 Task: Find connections with filter location Narangba with filter topic #lawyeringwith filter profile language German with filter current company HCLSoftware with filter school Lokmanya Tilak College of Engineering with filter industry Mobile Food Services with filter service category Email Marketing with filter keywords title Management Consultant
Action: Mouse moved to (656, 171)
Screenshot: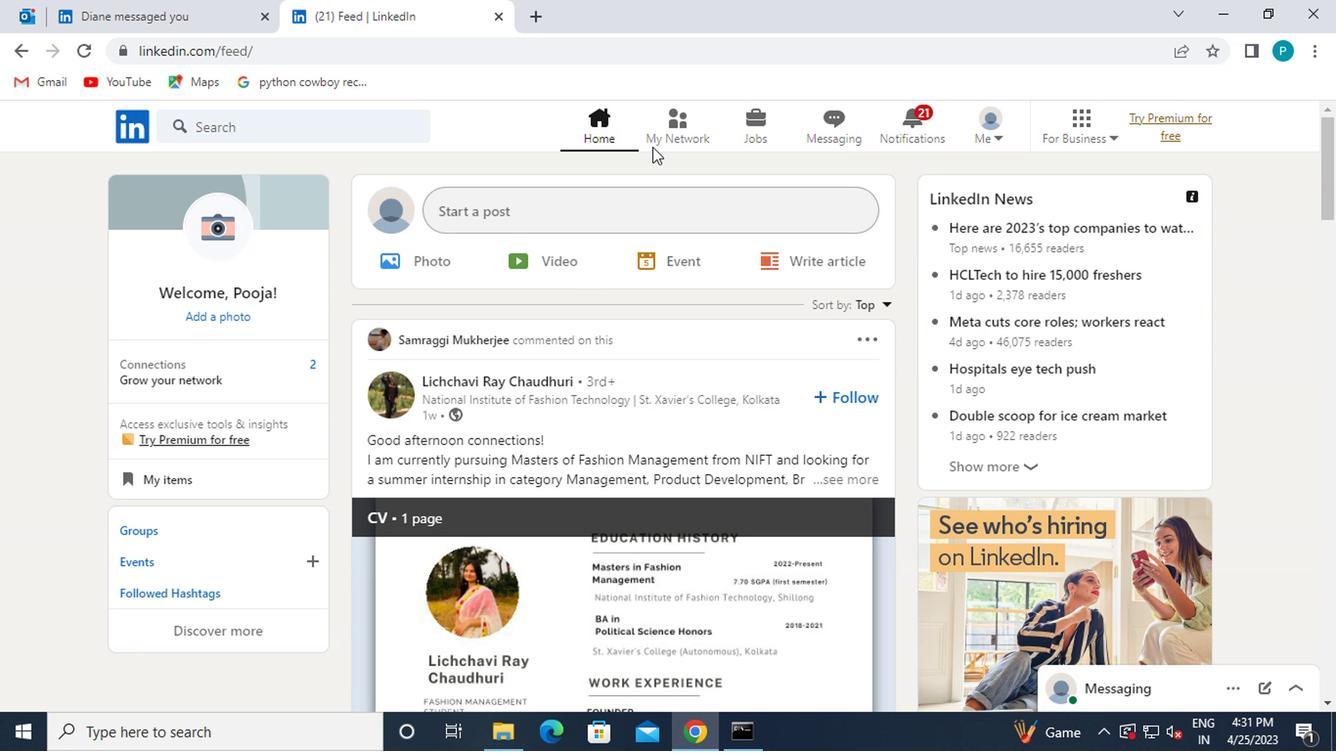 
Action: Mouse pressed left at (656, 171)
Screenshot: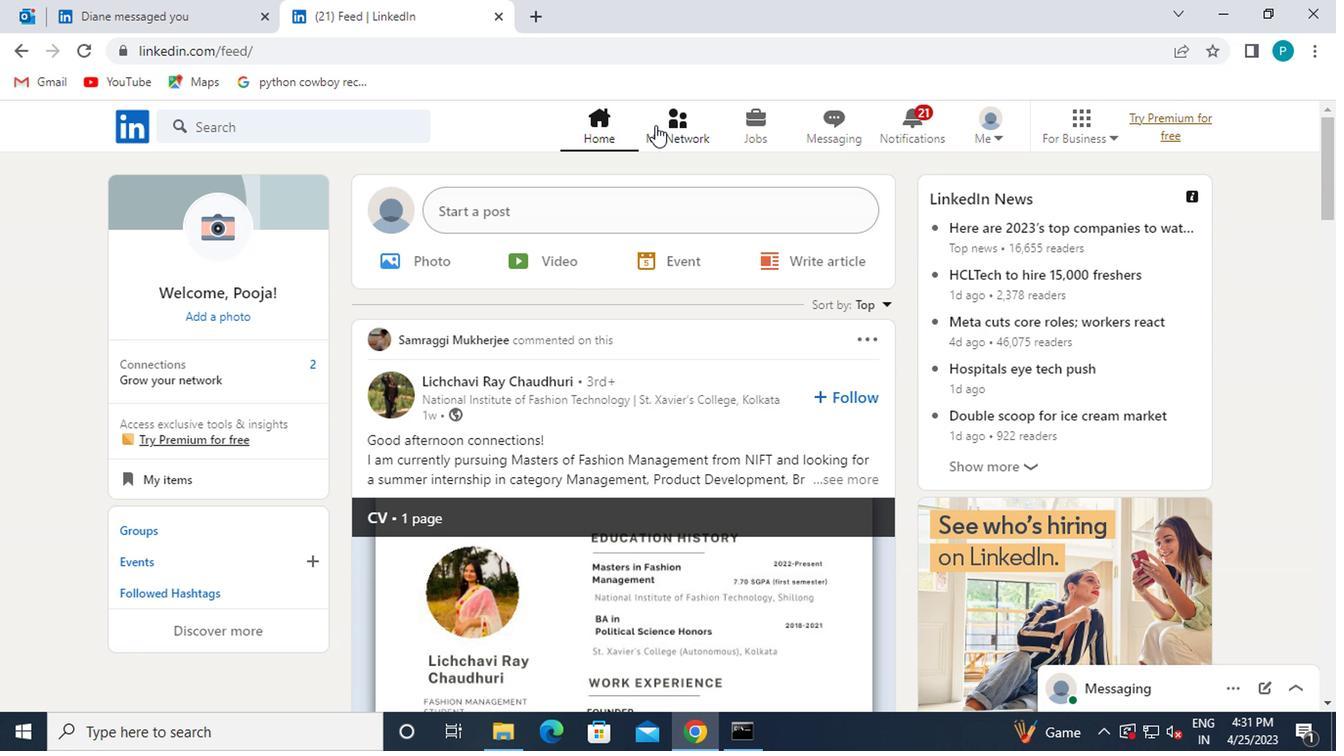 
Action: Mouse moved to (198, 265)
Screenshot: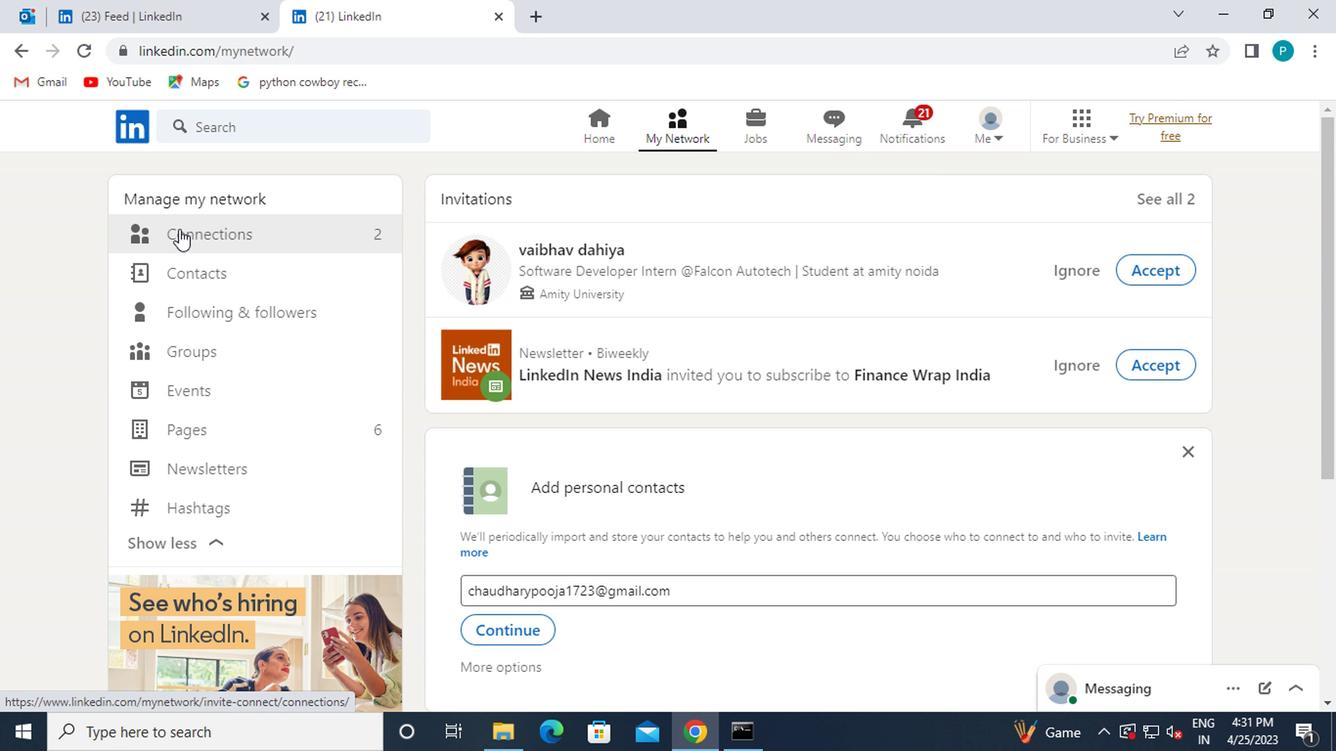 
Action: Mouse pressed left at (198, 265)
Screenshot: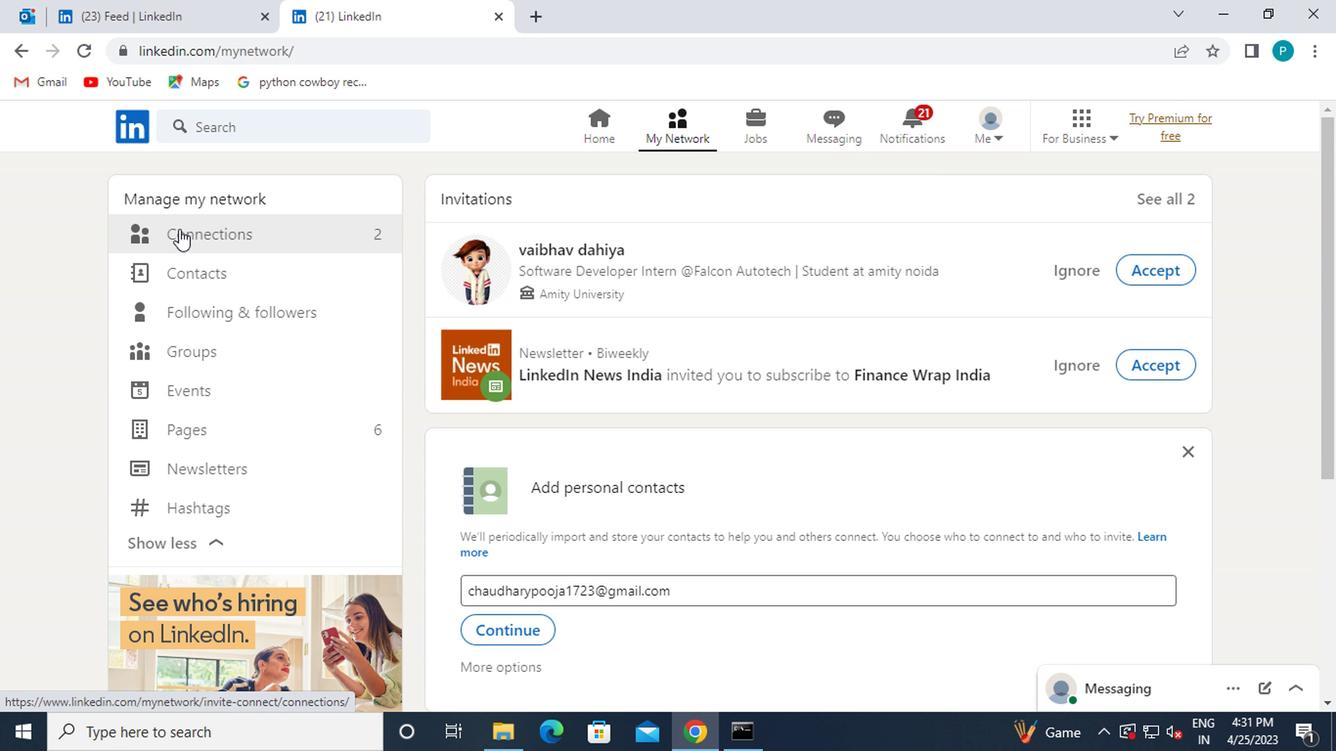 
Action: Mouse moved to (791, 270)
Screenshot: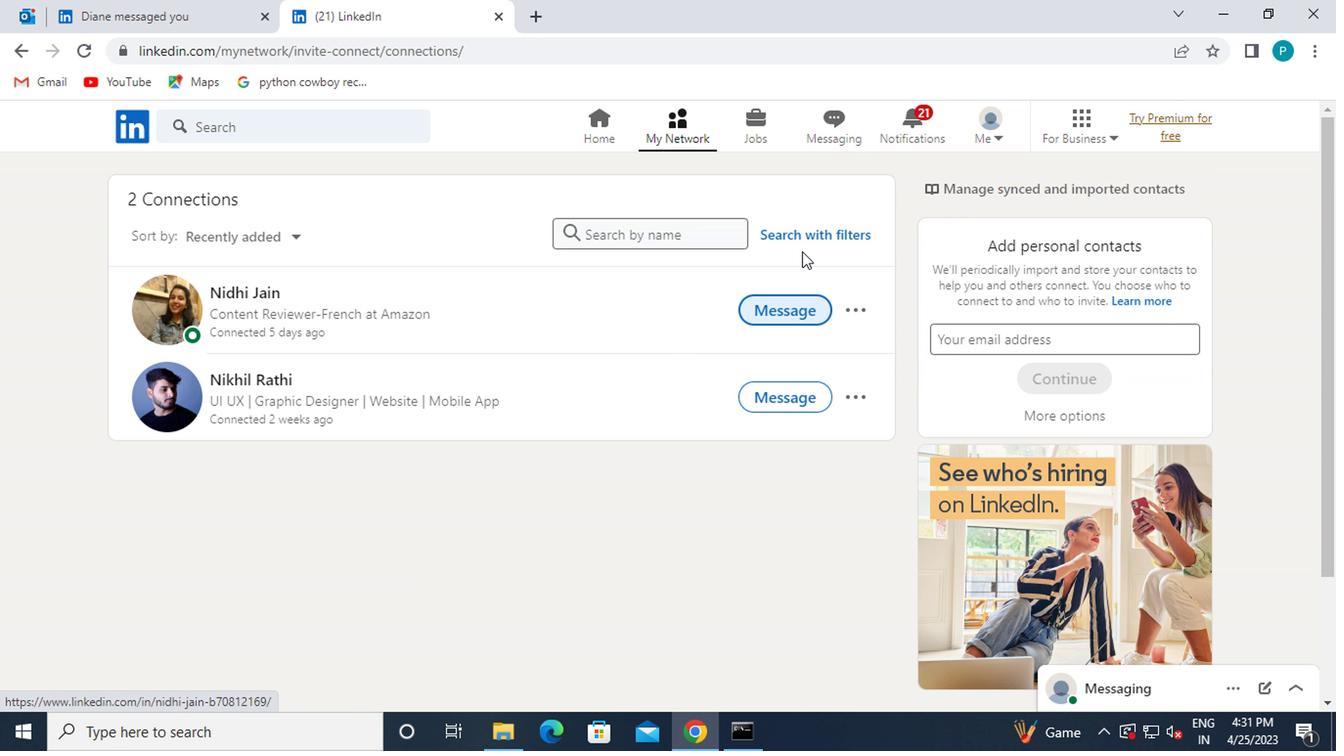 
Action: Mouse pressed left at (791, 270)
Screenshot: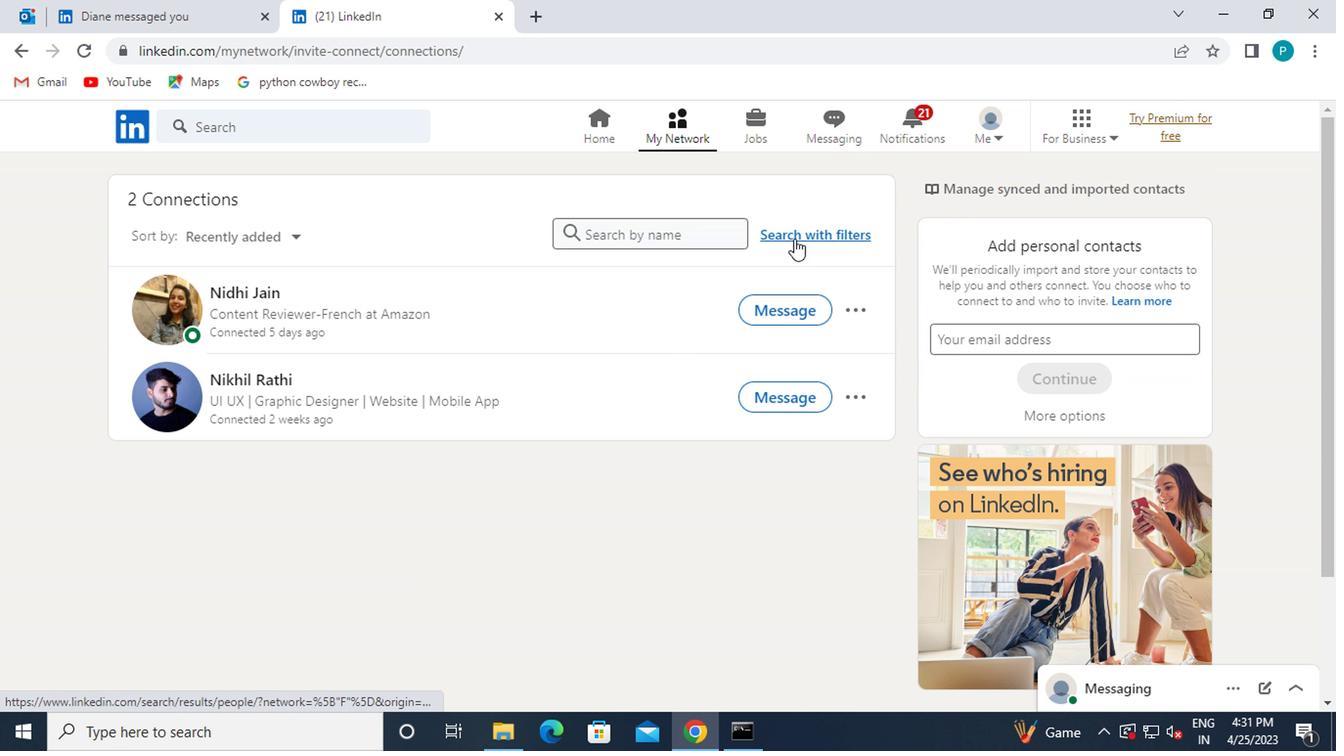 
Action: Mouse moved to (677, 228)
Screenshot: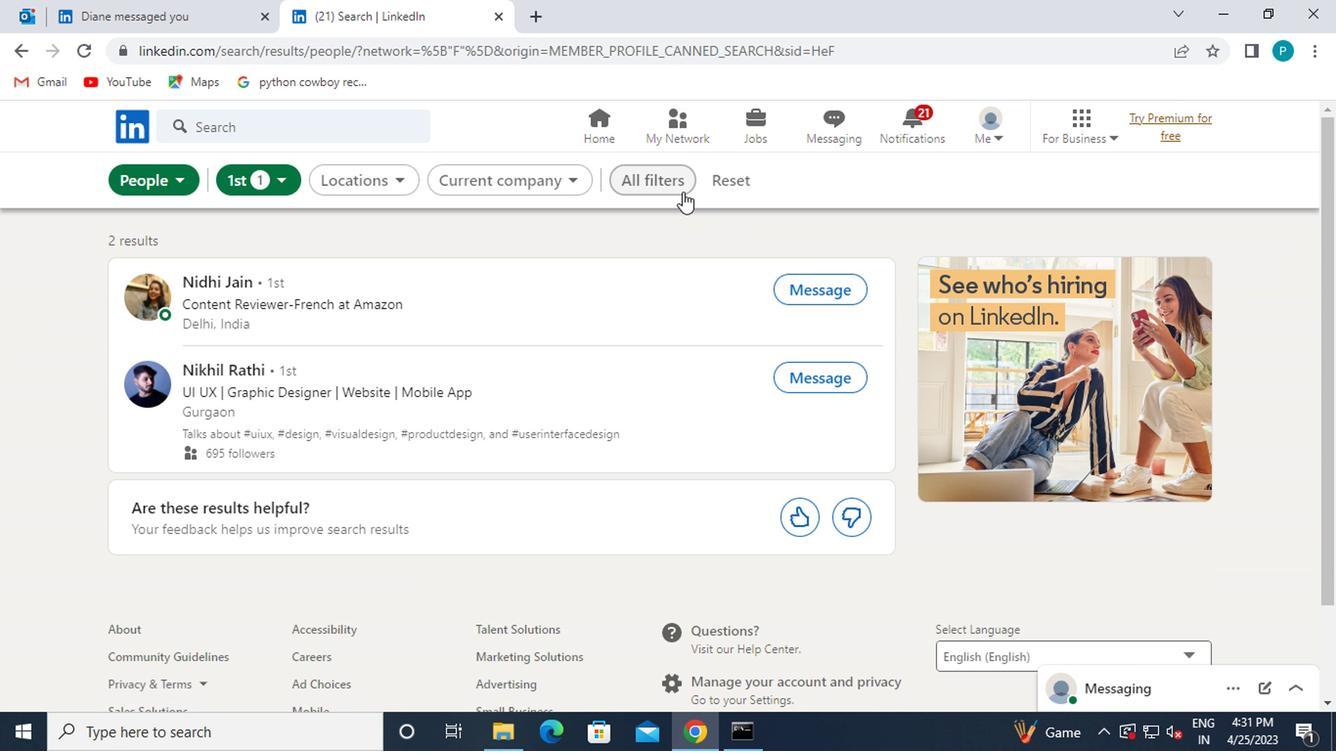 
Action: Mouse pressed left at (677, 228)
Screenshot: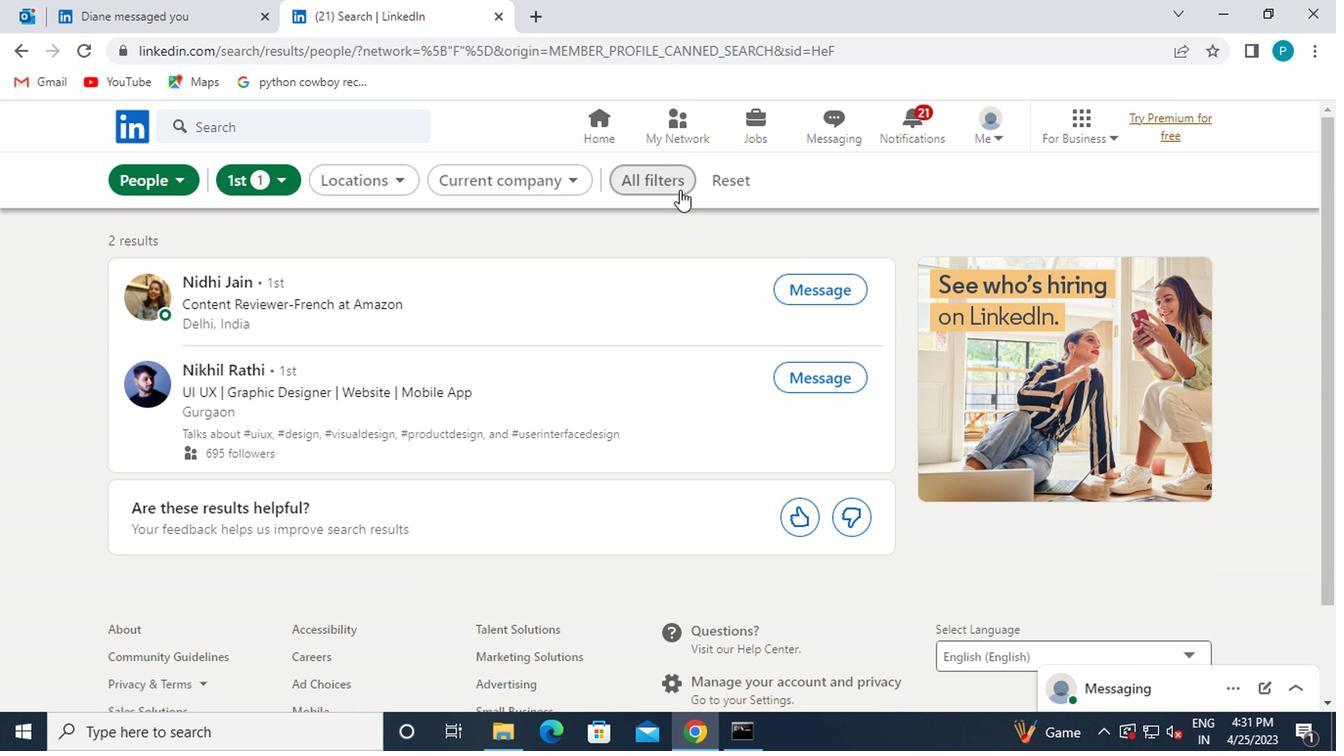 
Action: Mouse moved to (932, 422)
Screenshot: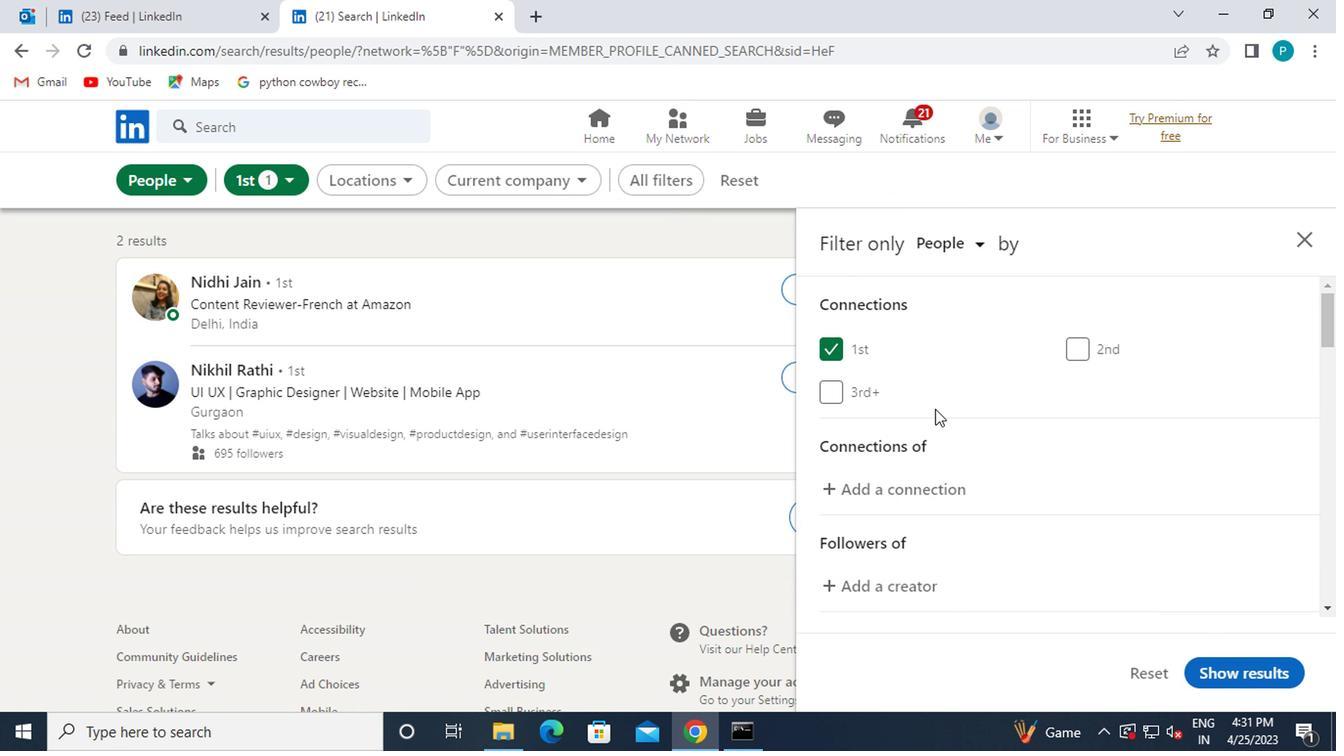 
Action: Mouse scrolled (932, 421) with delta (0, 0)
Screenshot: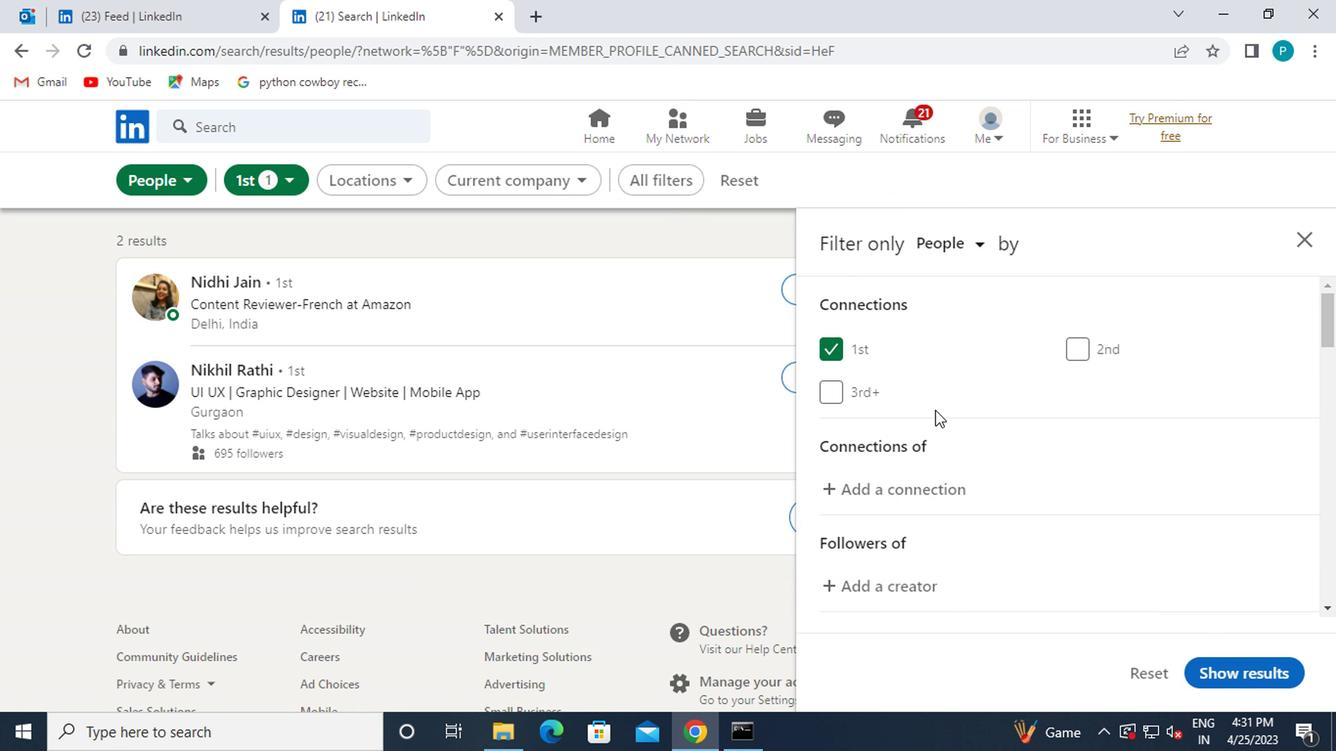 
Action: Mouse moved to (935, 429)
Screenshot: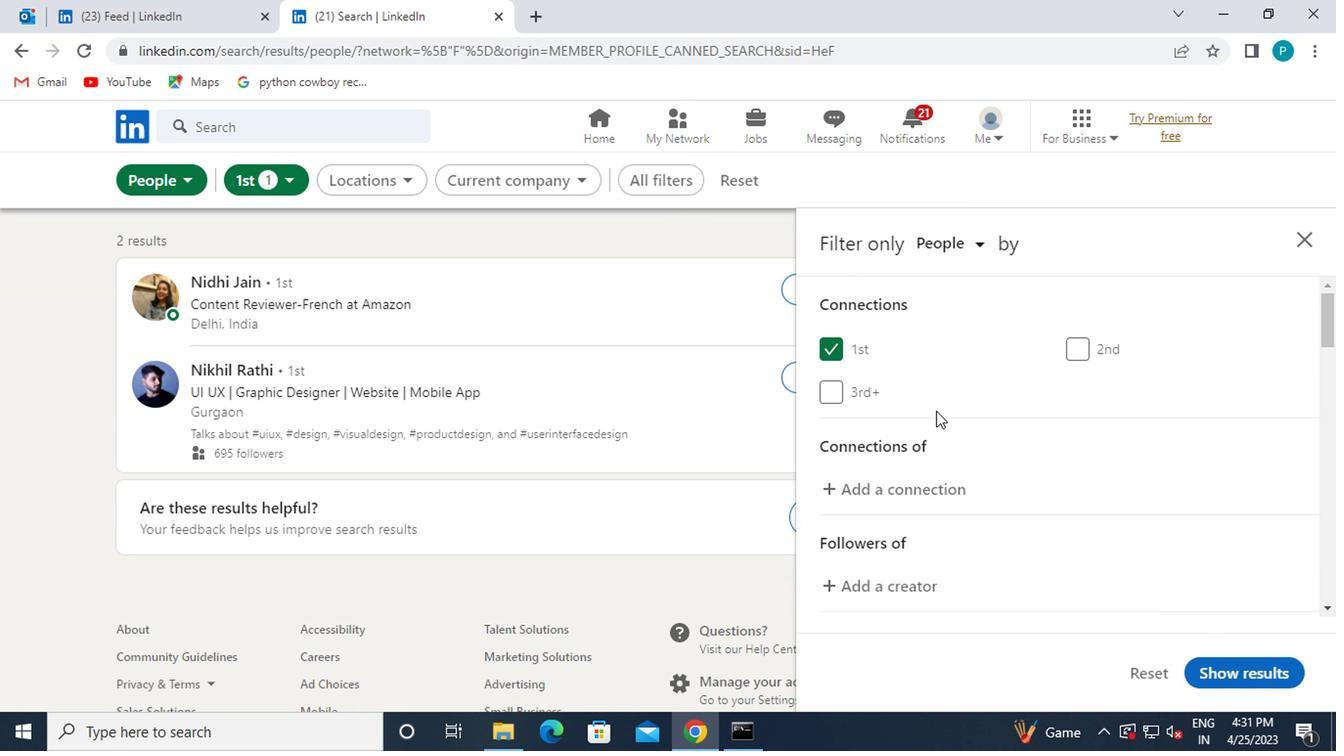 
Action: Mouse scrolled (935, 428) with delta (0, -1)
Screenshot: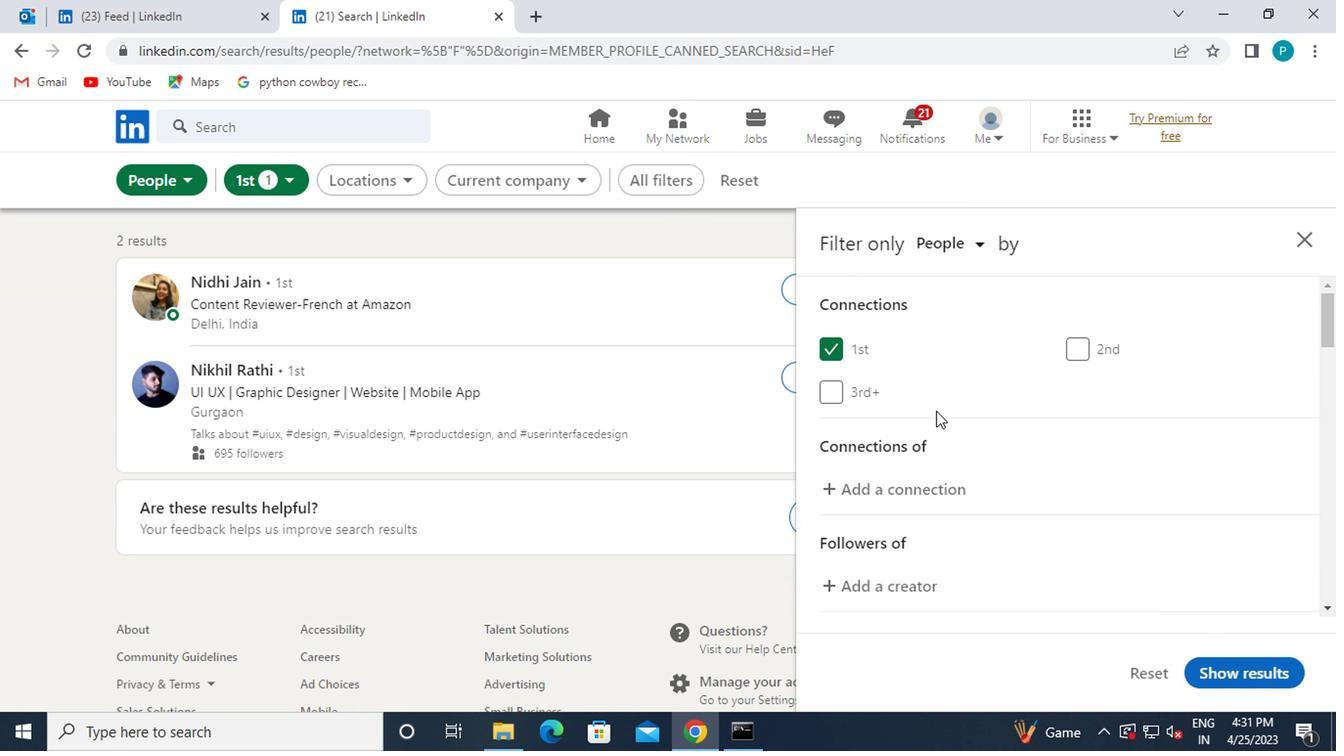 
Action: Mouse moved to (939, 441)
Screenshot: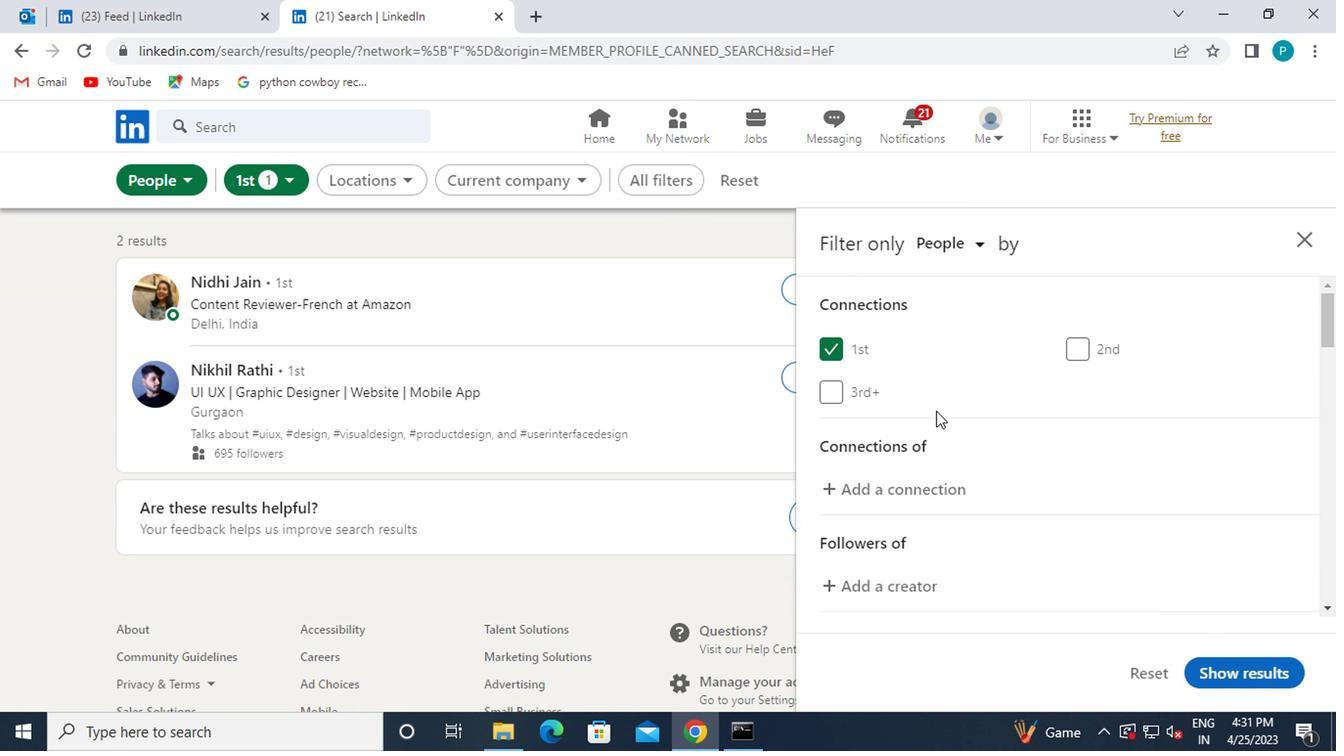 
Action: Mouse scrolled (939, 440) with delta (0, 0)
Screenshot: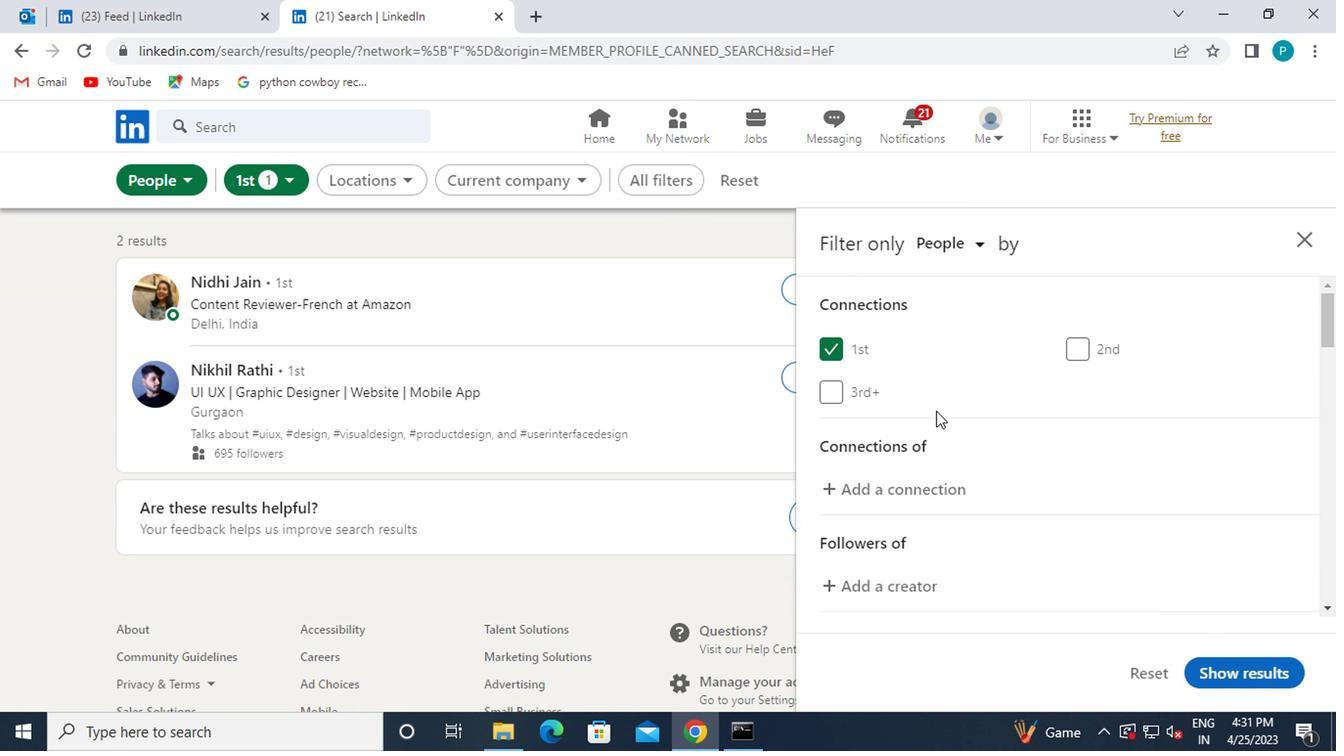 
Action: Mouse moved to (1128, 477)
Screenshot: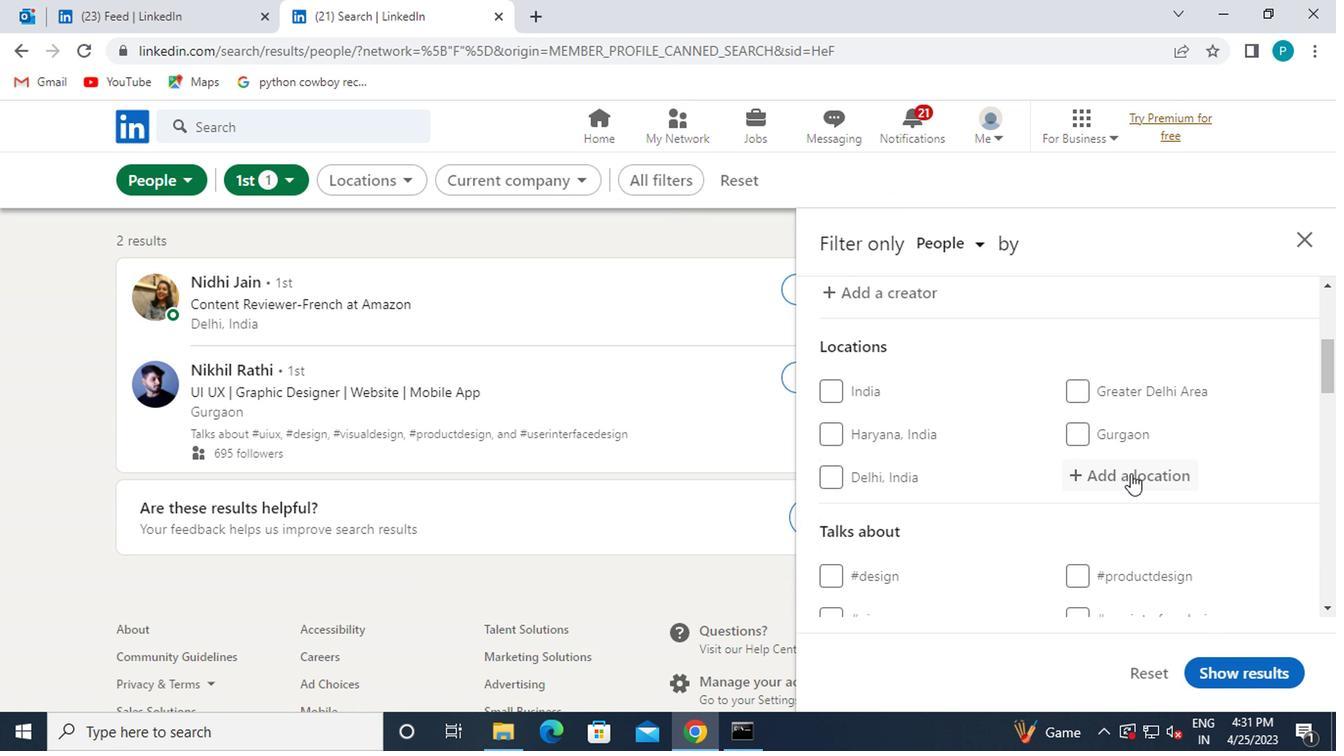 
Action: Mouse pressed left at (1128, 477)
Screenshot: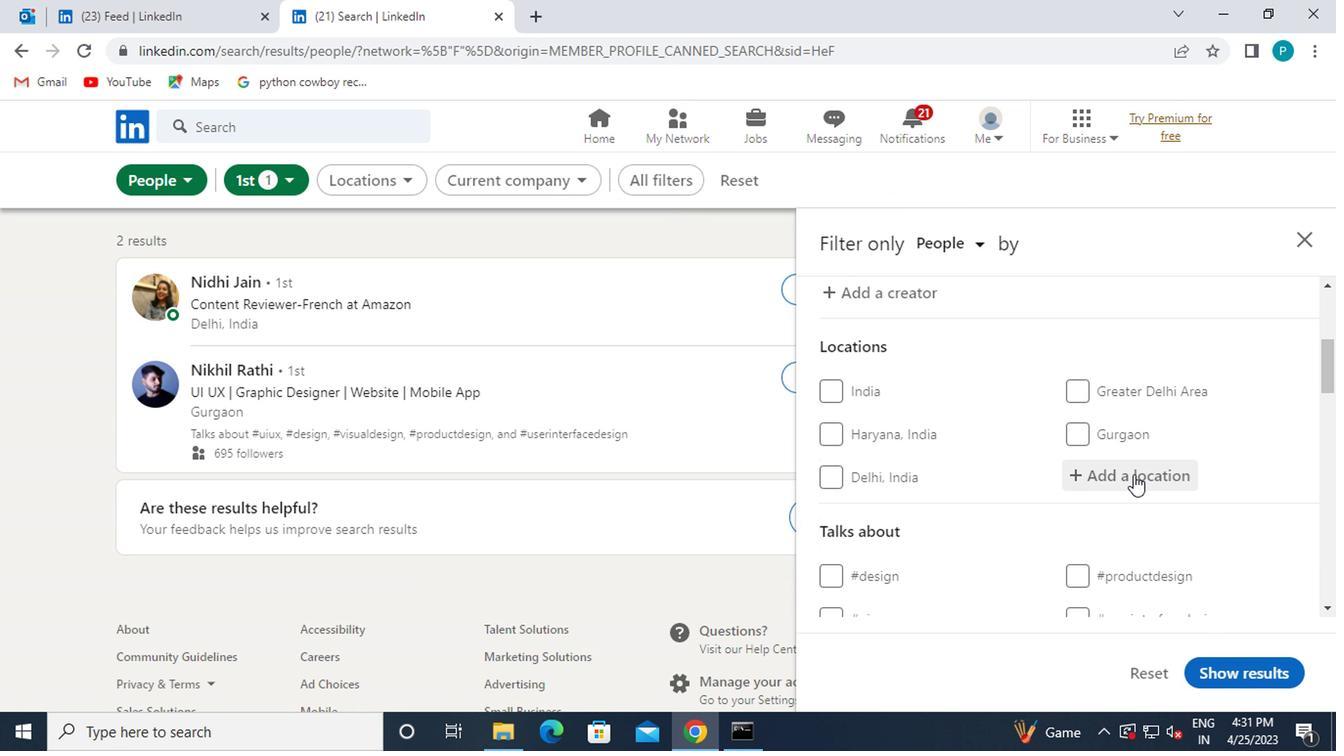 
Action: Mouse moved to (915, 504)
Screenshot: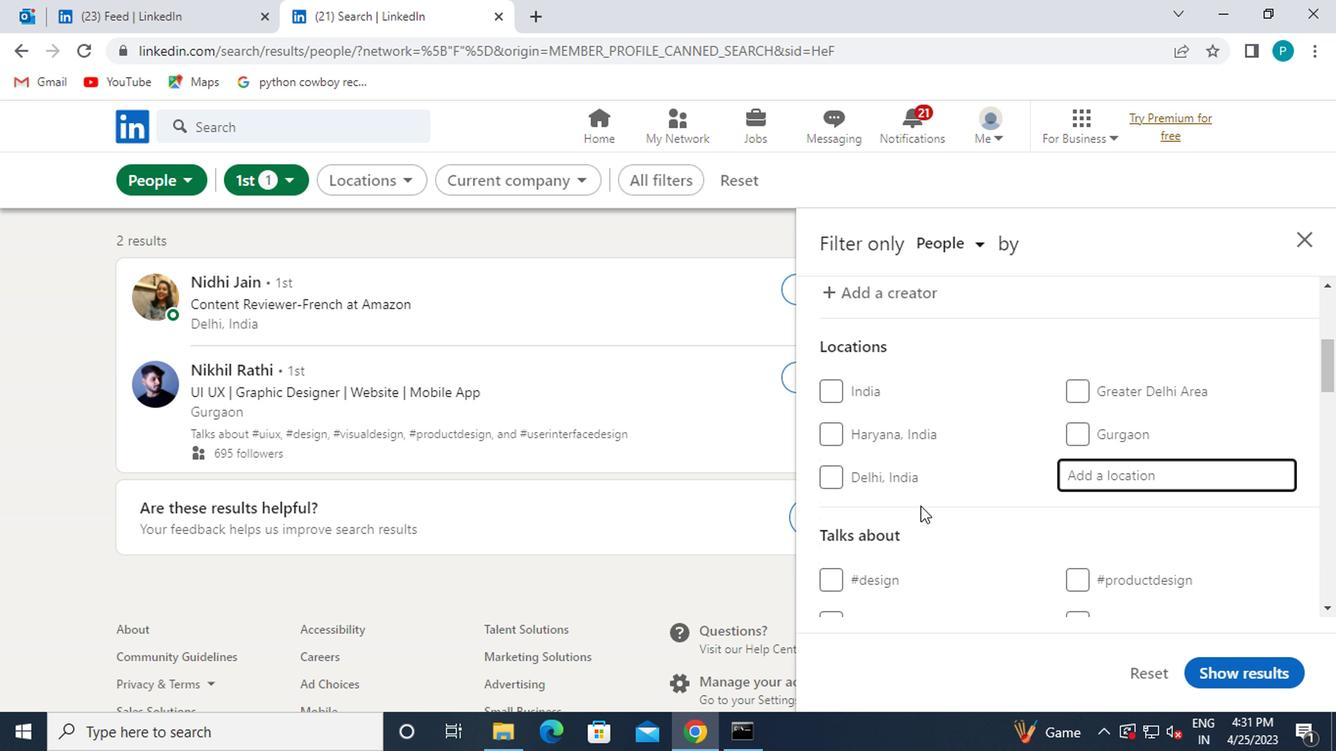 
Action: Key pressed narangba
Screenshot: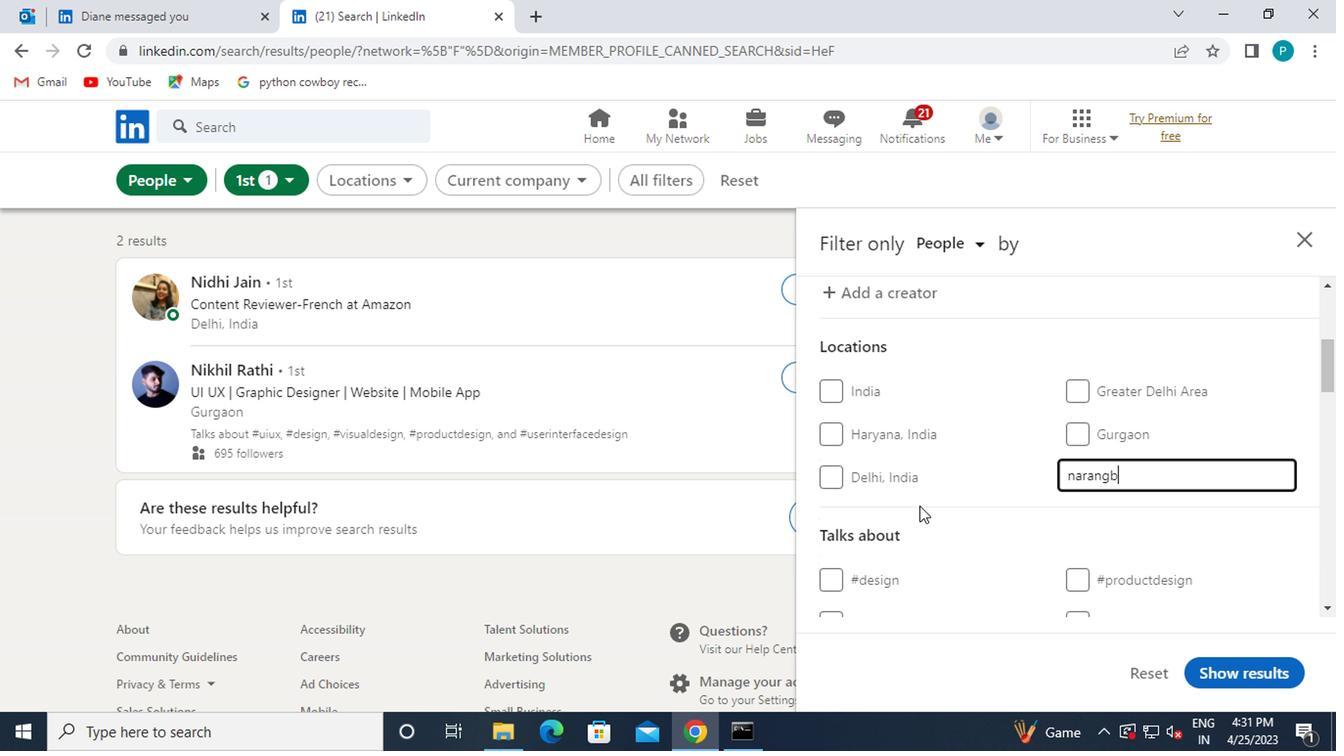 
Action: Mouse moved to (947, 532)
Screenshot: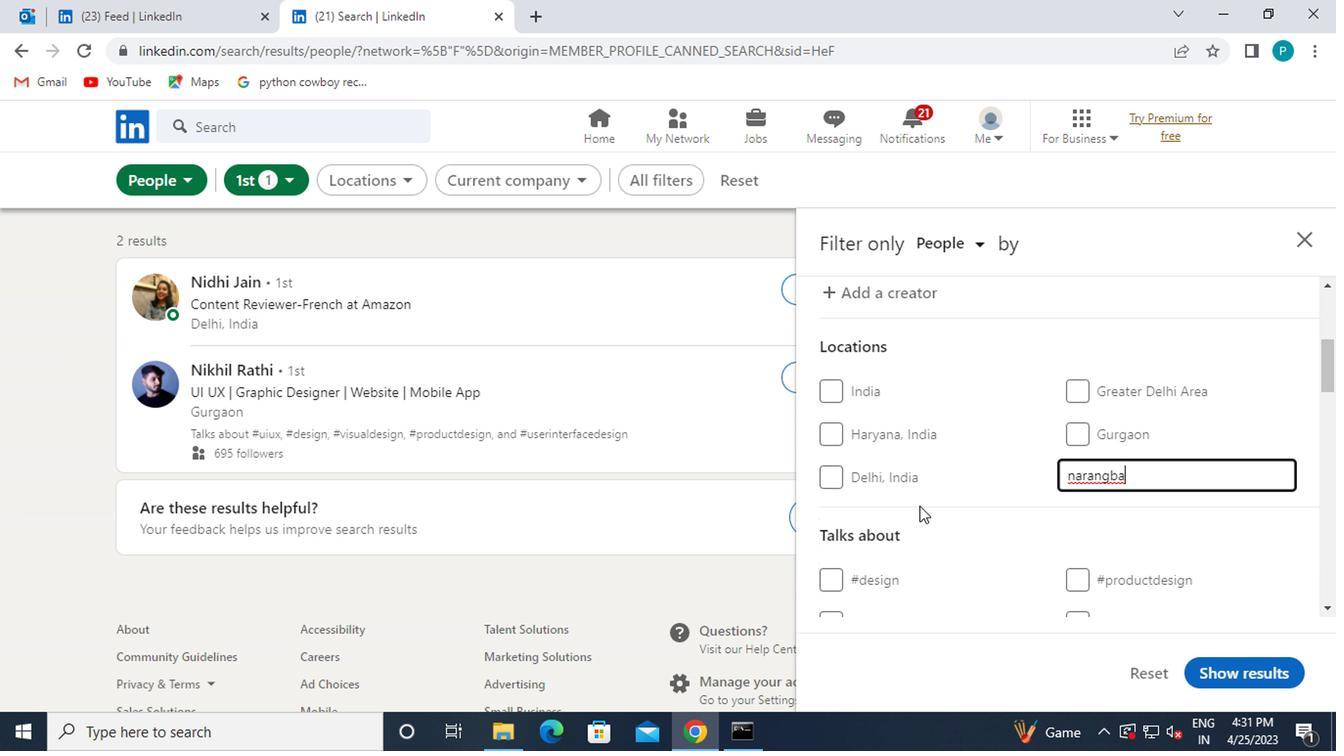 
Action: Mouse scrolled (947, 531) with delta (0, 0)
Screenshot: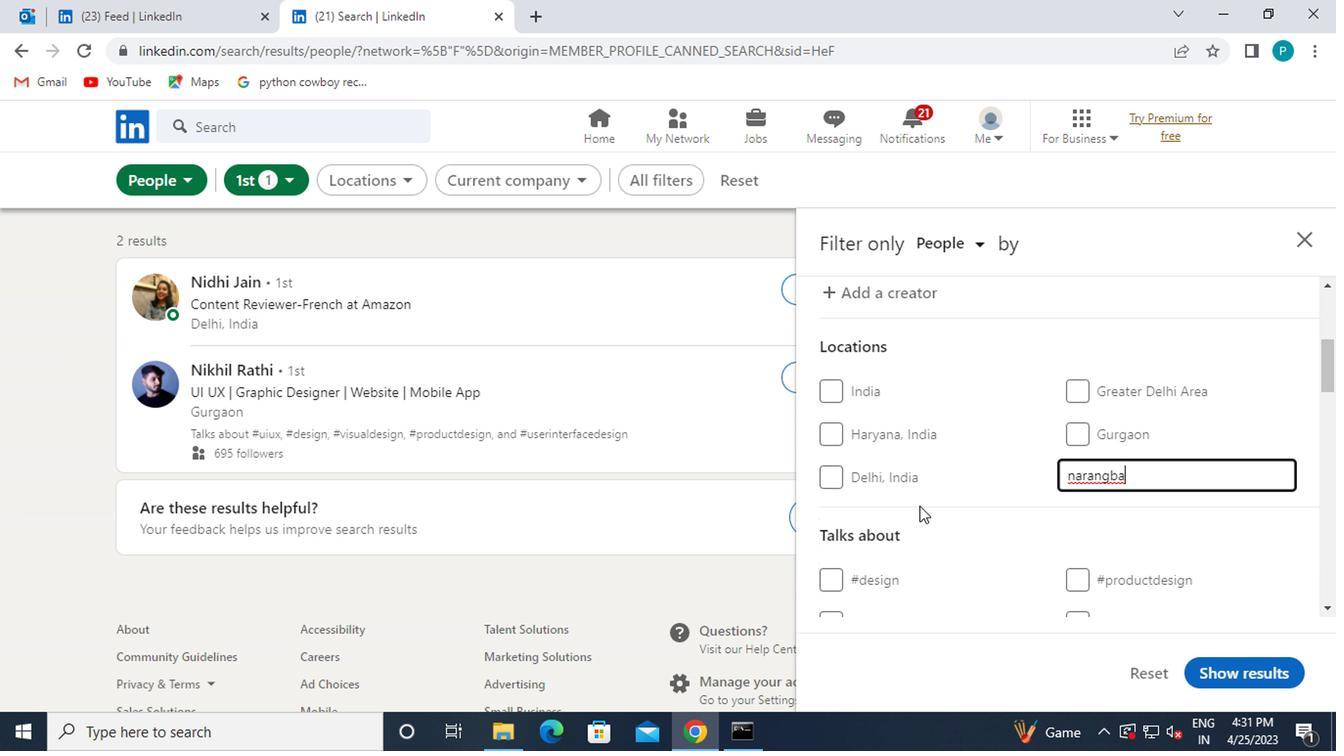 
Action: Mouse moved to (1077, 551)
Screenshot: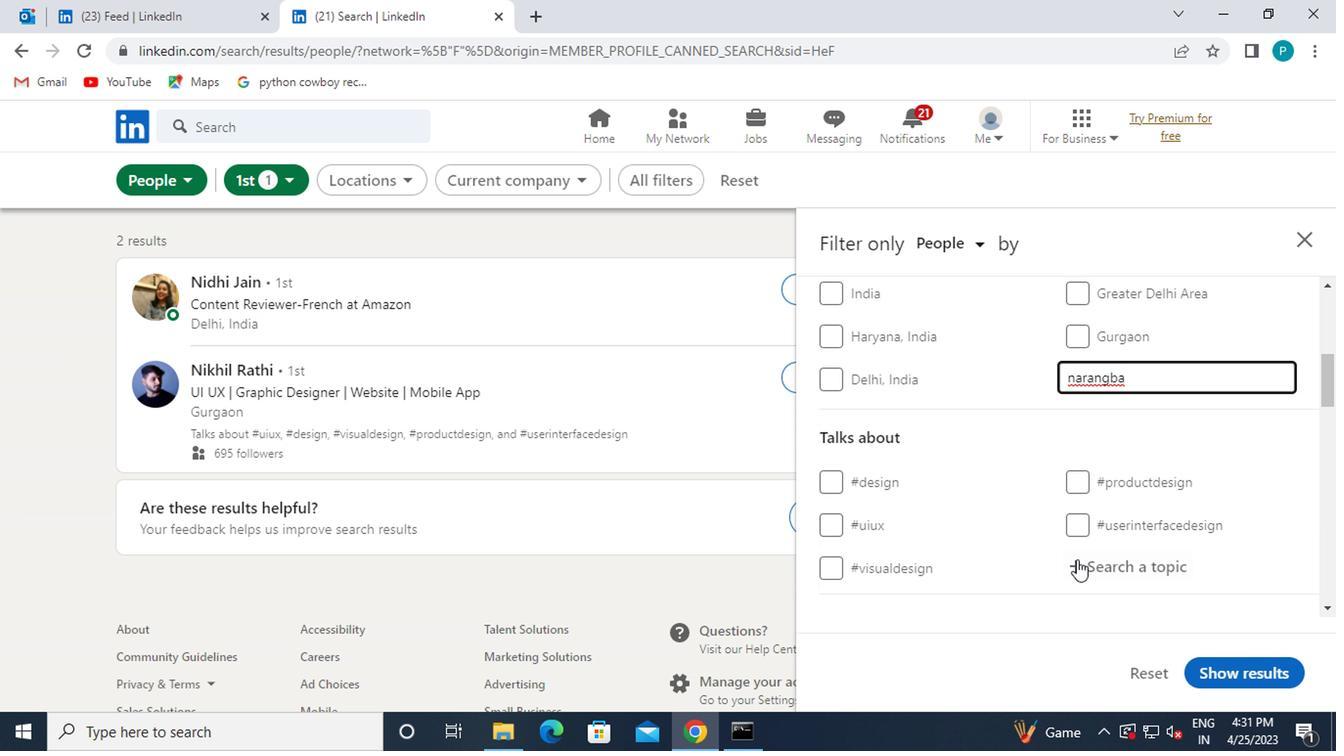 
Action: Mouse pressed left at (1077, 551)
Screenshot: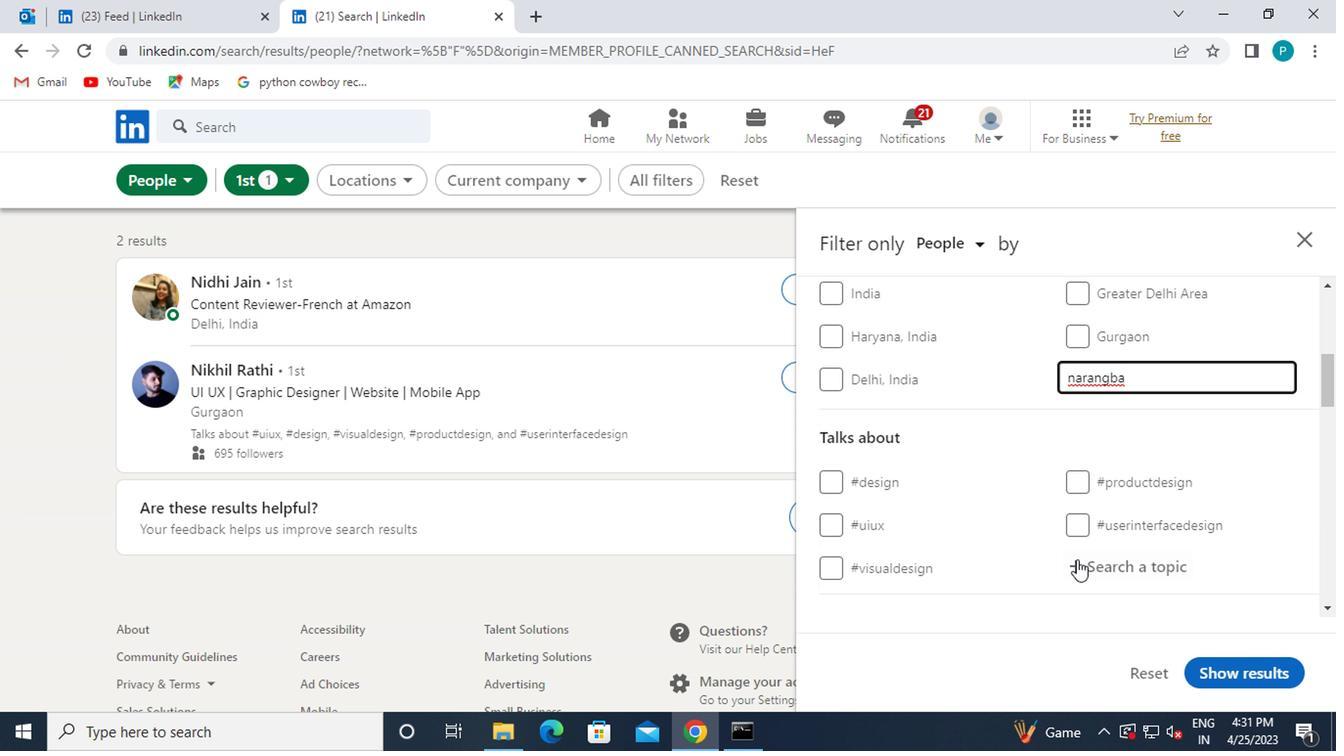 
Action: Mouse moved to (977, 560)
Screenshot: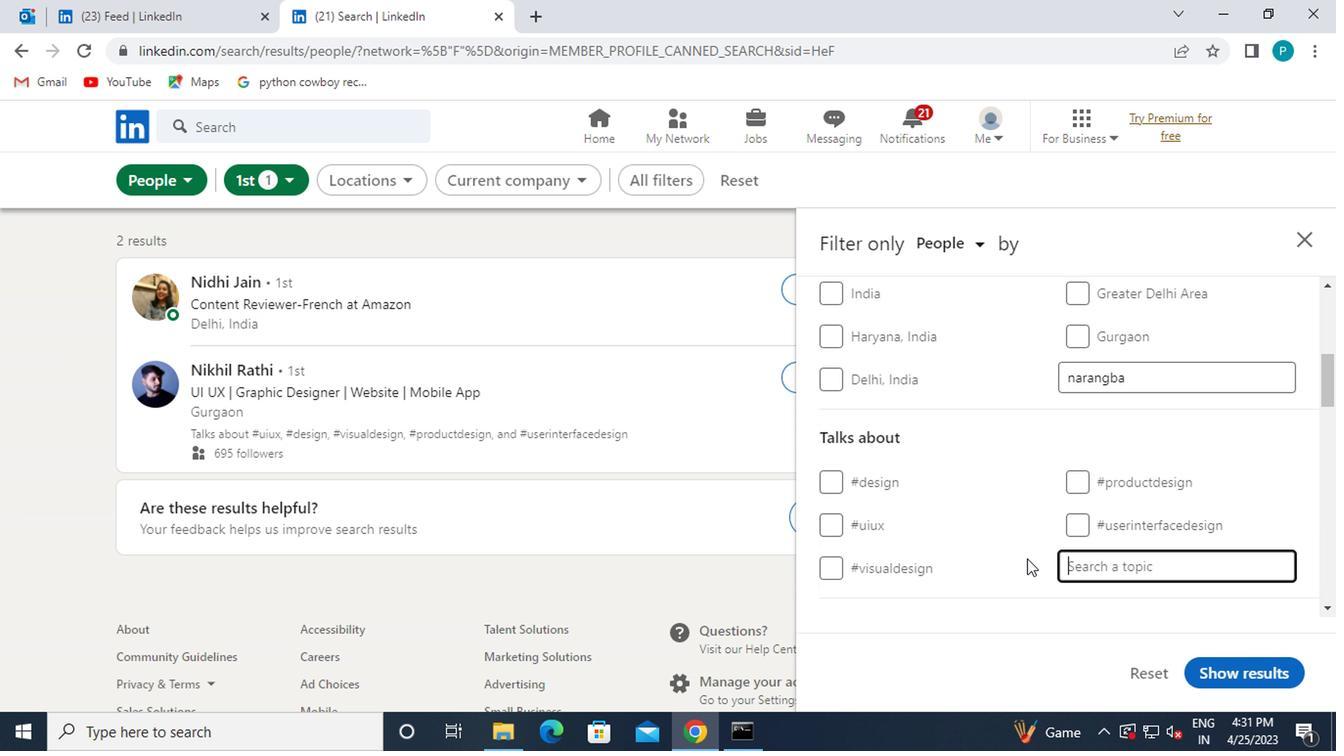 
Action: Key pressed <Key.shift>#LA
Screenshot: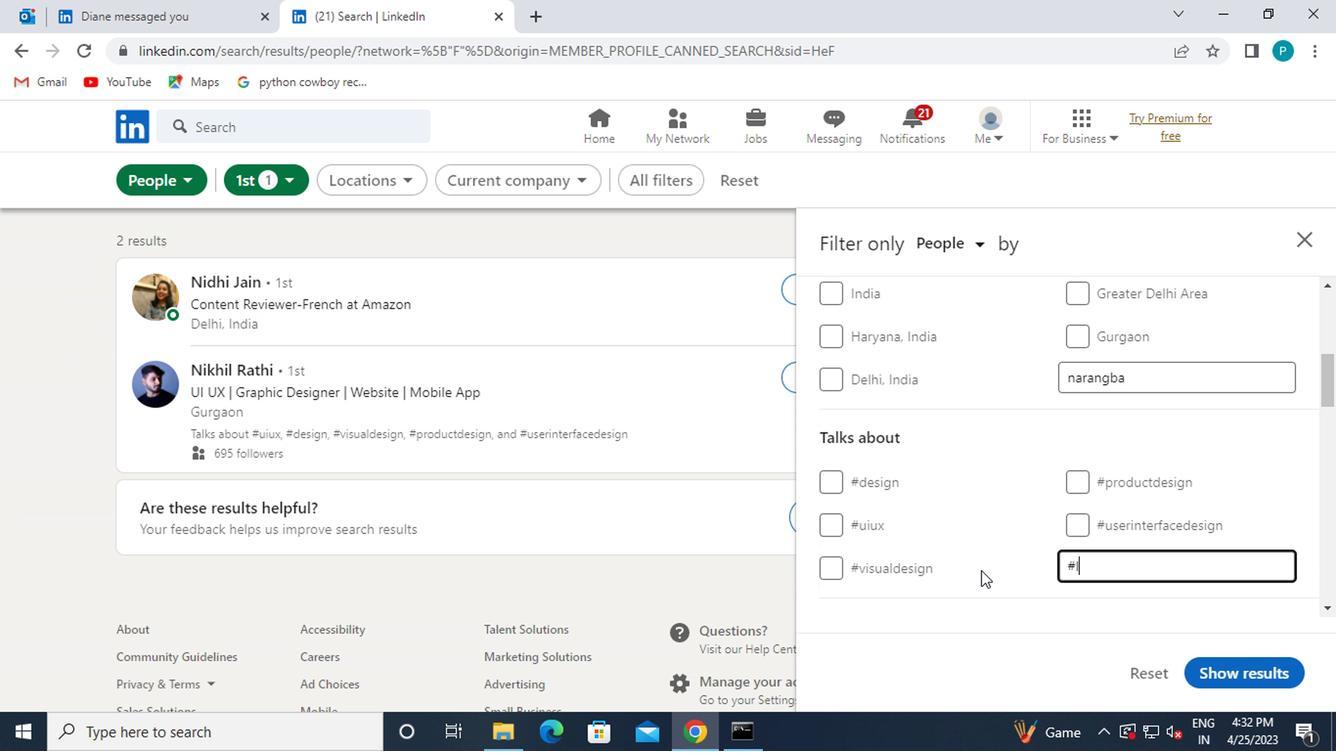 
Action: Mouse moved to (975, 562)
Screenshot: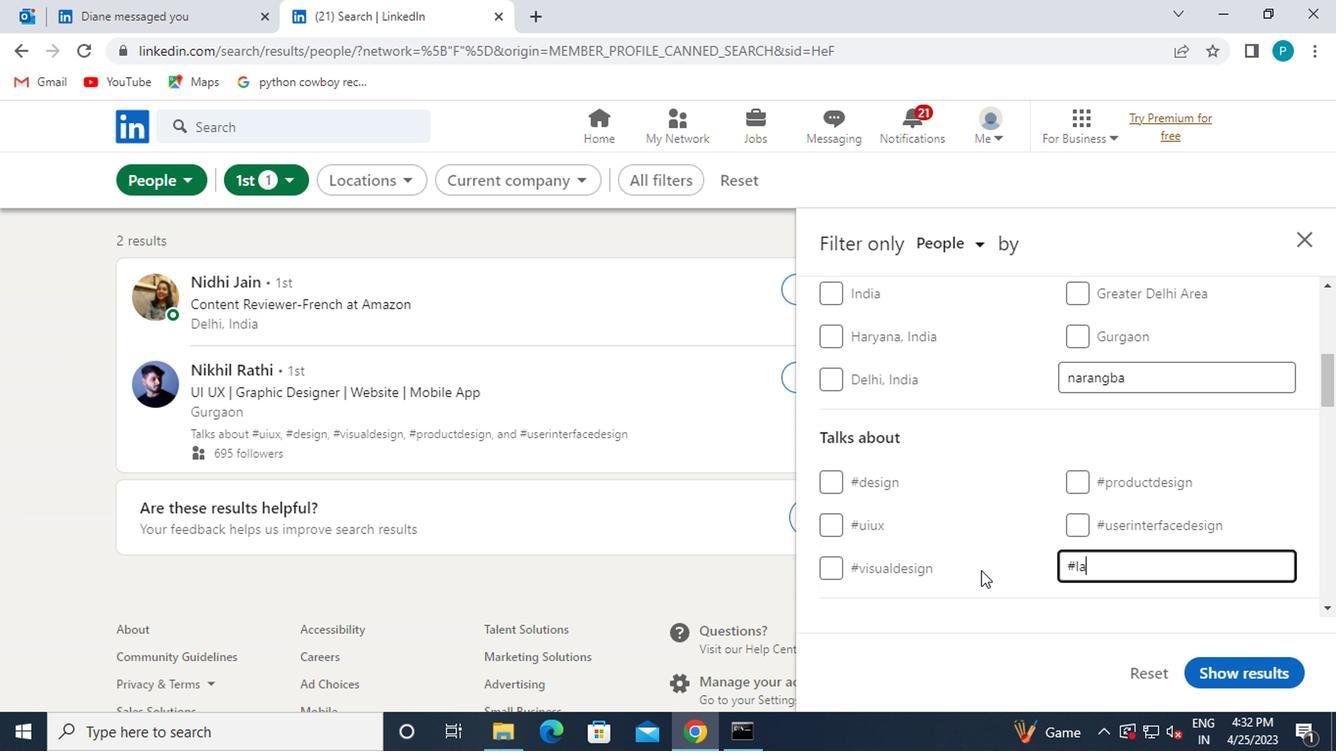 
Action: Key pressed W
Screenshot: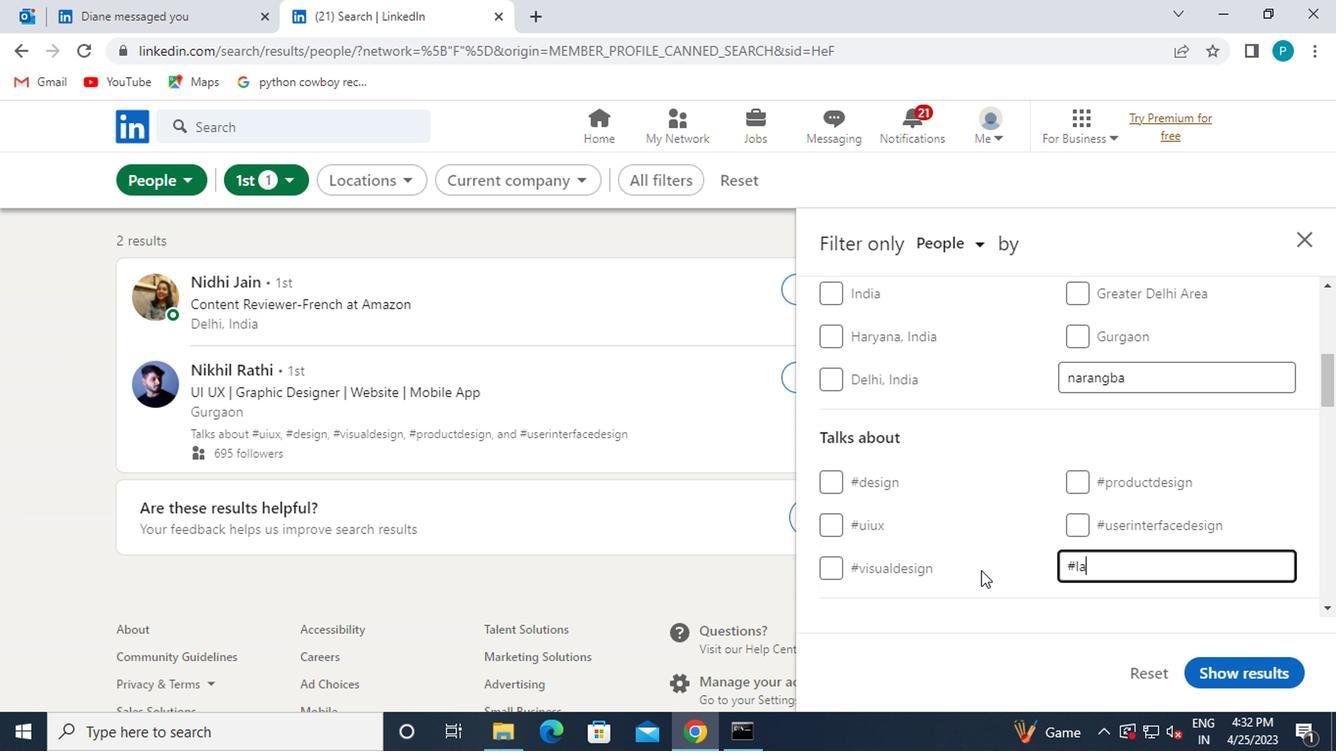 
Action: Mouse moved to (972, 562)
Screenshot: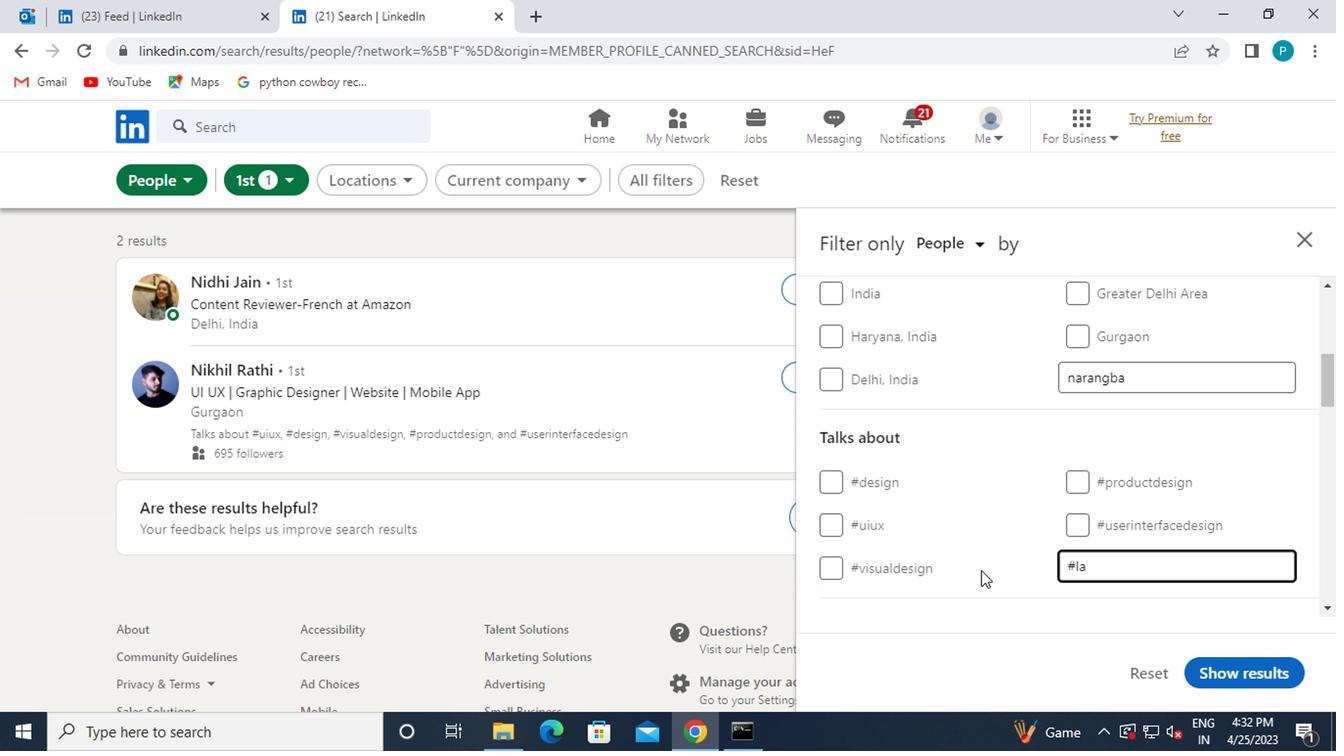 
Action: Key pressed YE
Screenshot: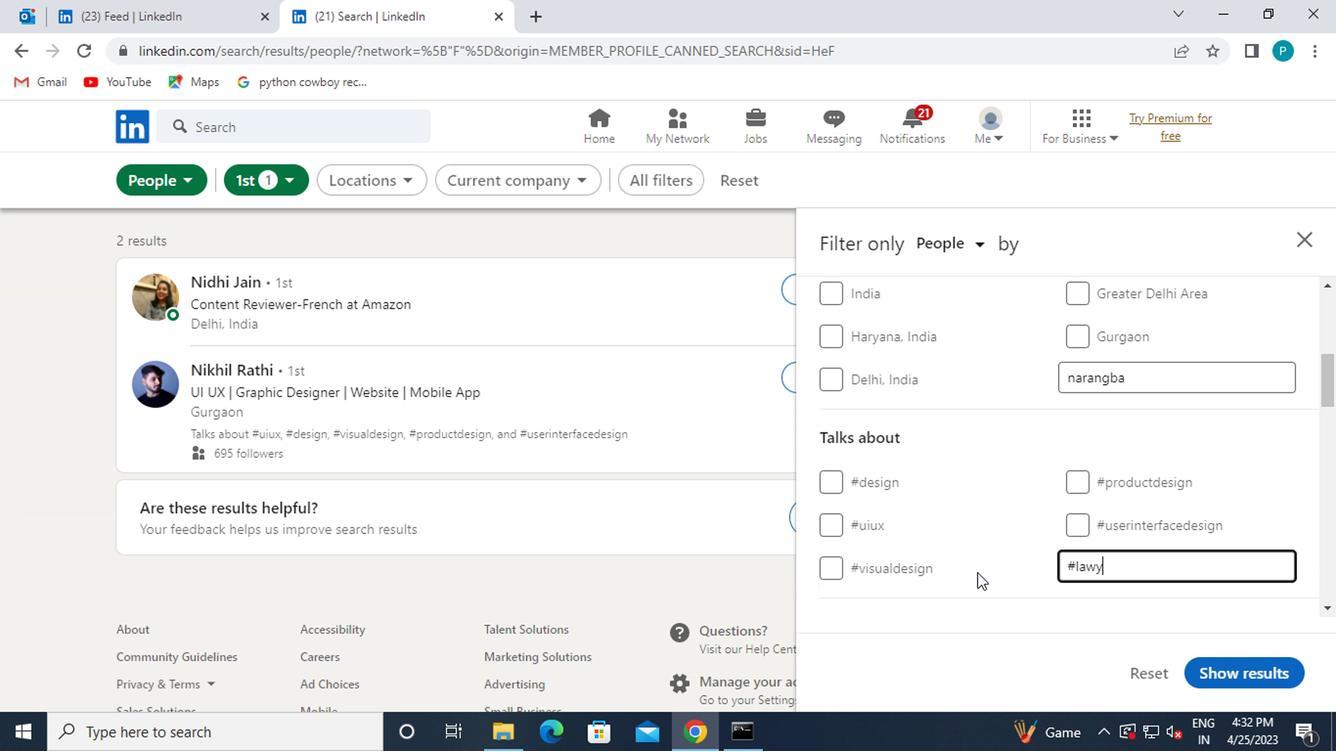 
Action: Mouse moved to (972, 562)
Screenshot: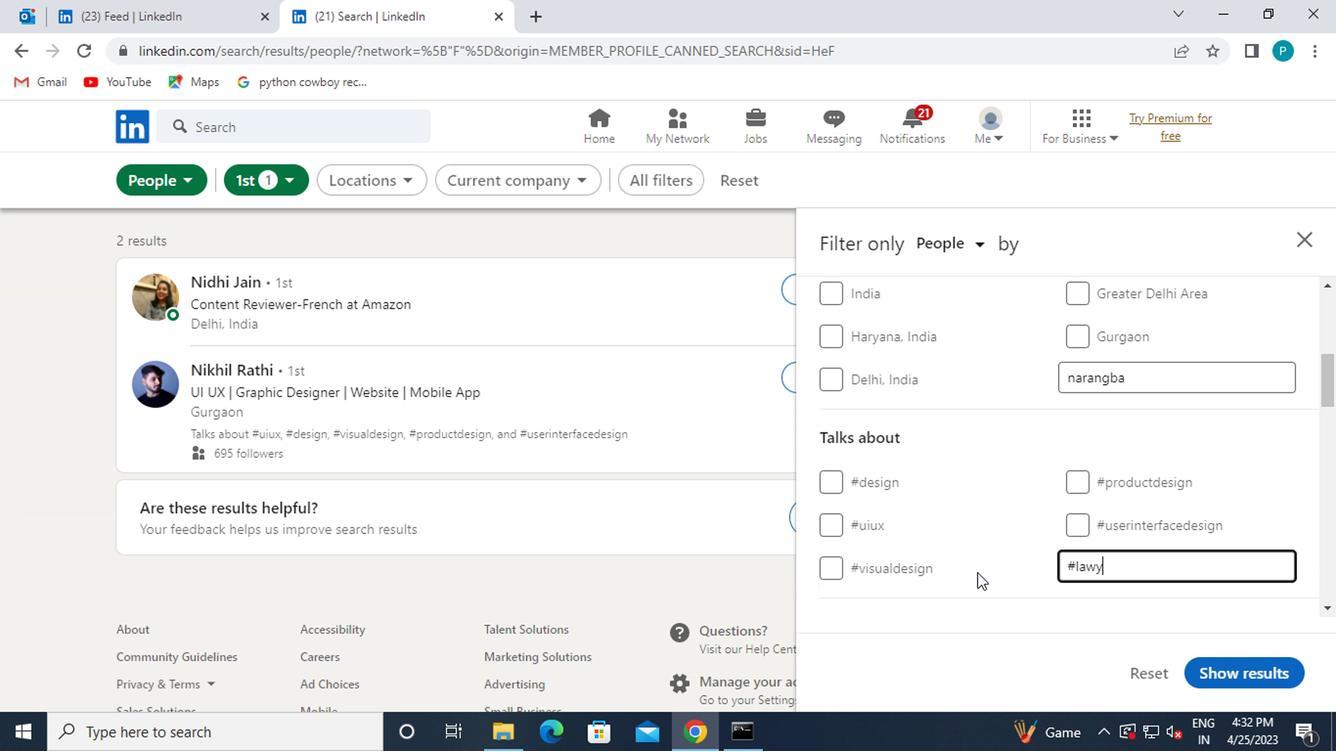 
Action: Key pressed RING
Screenshot: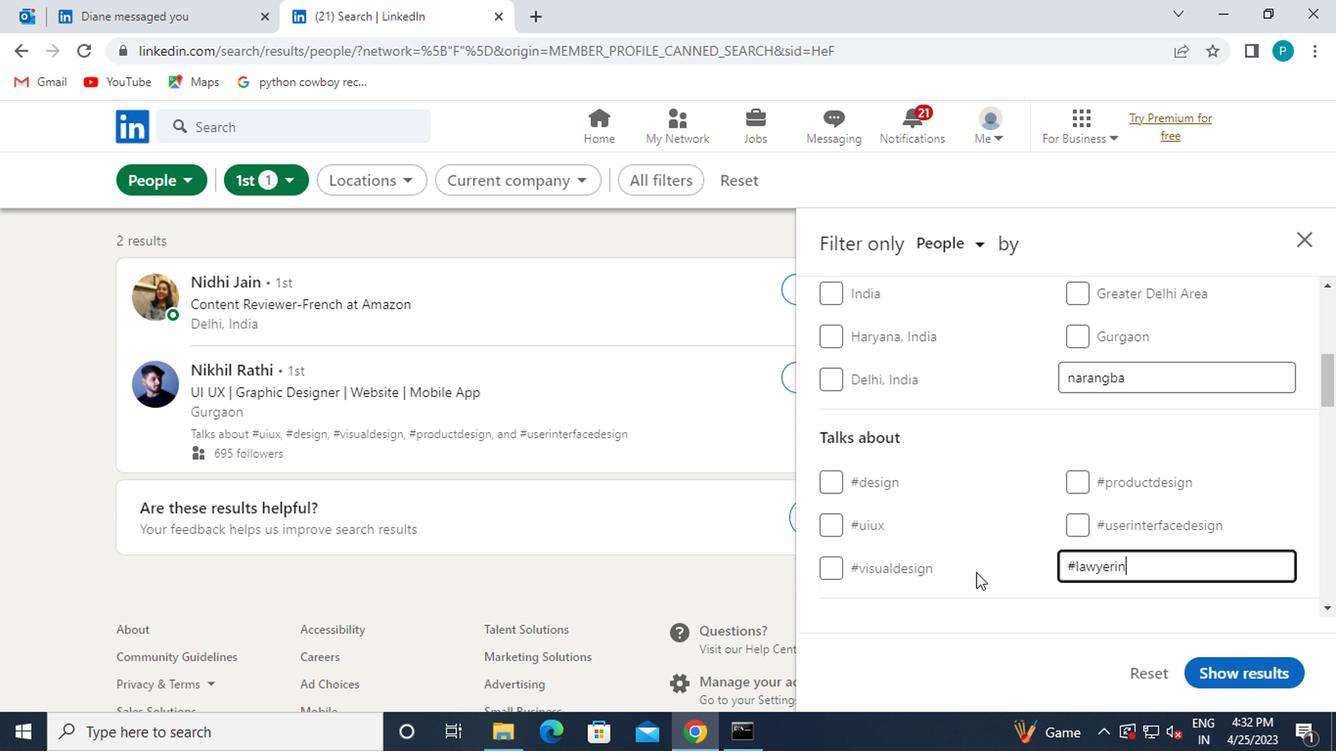
Action: Mouse moved to (963, 559)
Screenshot: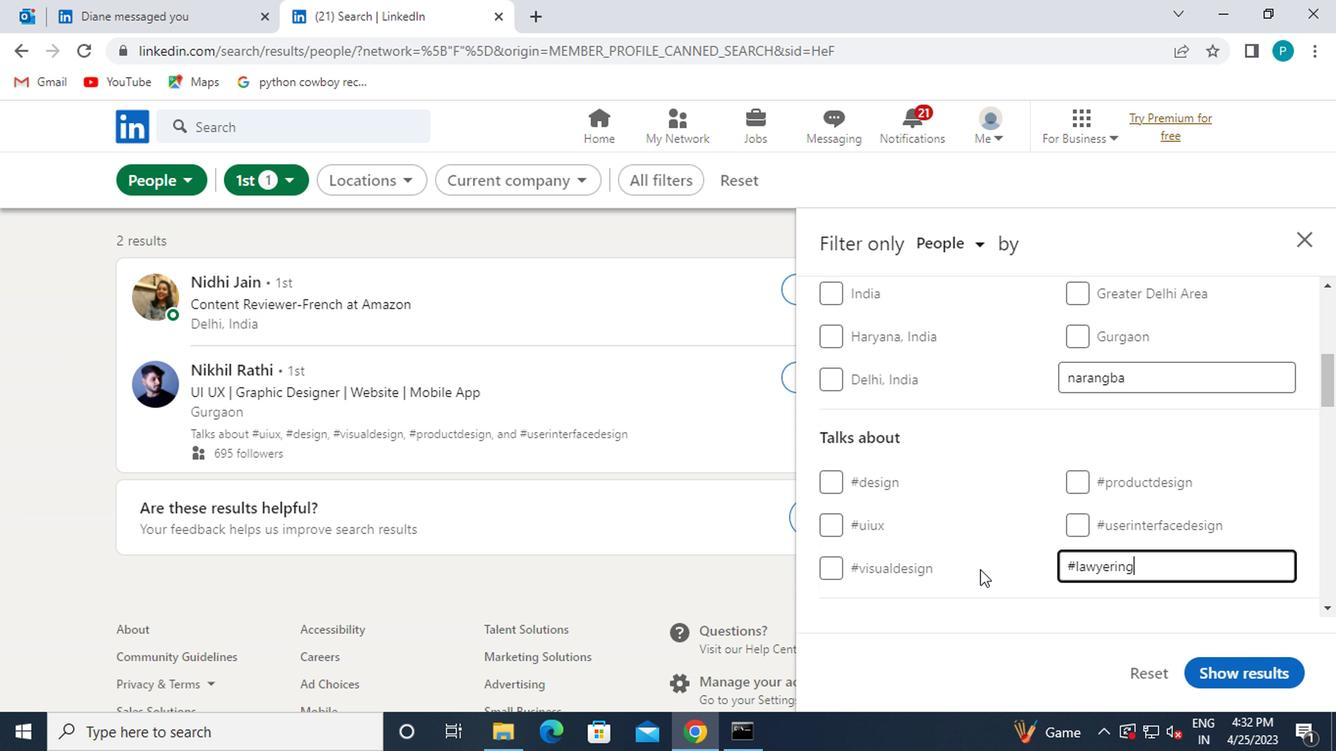 
Action: Mouse scrolled (963, 558) with delta (0, -1)
Screenshot: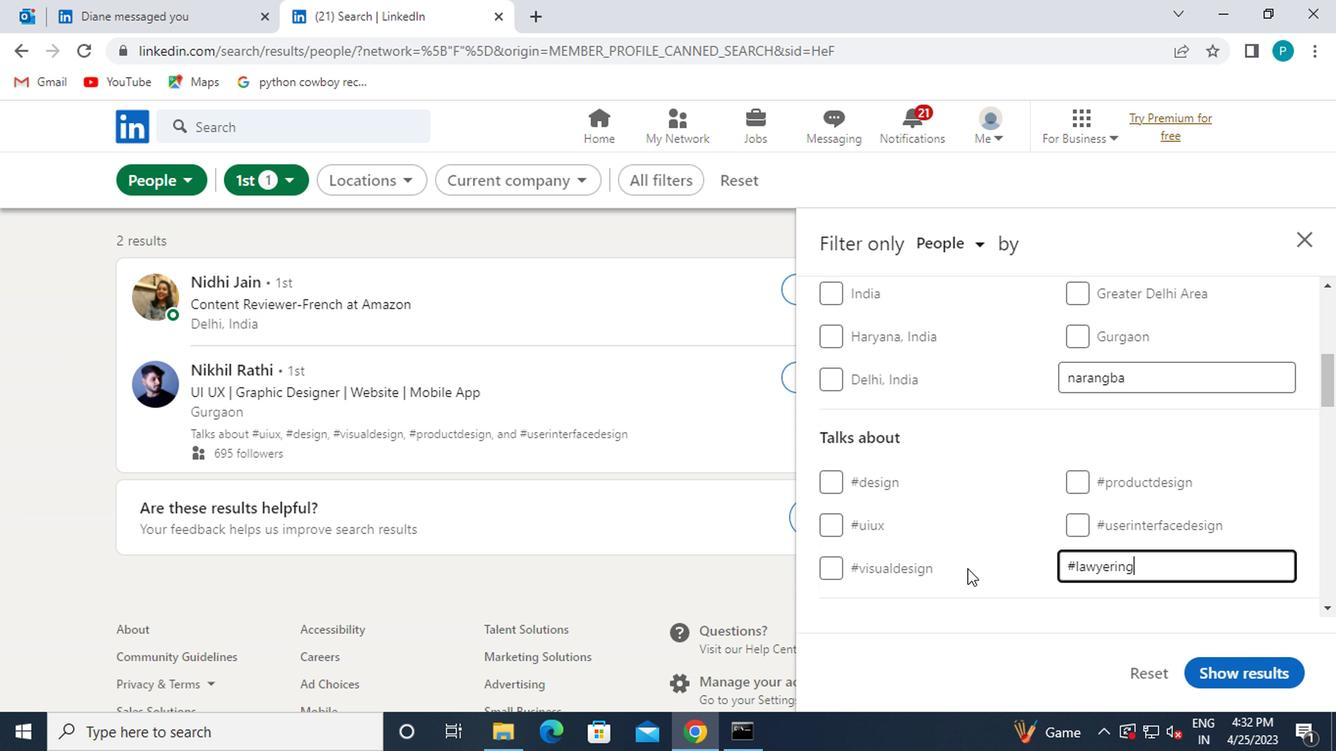 
Action: Mouse scrolled (963, 558) with delta (0, -1)
Screenshot: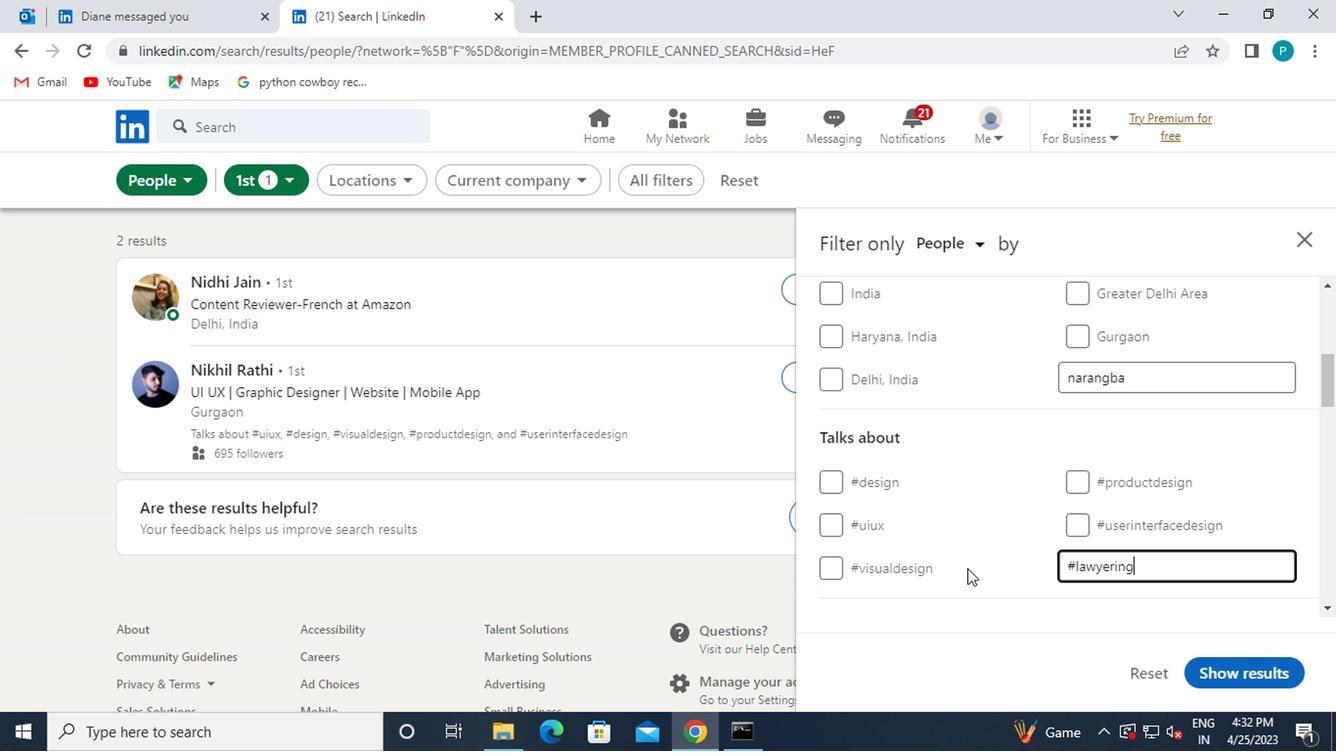 
Action: Mouse moved to (1105, 483)
Screenshot: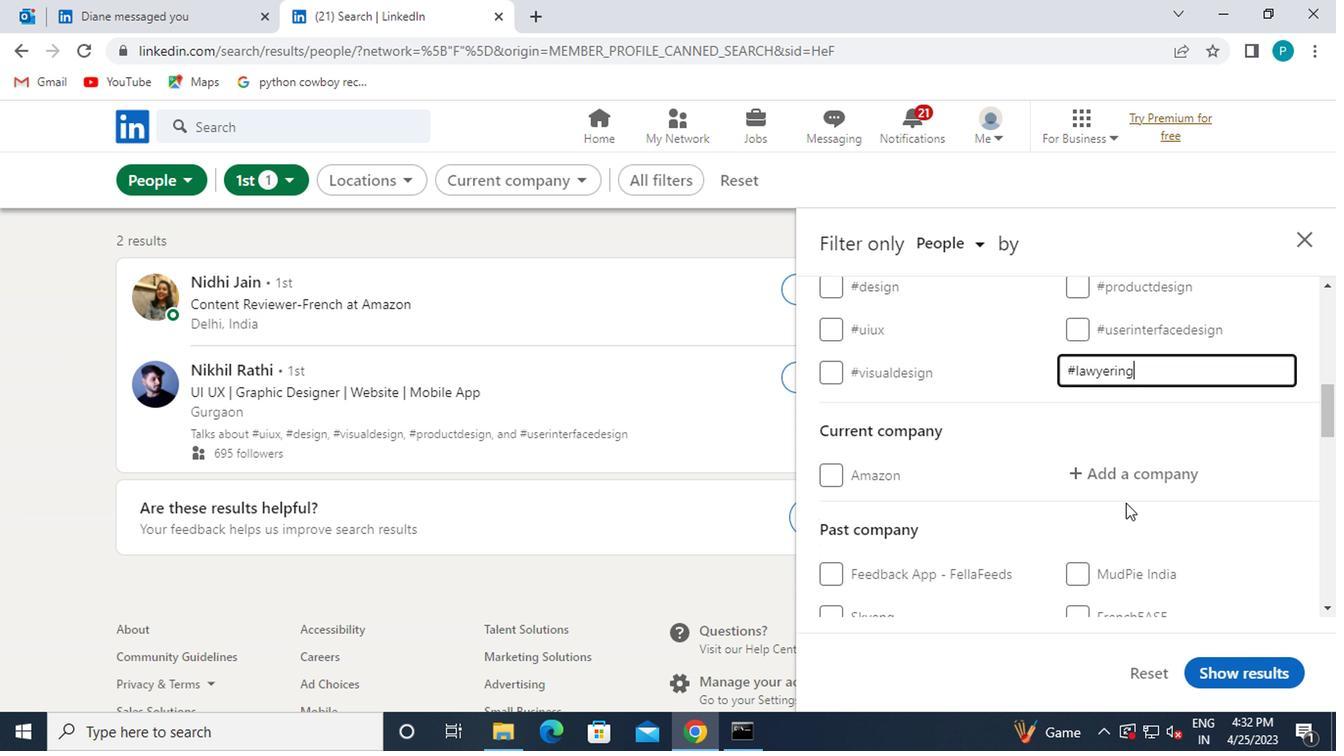 
Action: Mouse pressed left at (1105, 483)
Screenshot: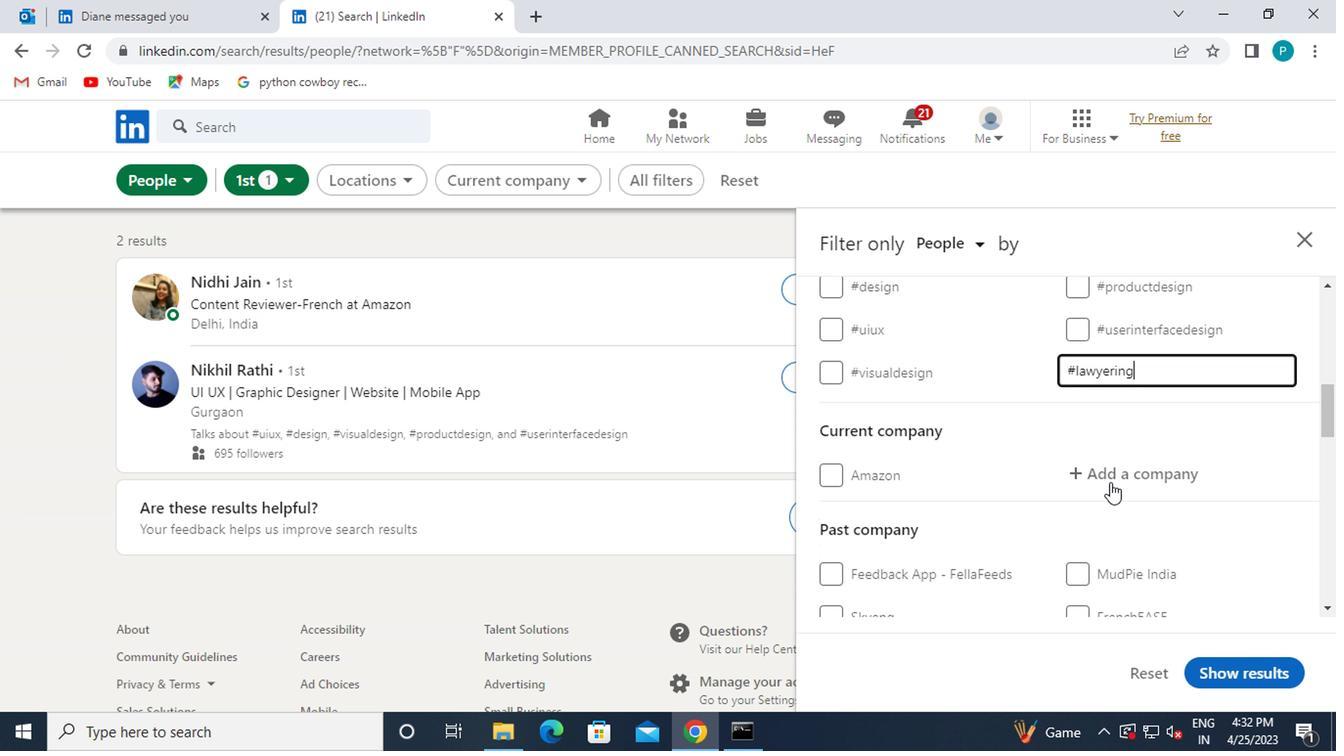 
Action: Mouse moved to (1065, 494)
Screenshot: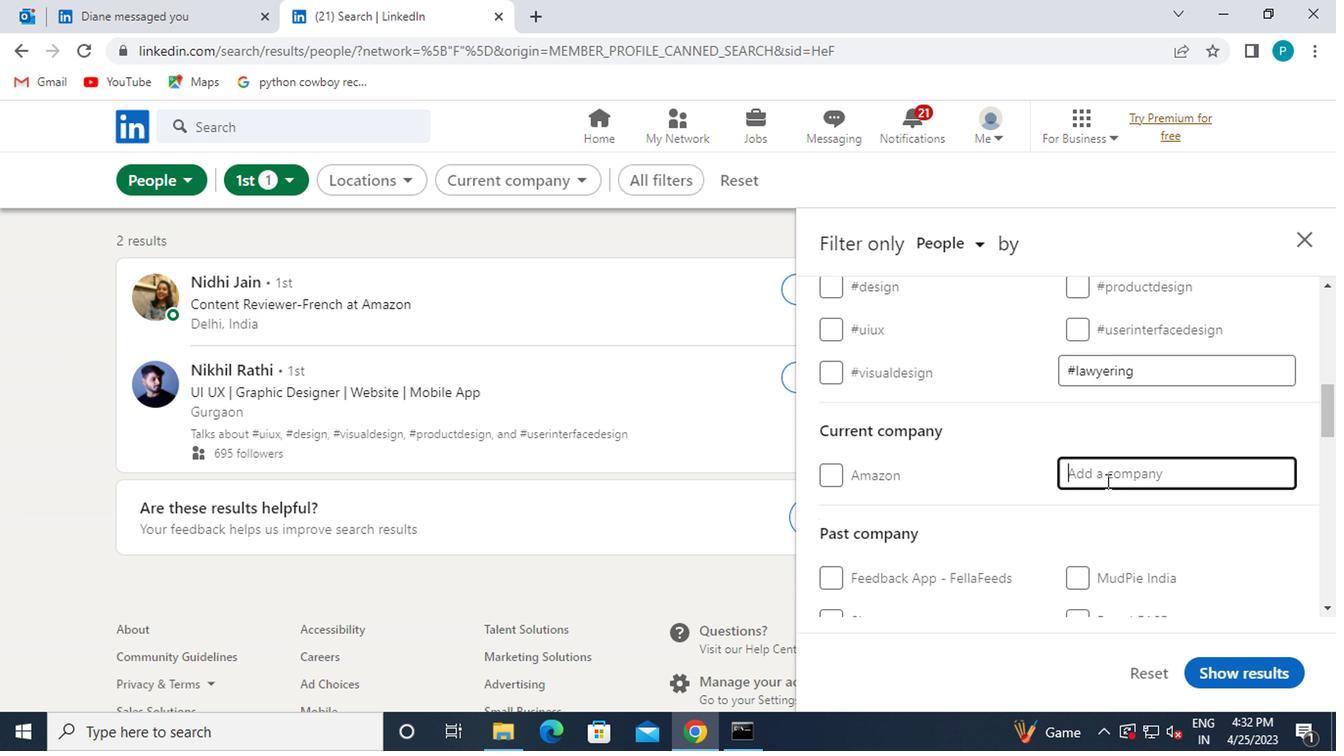 
Action: Key pressed HCL
Screenshot: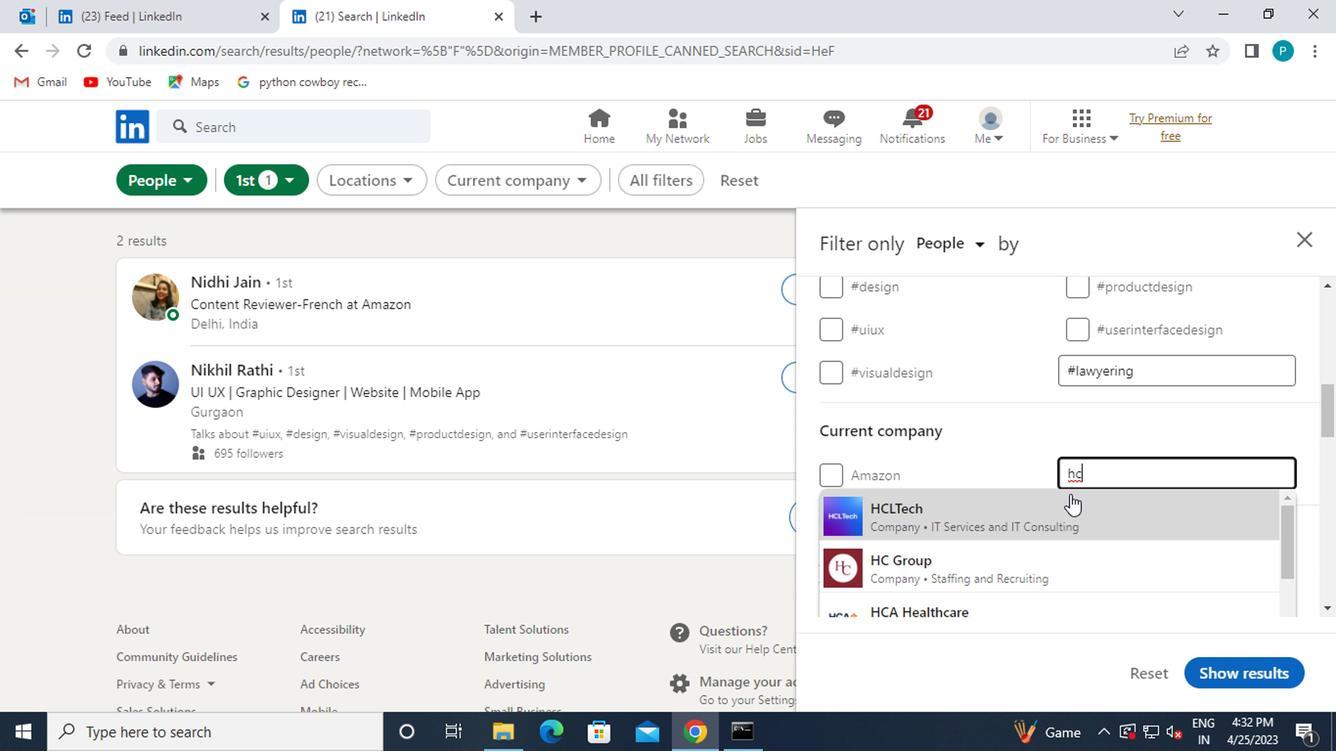 
Action: Mouse moved to (1055, 497)
Screenshot: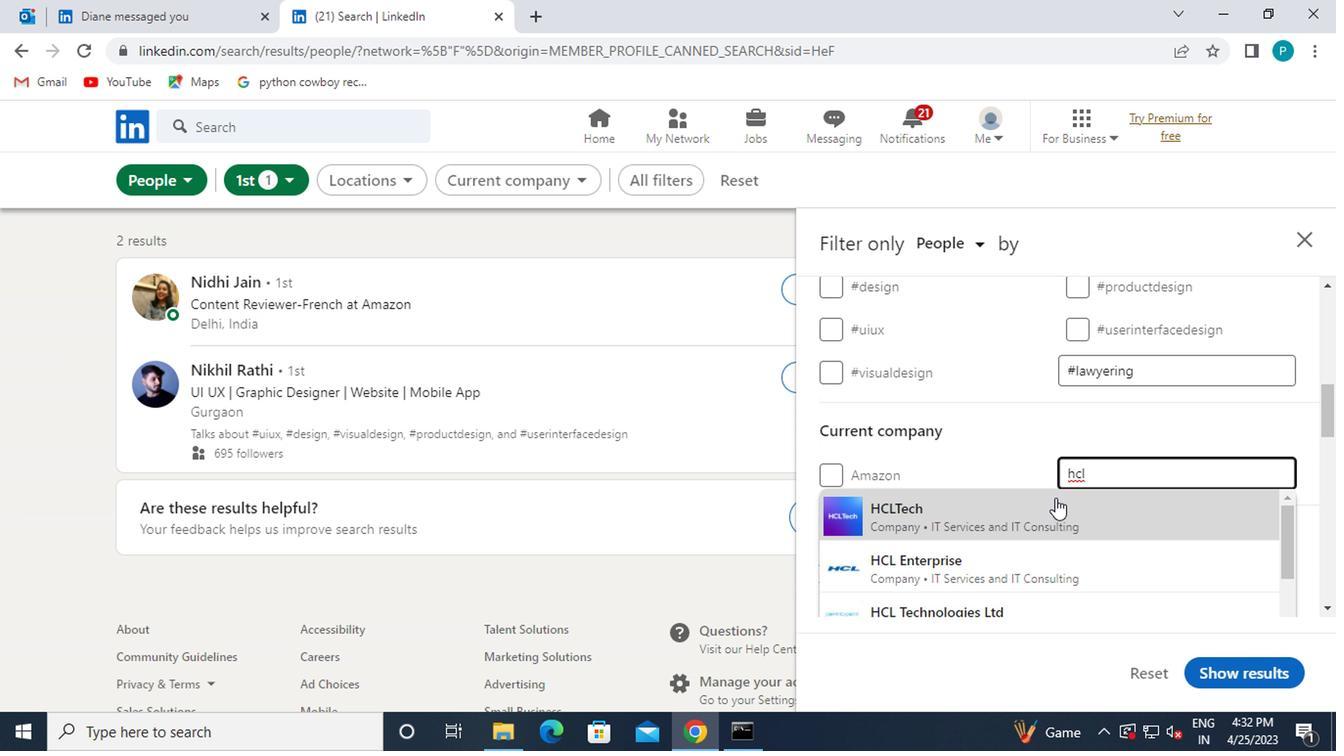 
Action: Key pressed <Key.space>S
Screenshot: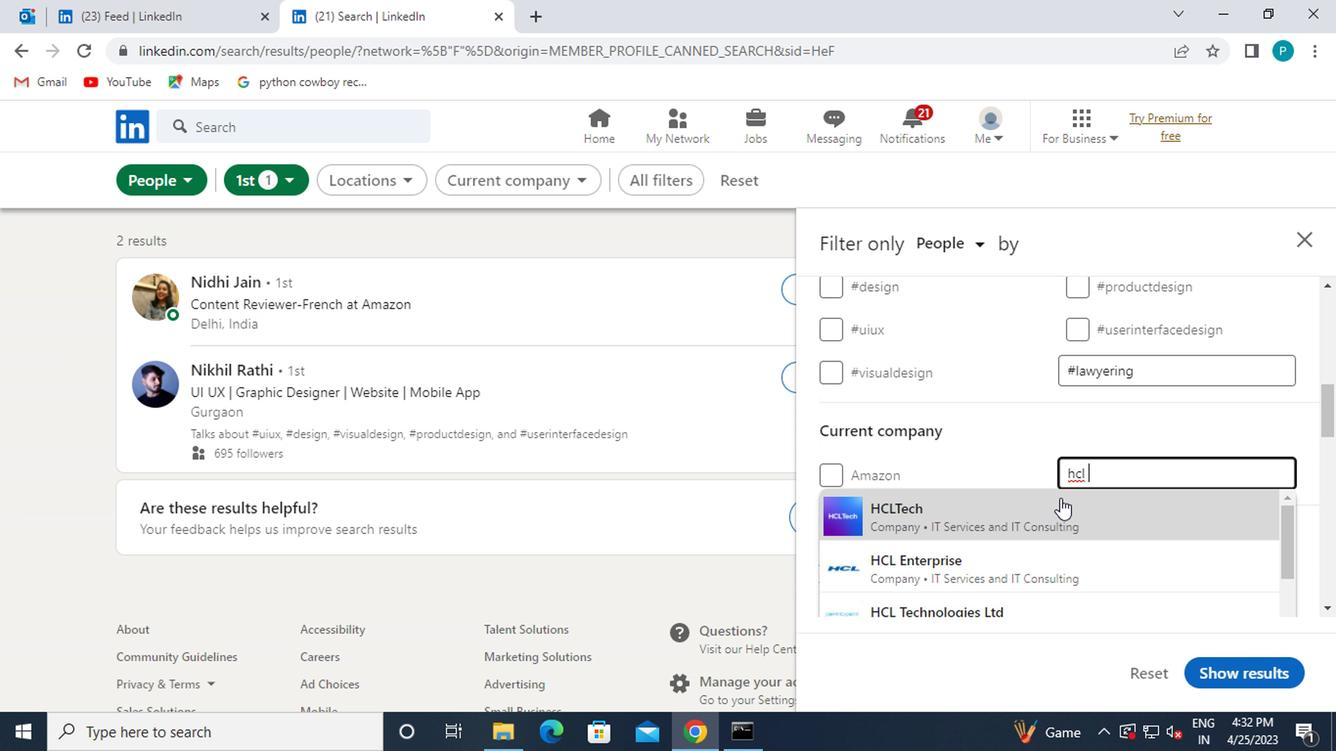 
Action: Mouse moved to (1053, 507)
Screenshot: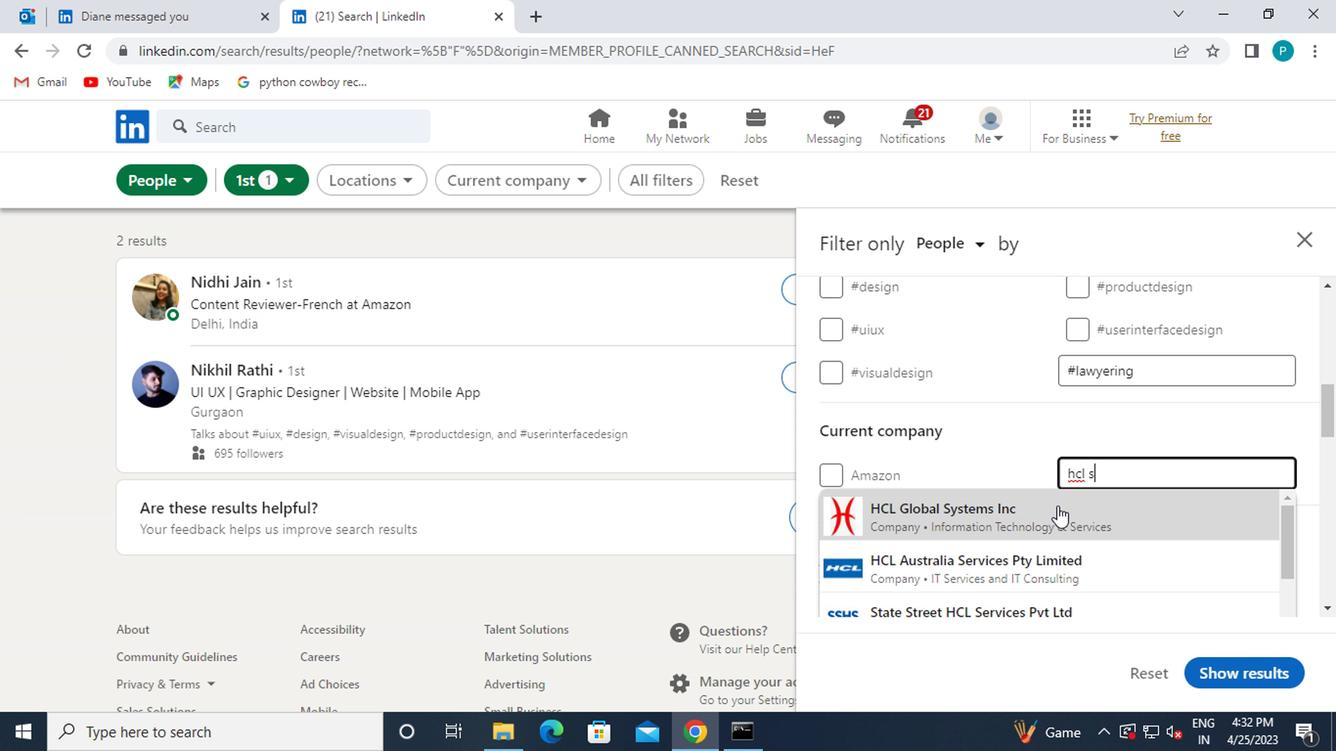 
Action: Key pressed OFT
Screenshot: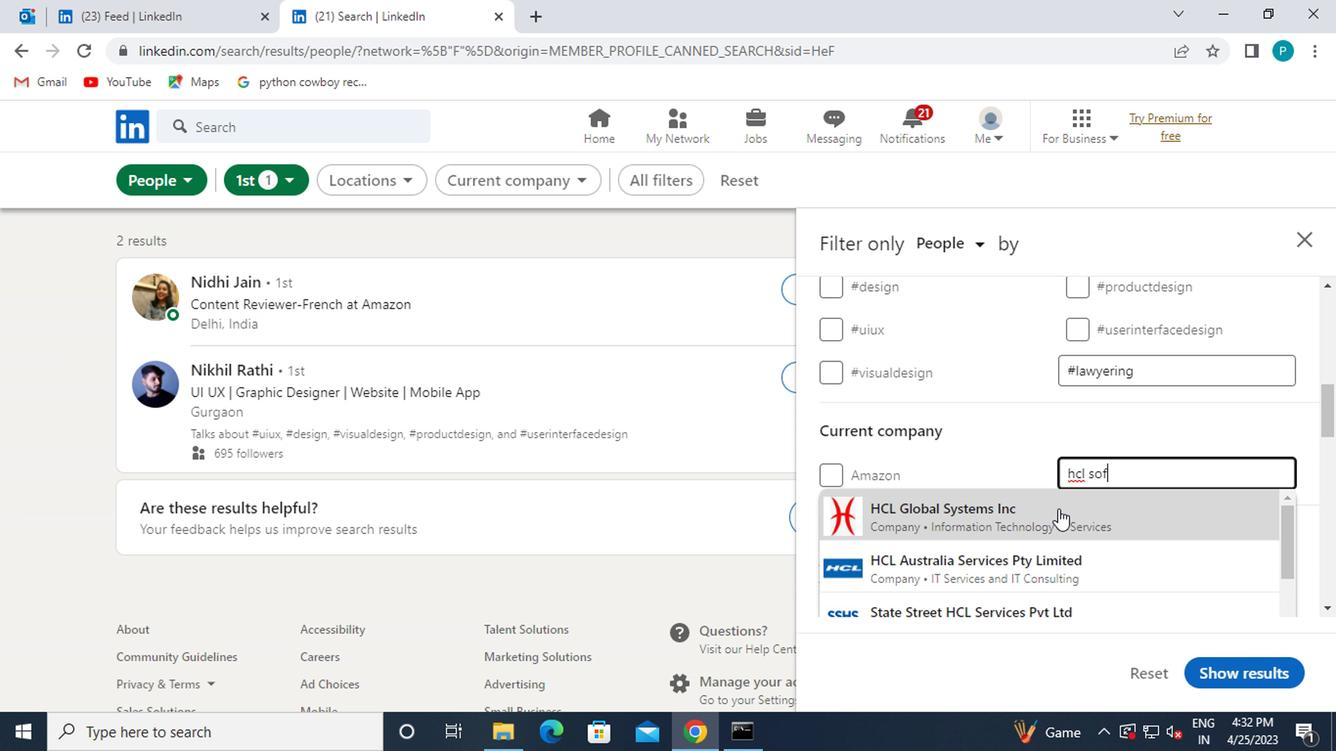
Action: Mouse scrolled (1053, 505) with delta (0, -1)
Screenshot: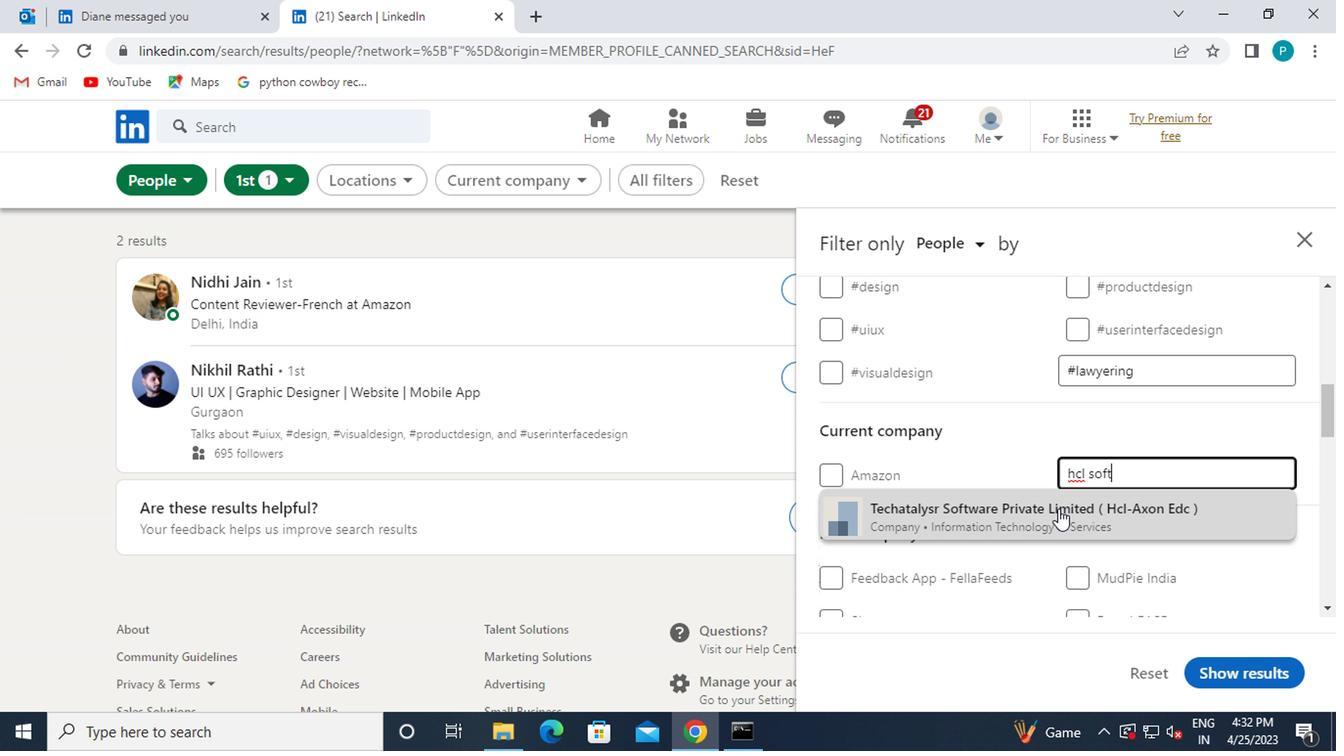 
Action: Mouse moved to (1055, 467)
Screenshot: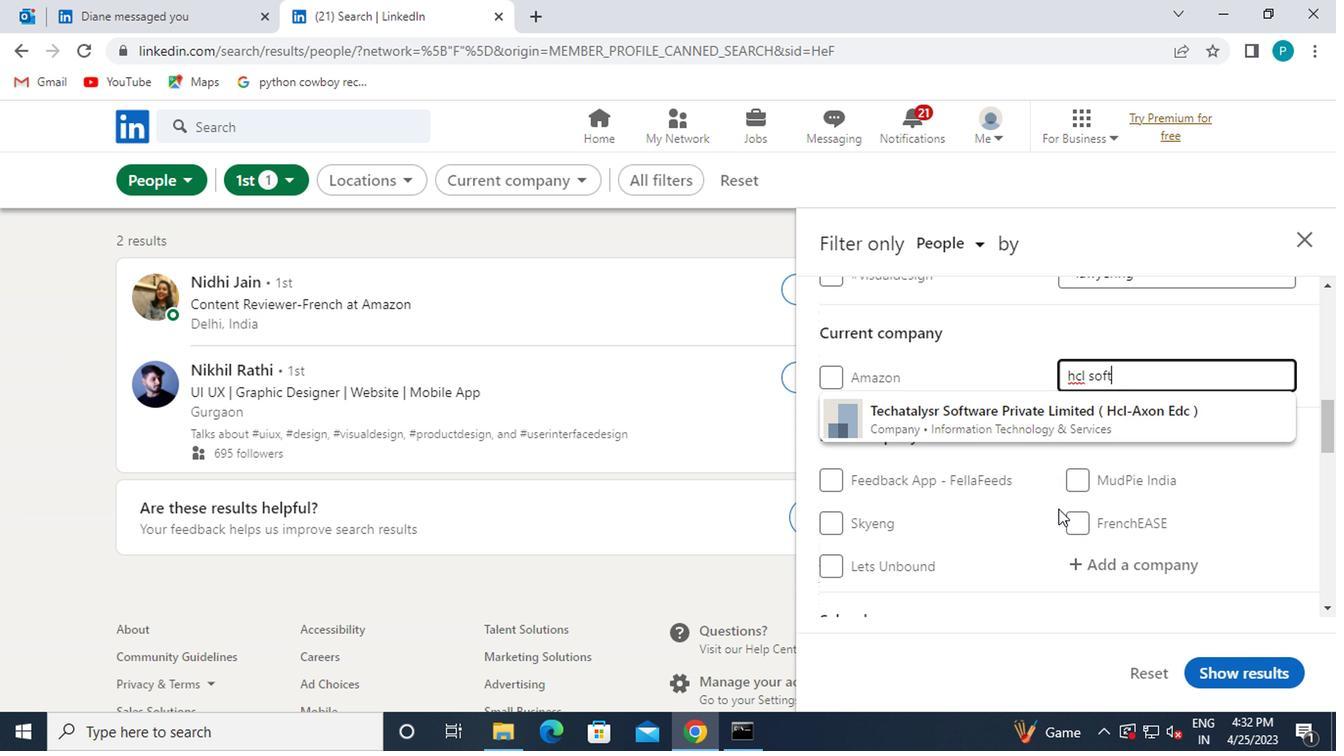
Action: Mouse scrolled (1055, 468) with delta (0, 0)
Screenshot: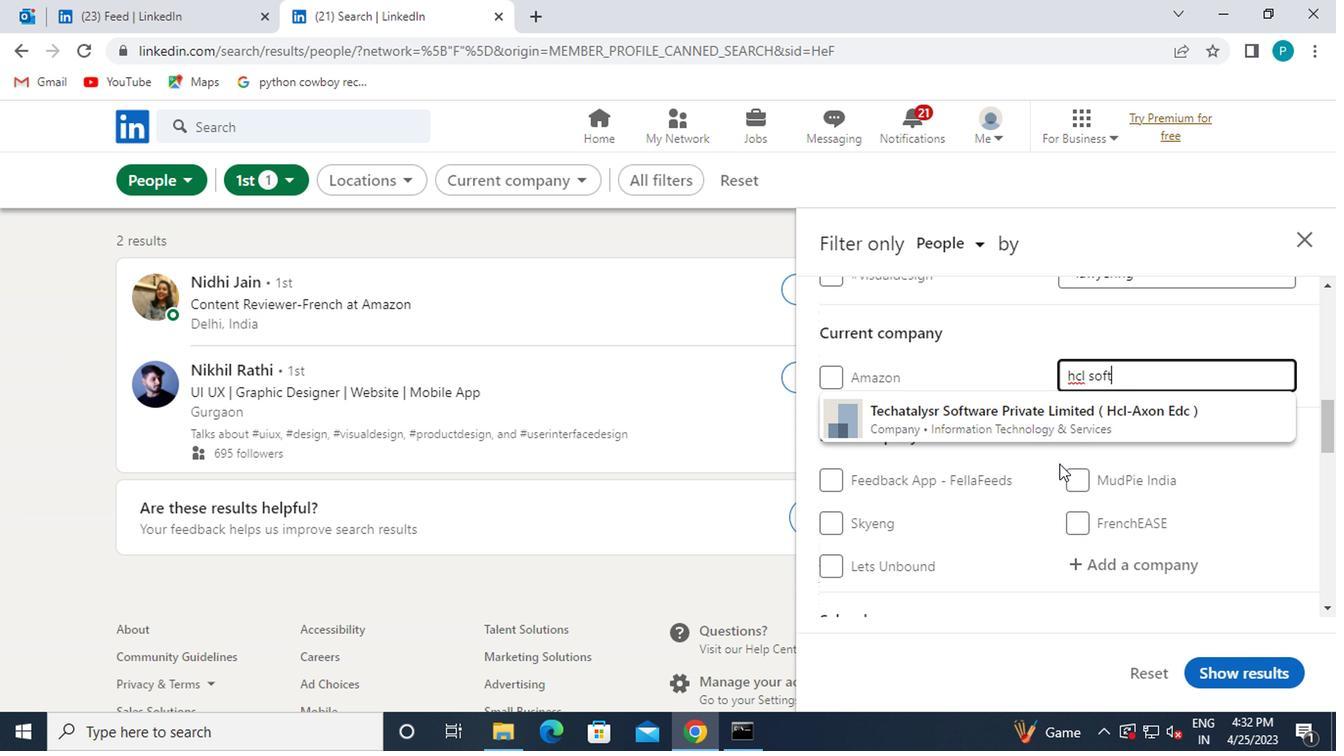 
Action: Mouse moved to (979, 512)
Screenshot: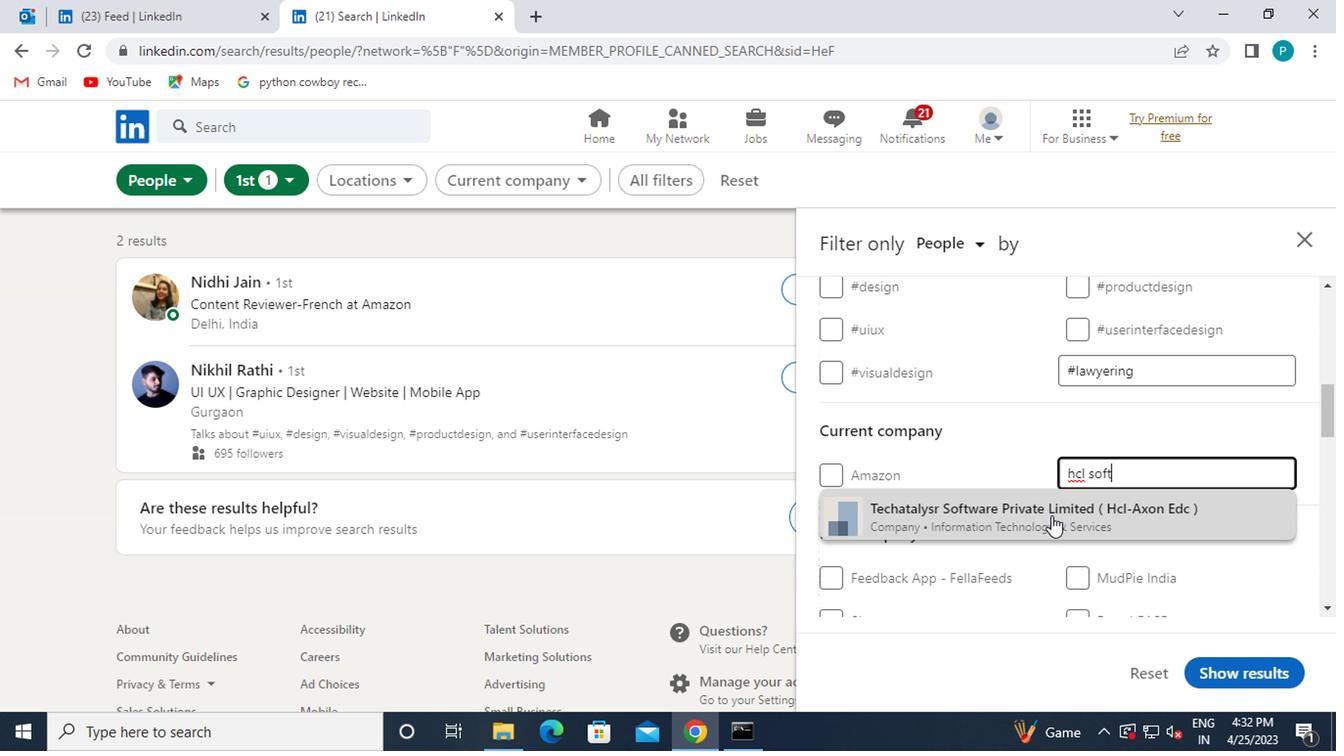 
Action: Mouse pressed left at (979, 512)
Screenshot: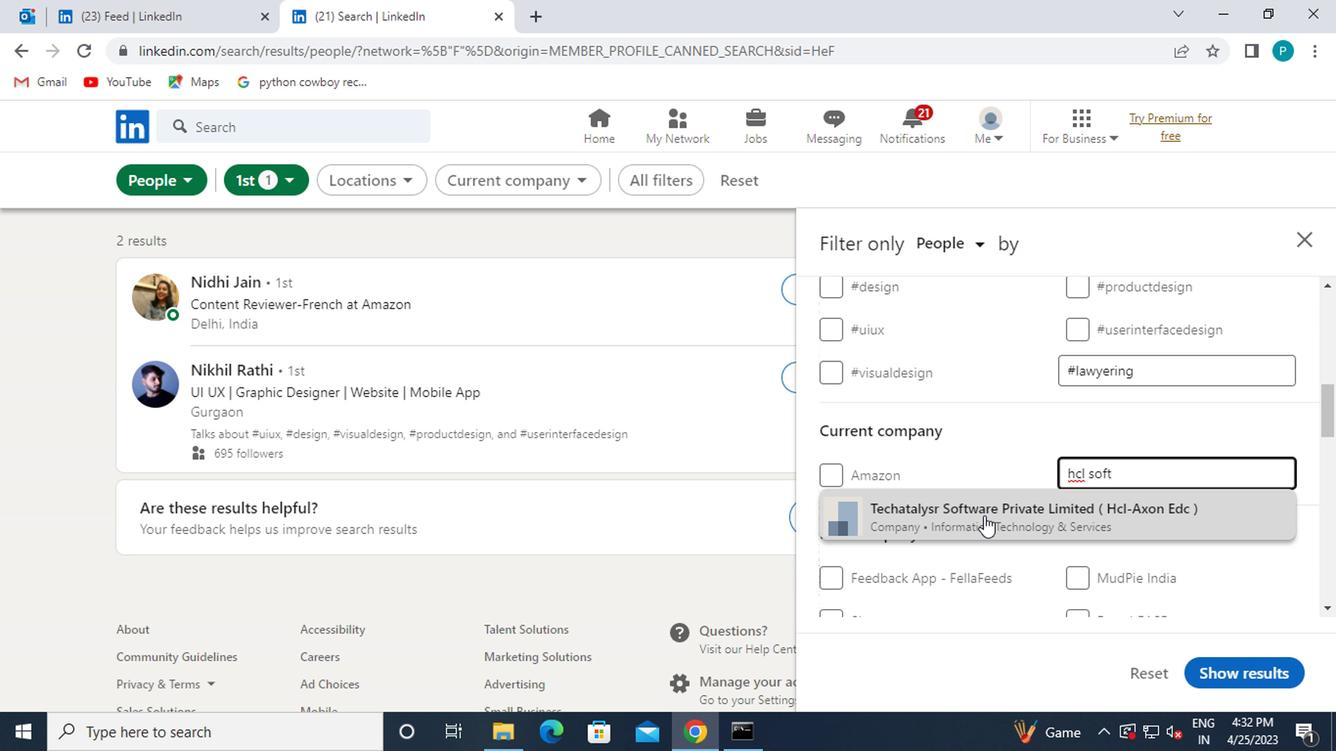 
Action: Mouse moved to (979, 513)
Screenshot: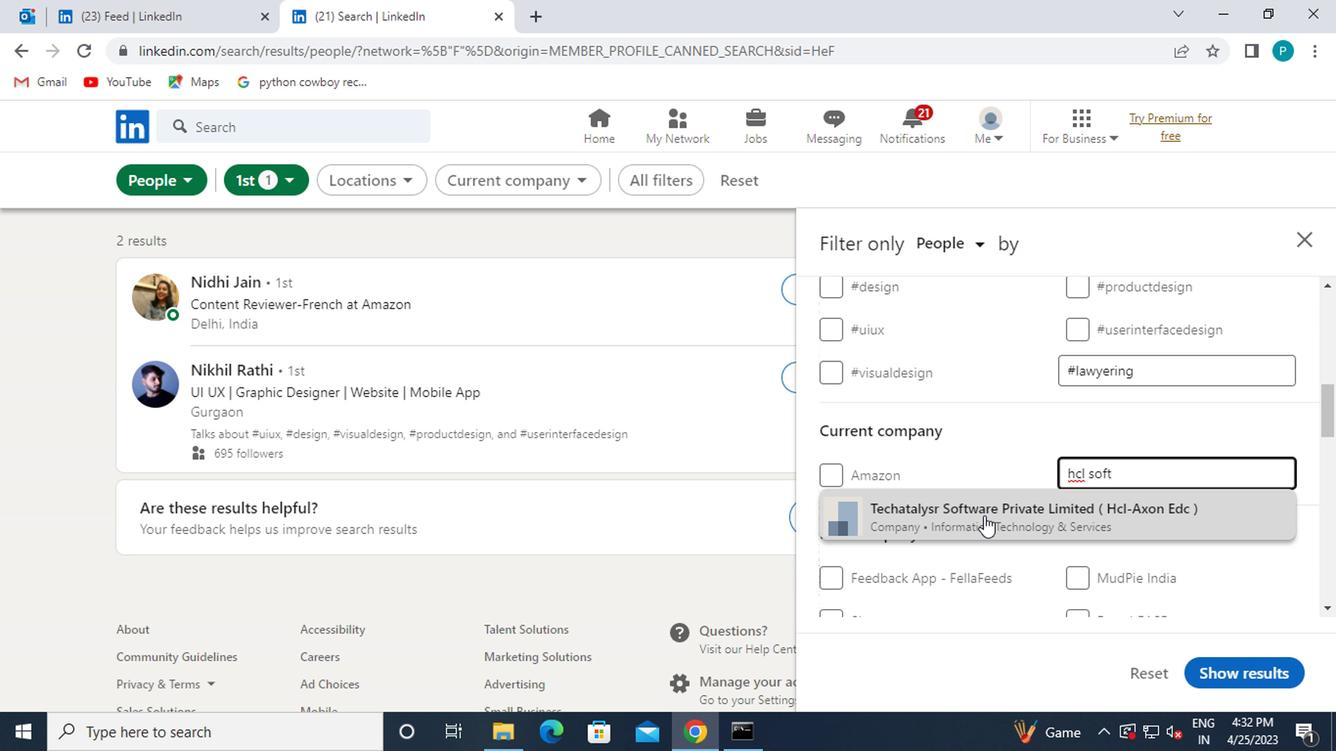 
Action: Mouse scrolled (979, 512) with delta (0, 0)
Screenshot: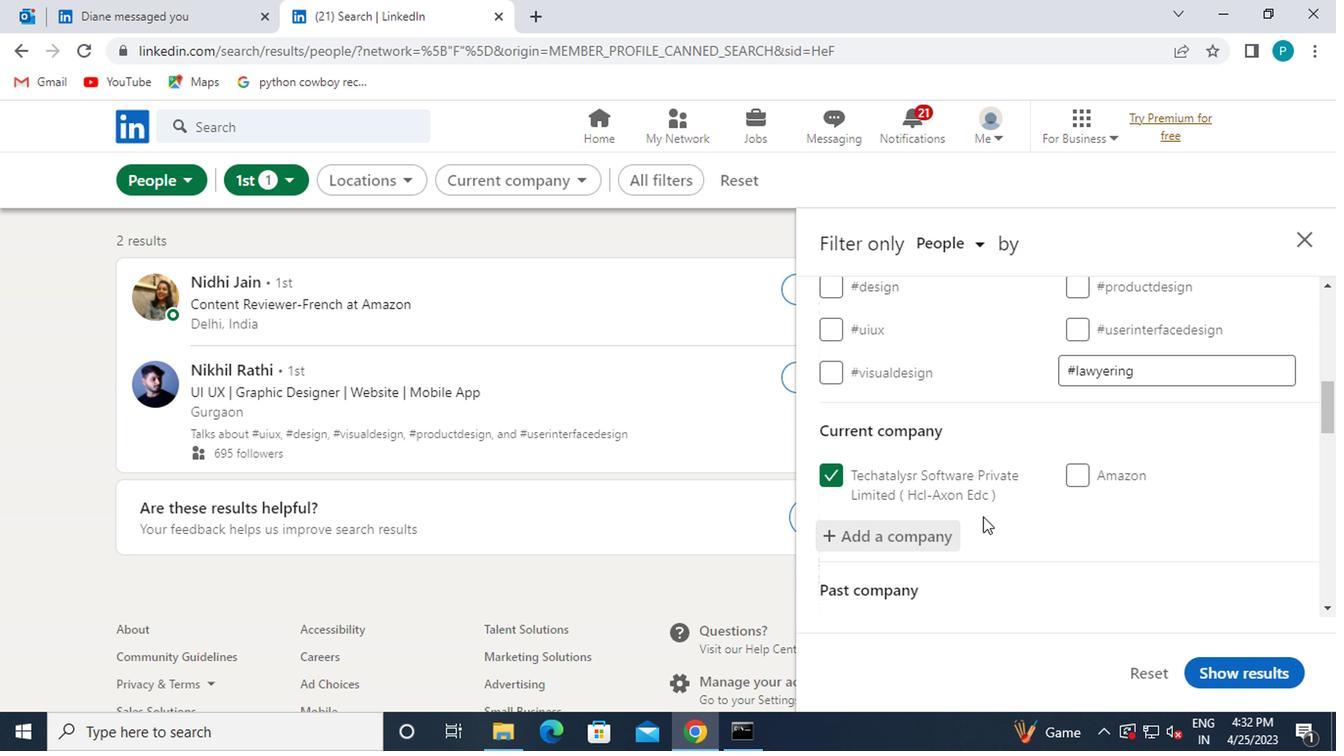 
Action: Mouse scrolled (979, 512) with delta (0, 0)
Screenshot: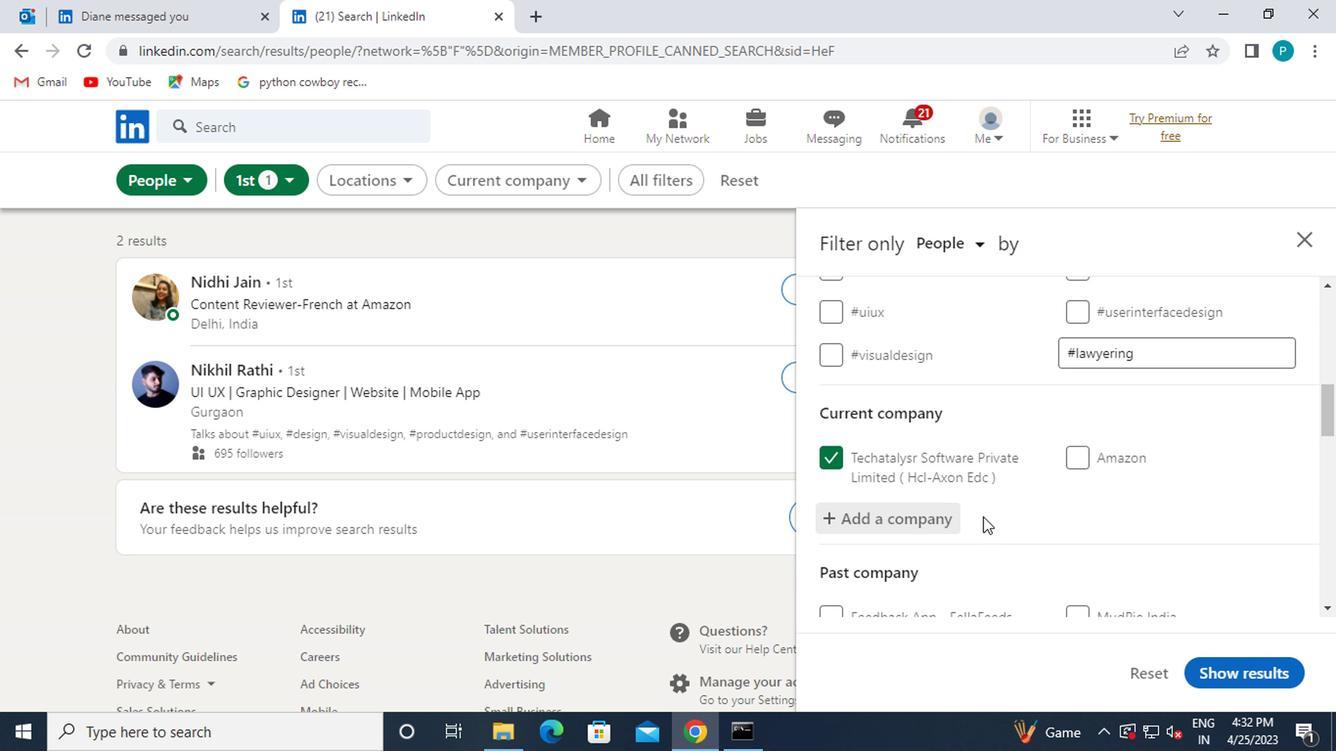 
Action: Mouse moved to (1075, 539)
Screenshot: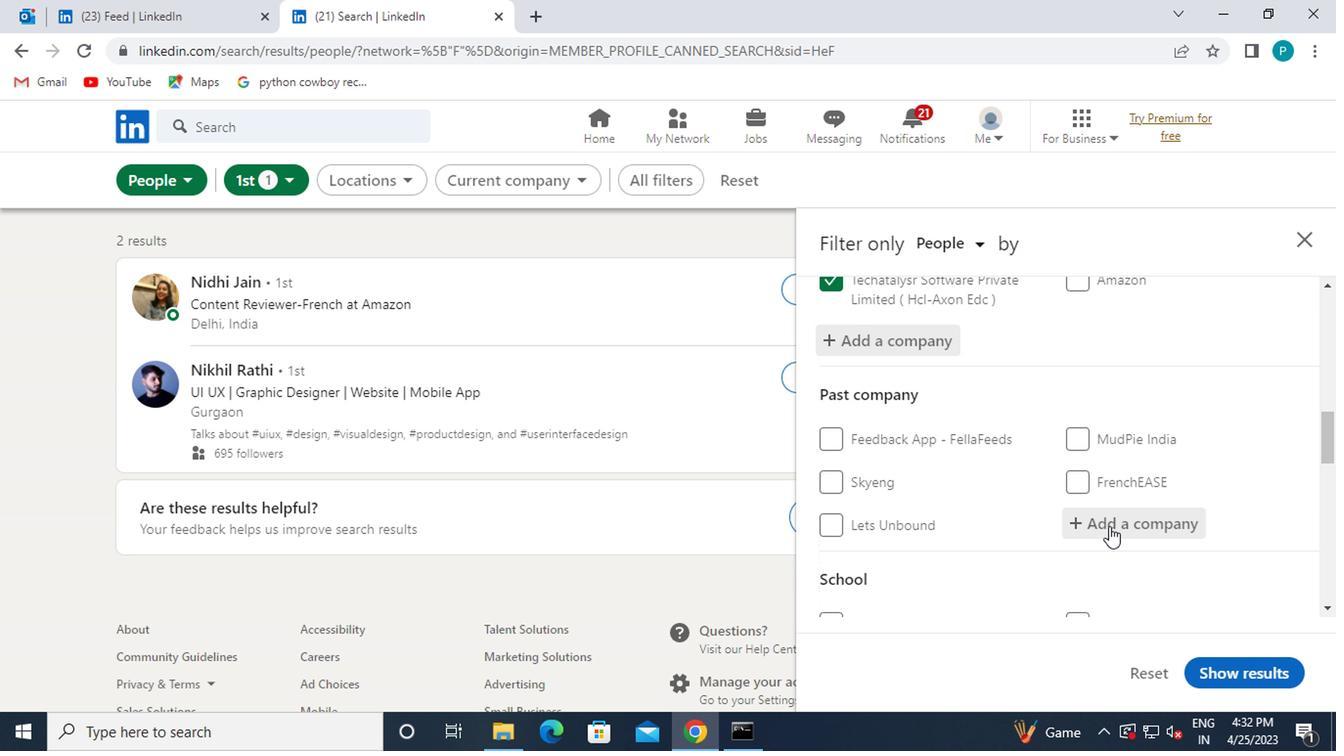 
Action: Mouse scrolled (1075, 538) with delta (0, 0)
Screenshot: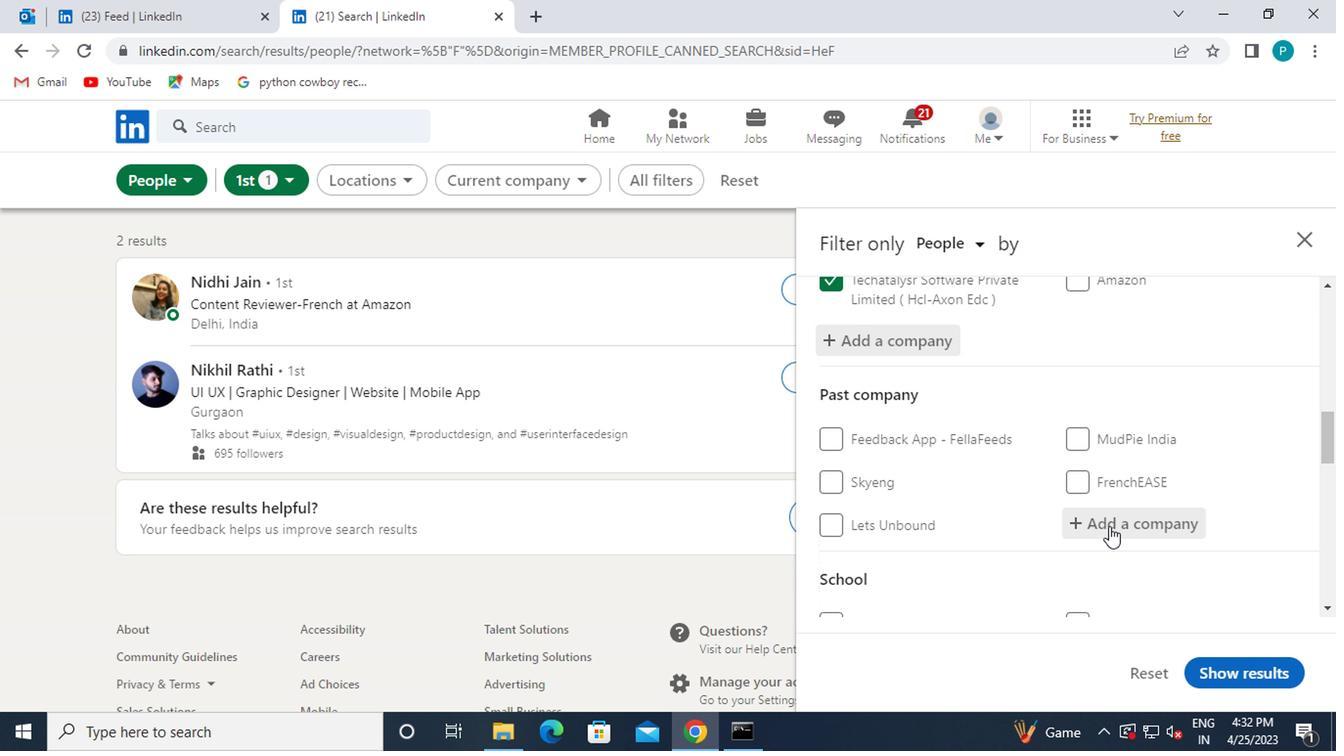 
Action: Mouse moved to (1100, 594)
Screenshot: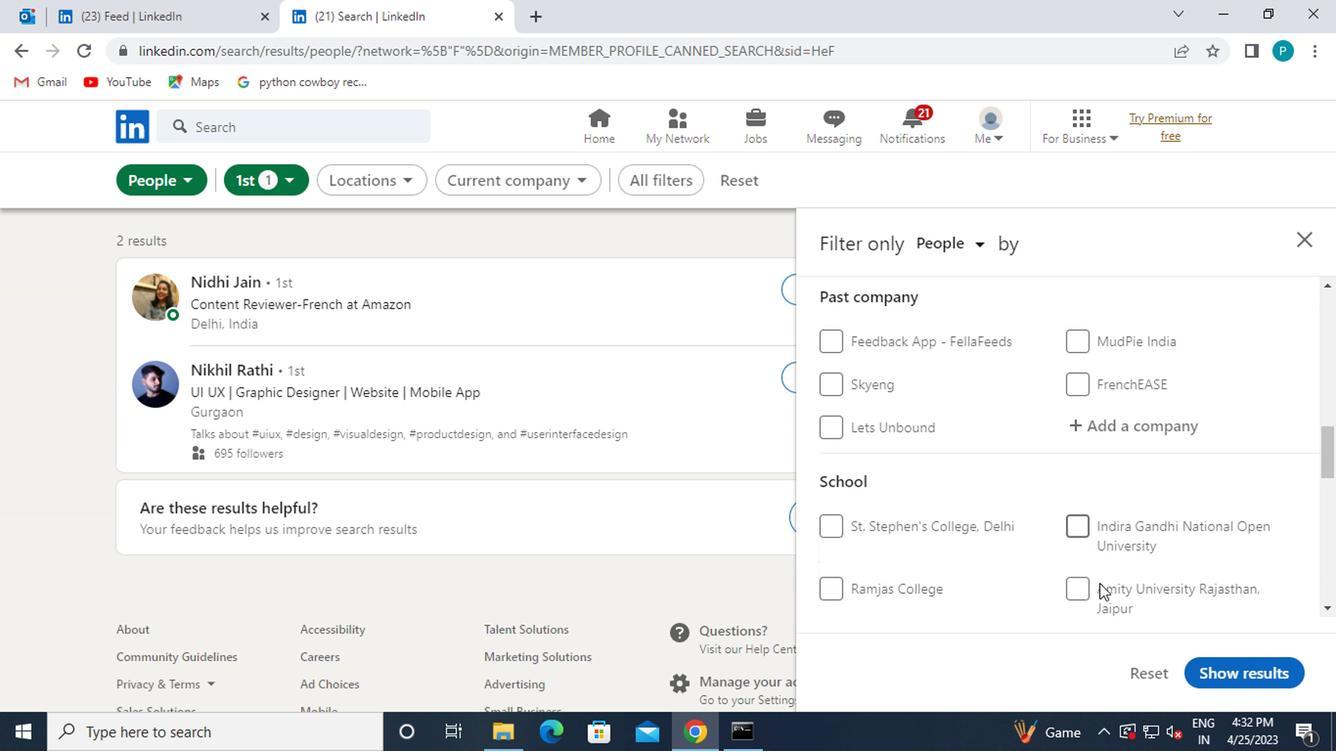 
Action: Mouse scrolled (1100, 593) with delta (0, 0)
Screenshot: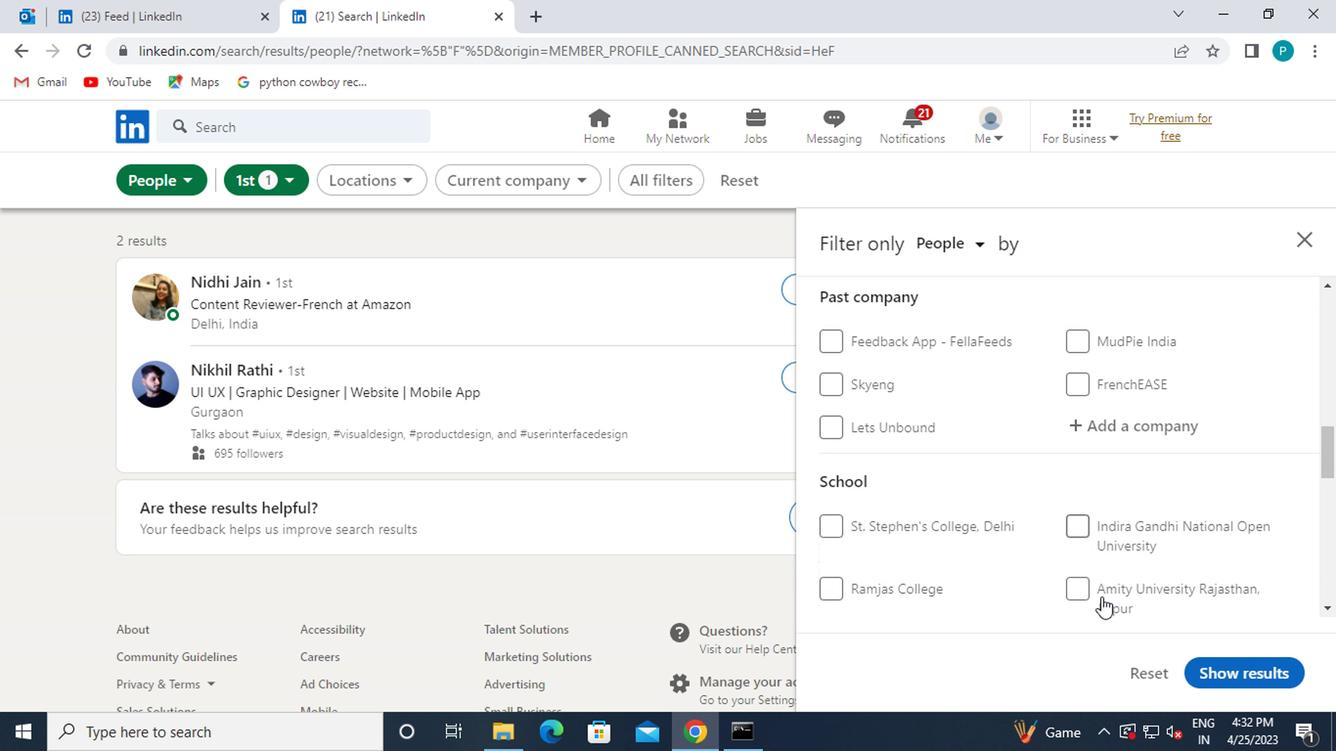 
Action: Mouse moved to (1089, 549)
Screenshot: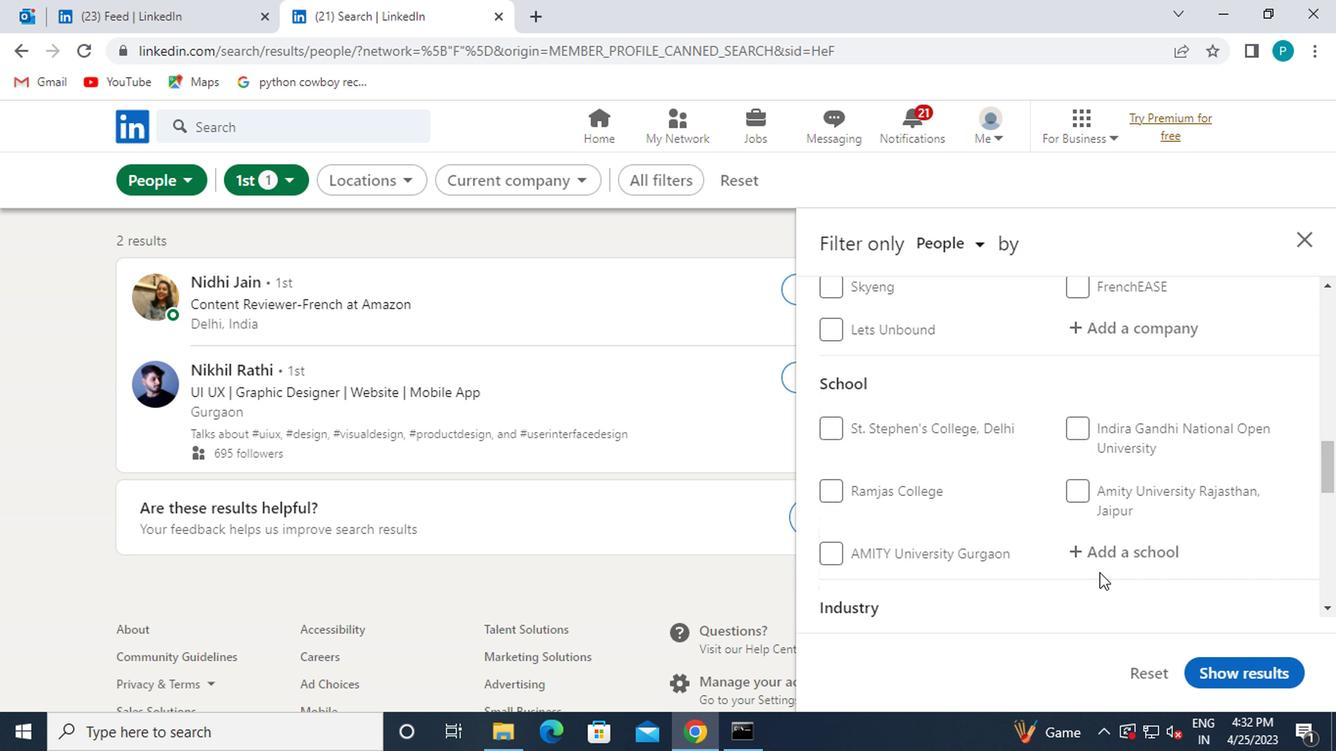 
Action: Mouse pressed left at (1089, 549)
Screenshot: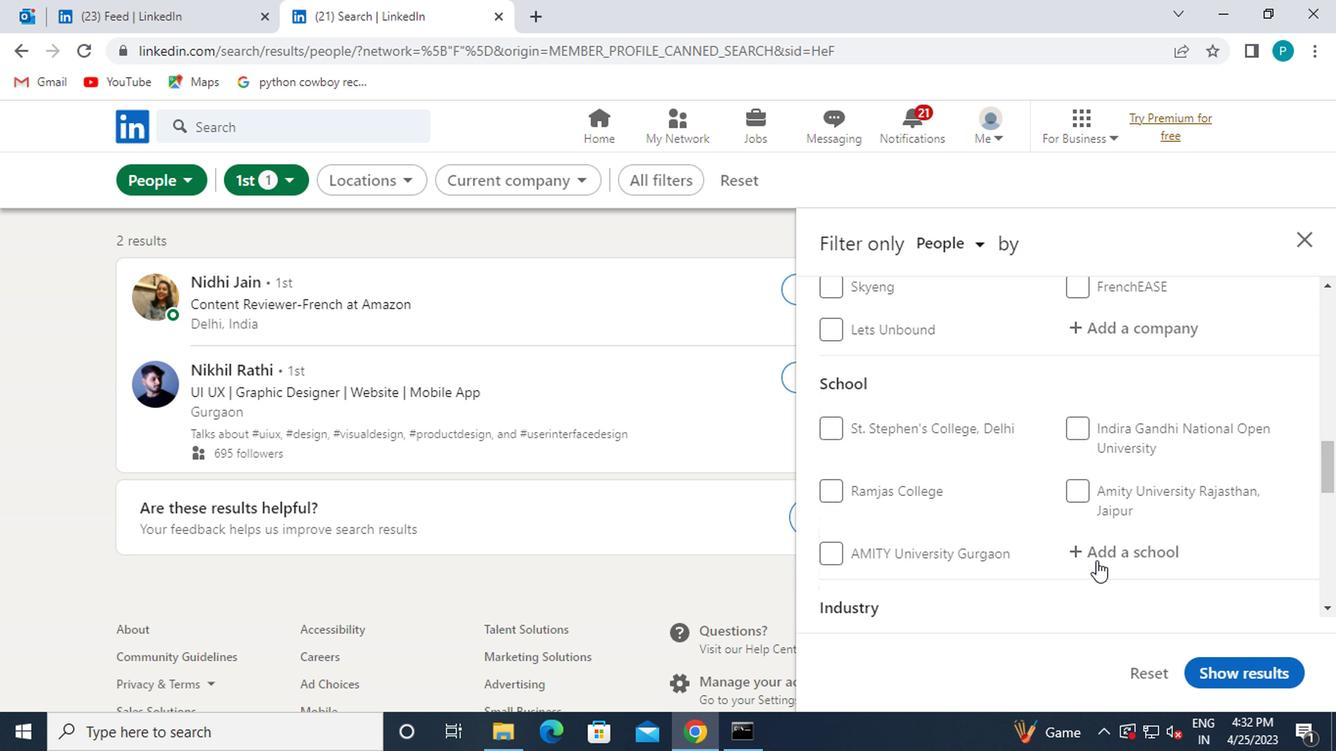 
Action: Mouse moved to (1089, 548)
Screenshot: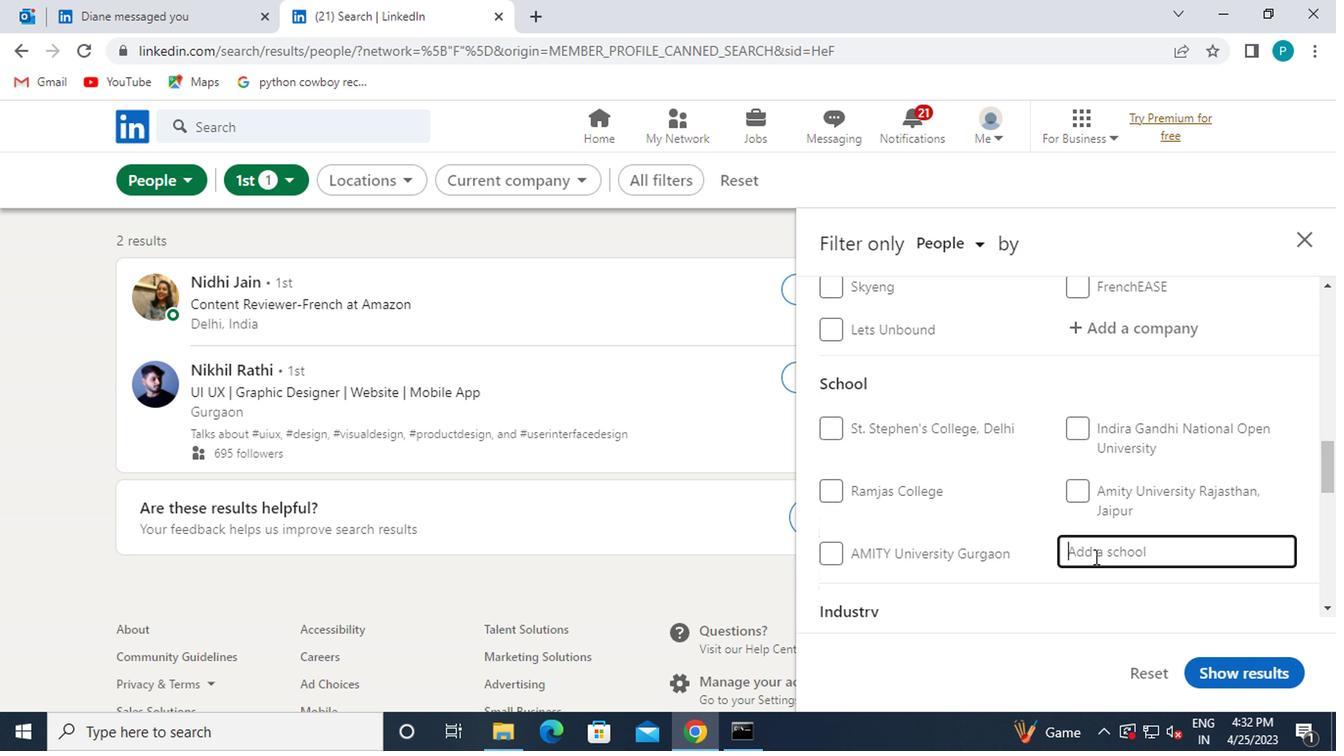 
Action: Key pressed LOKMANYA
Screenshot: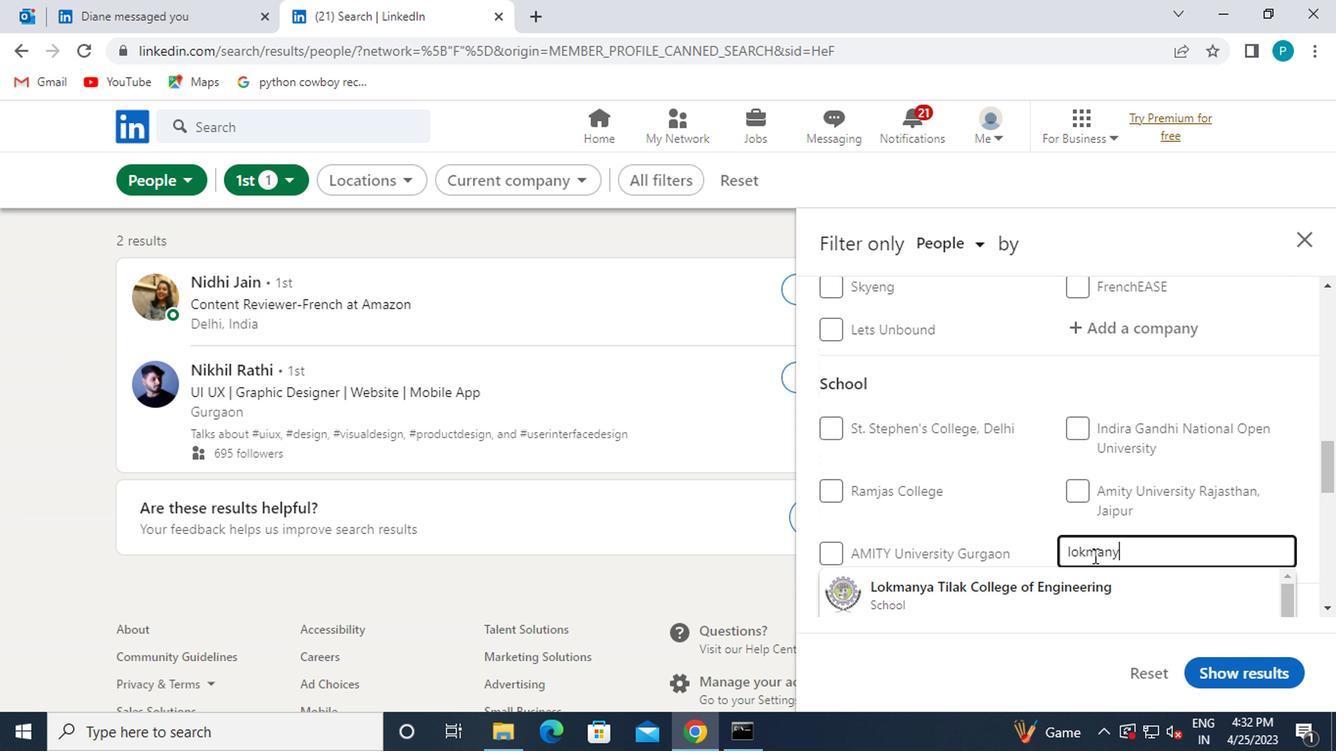 
Action: Mouse moved to (1048, 591)
Screenshot: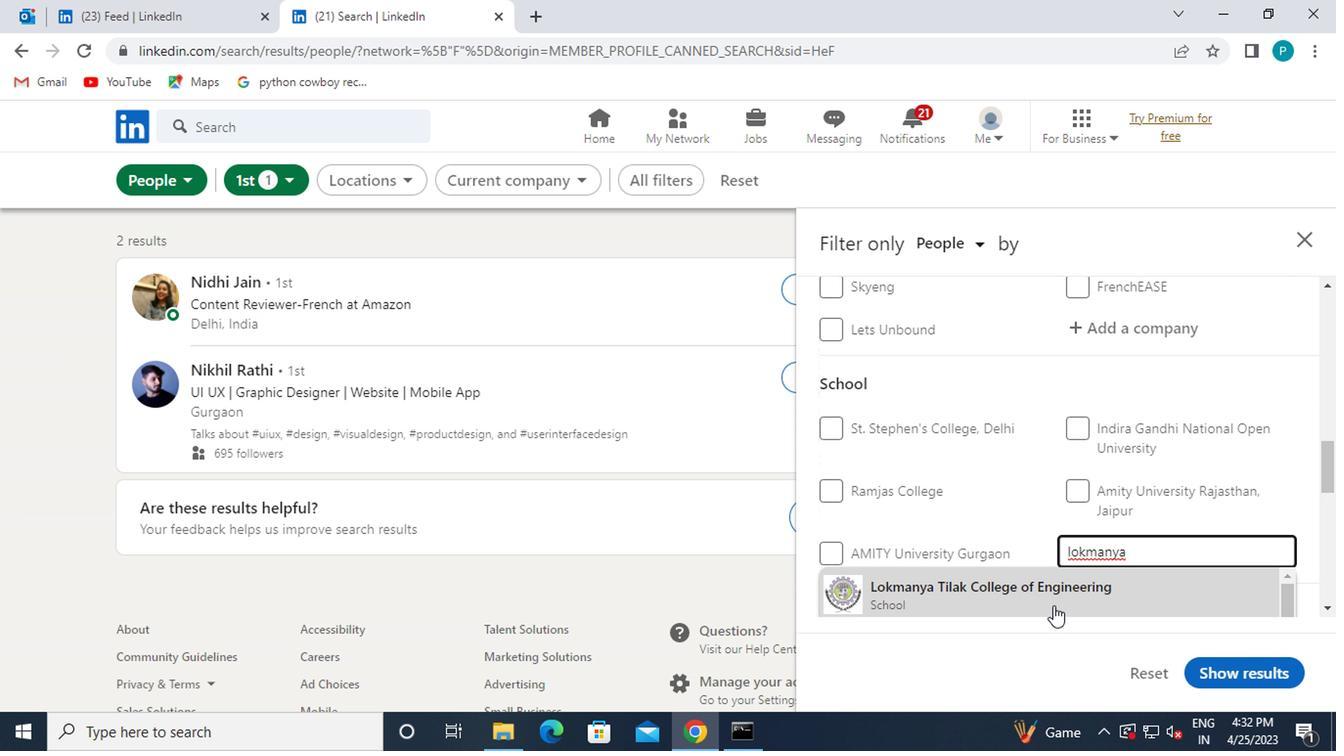 
Action: Mouse pressed left at (1048, 591)
Screenshot: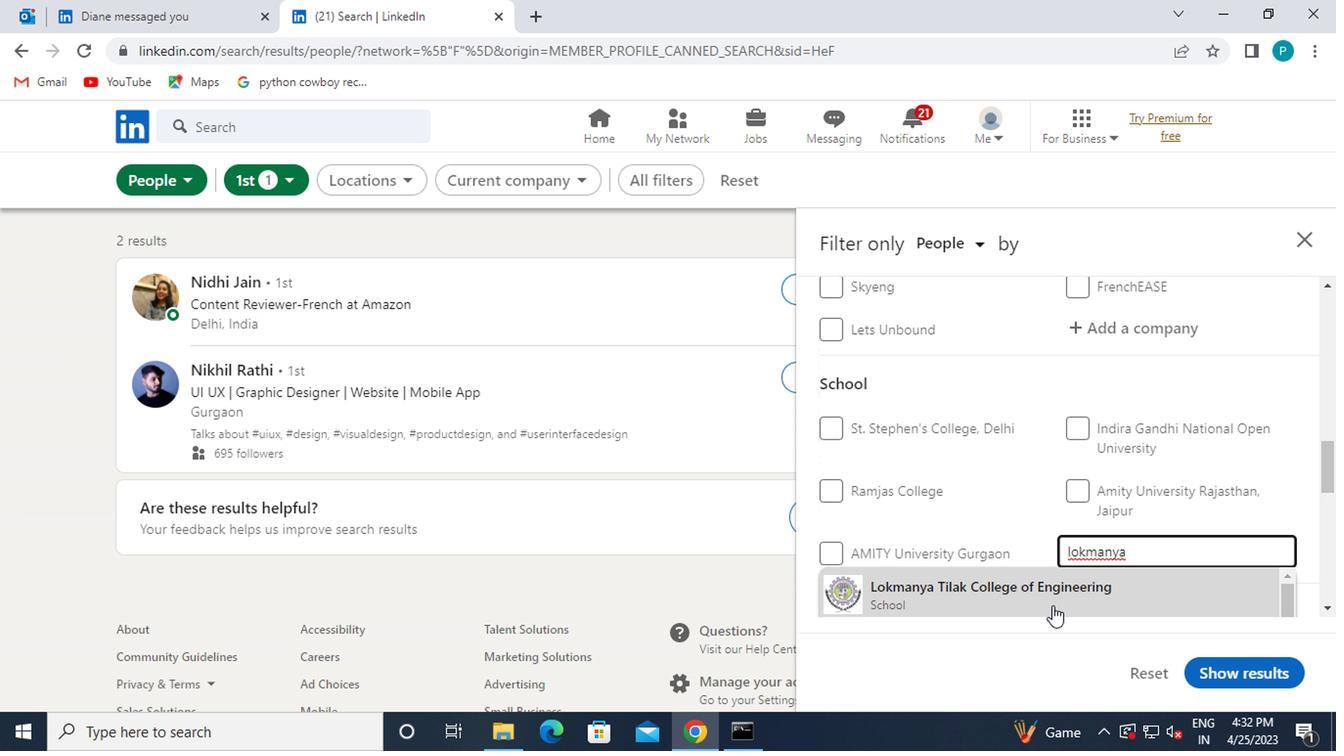 
Action: Mouse moved to (975, 558)
Screenshot: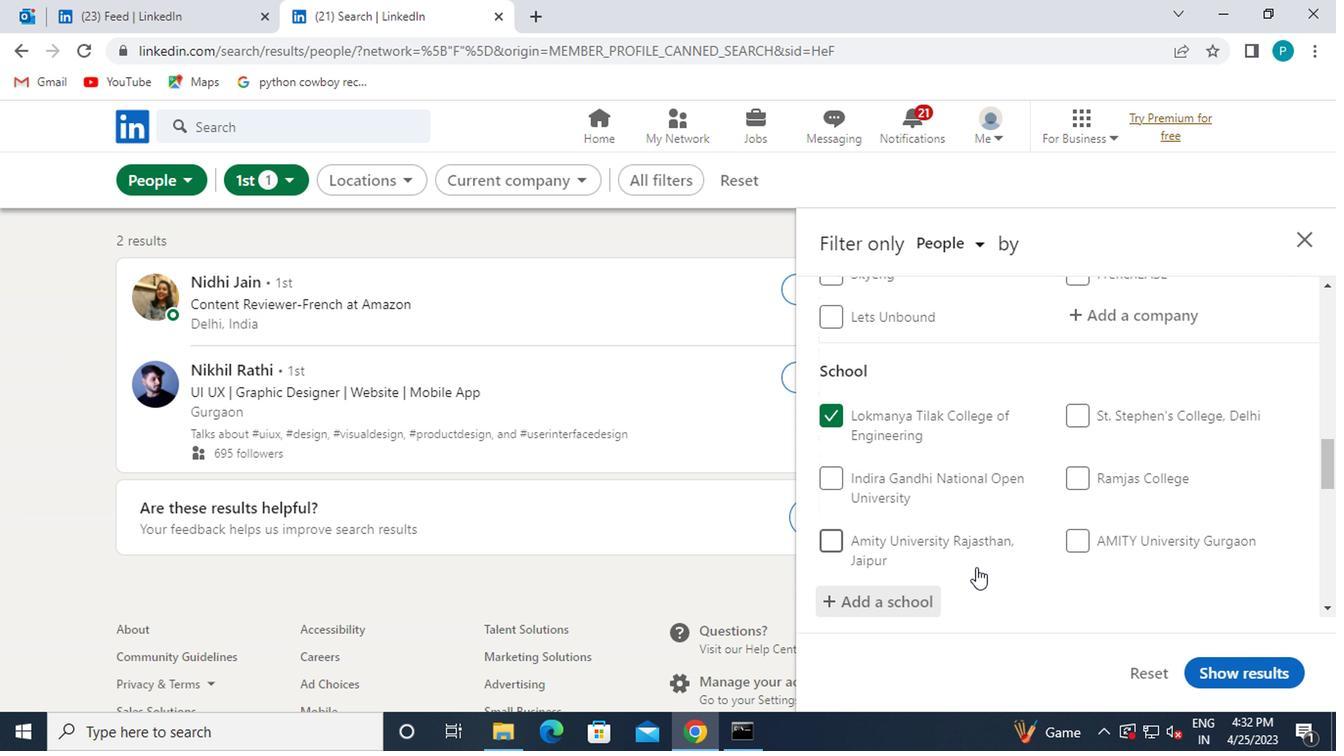 
Action: Mouse scrolled (975, 557) with delta (0, 0)
Screenshot: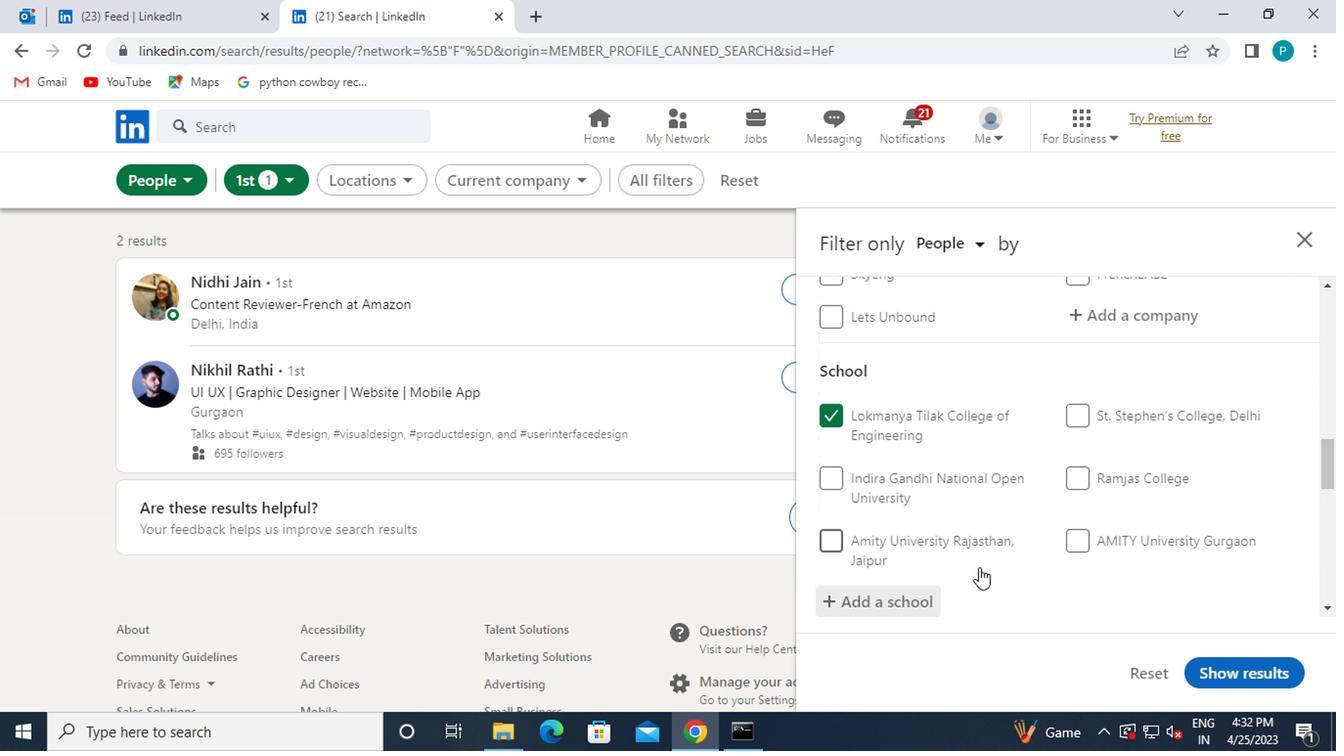 
Action: Mouse moved to (949, 554)
Screenshot: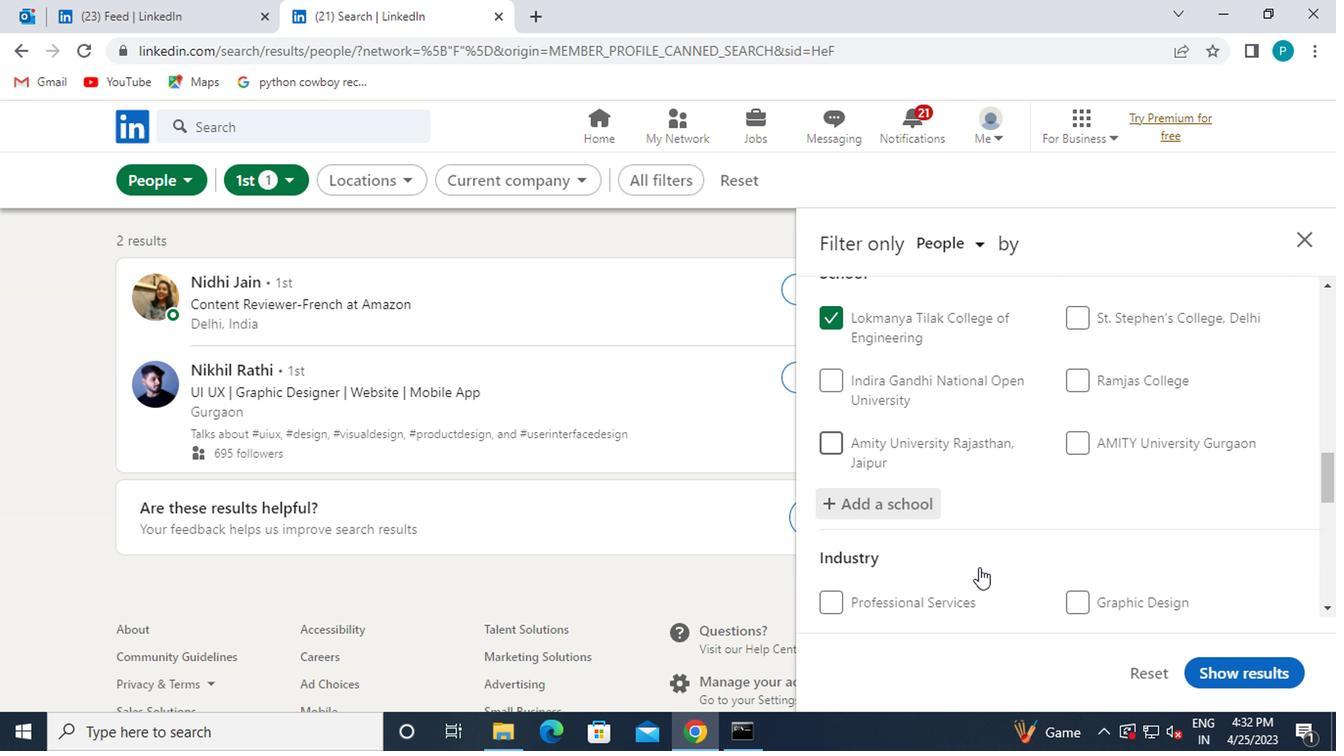 
Action: Mouse scrolled (949, 553) with delta (0, 0)
Screenshot: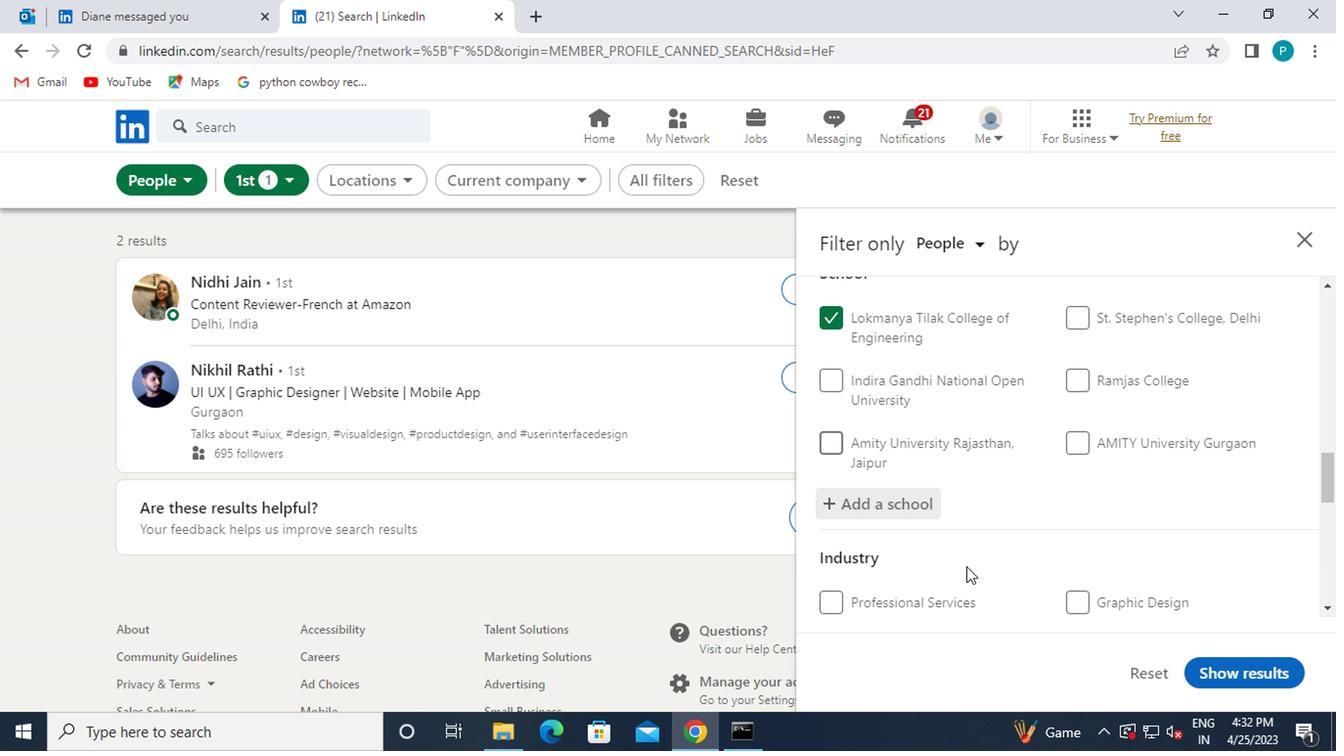 
Action: Mouse scrolled (949, 553) with delta (0, 0)
Screenshot: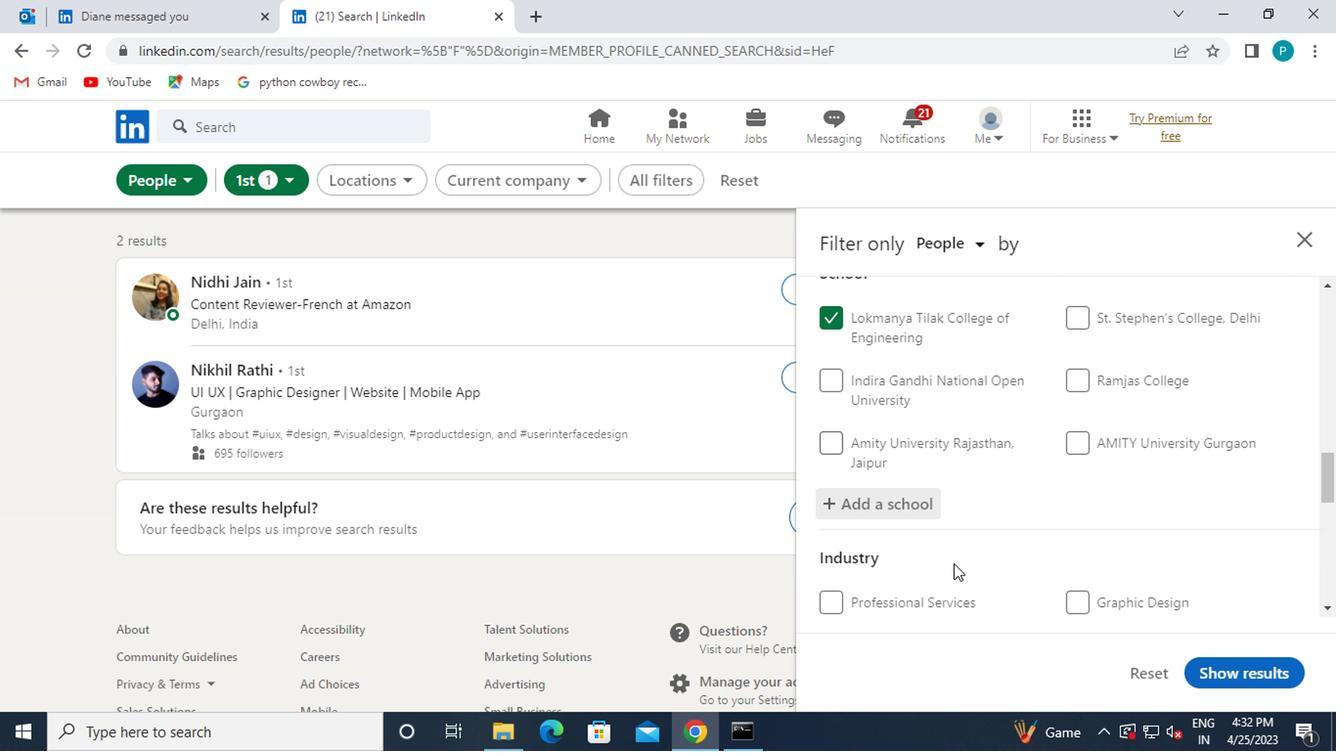
Action: Mouse moved to (884, 501)
Screenshot: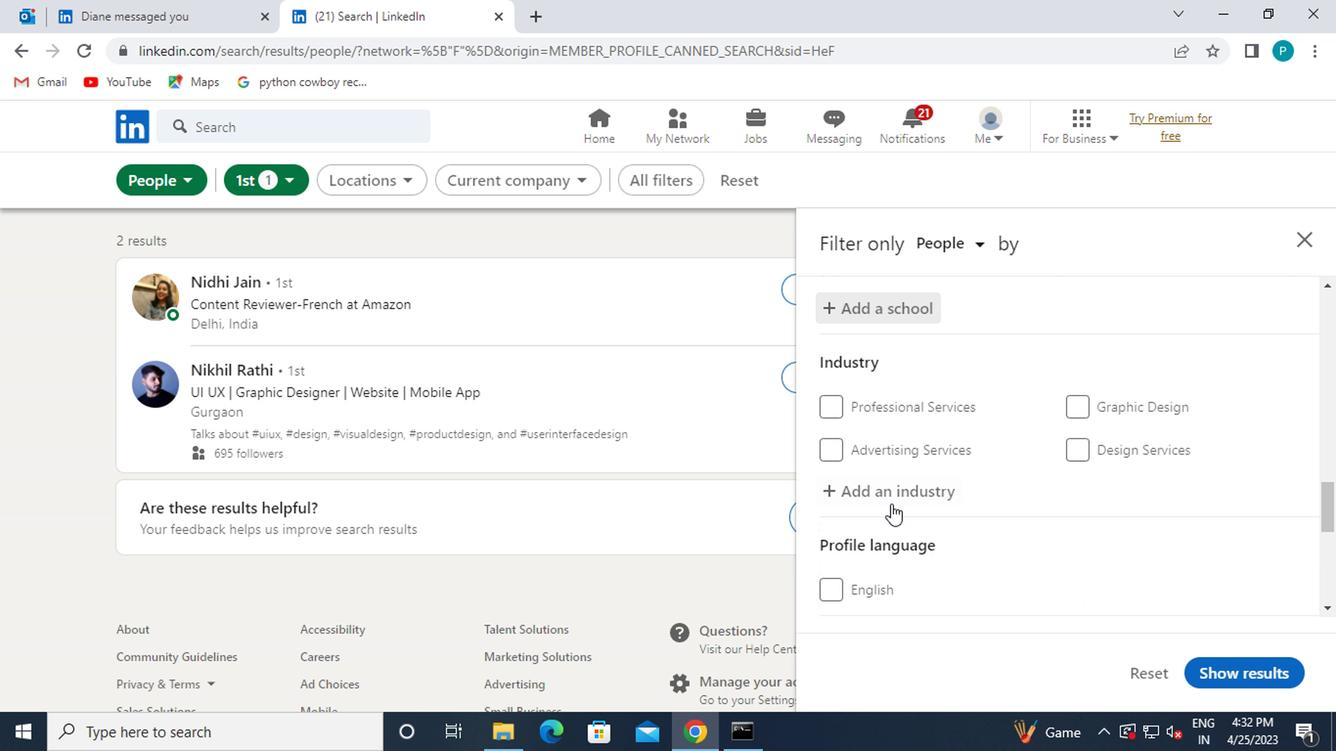 
Action: Mouse pressed left at (884, 501)
Screenshot: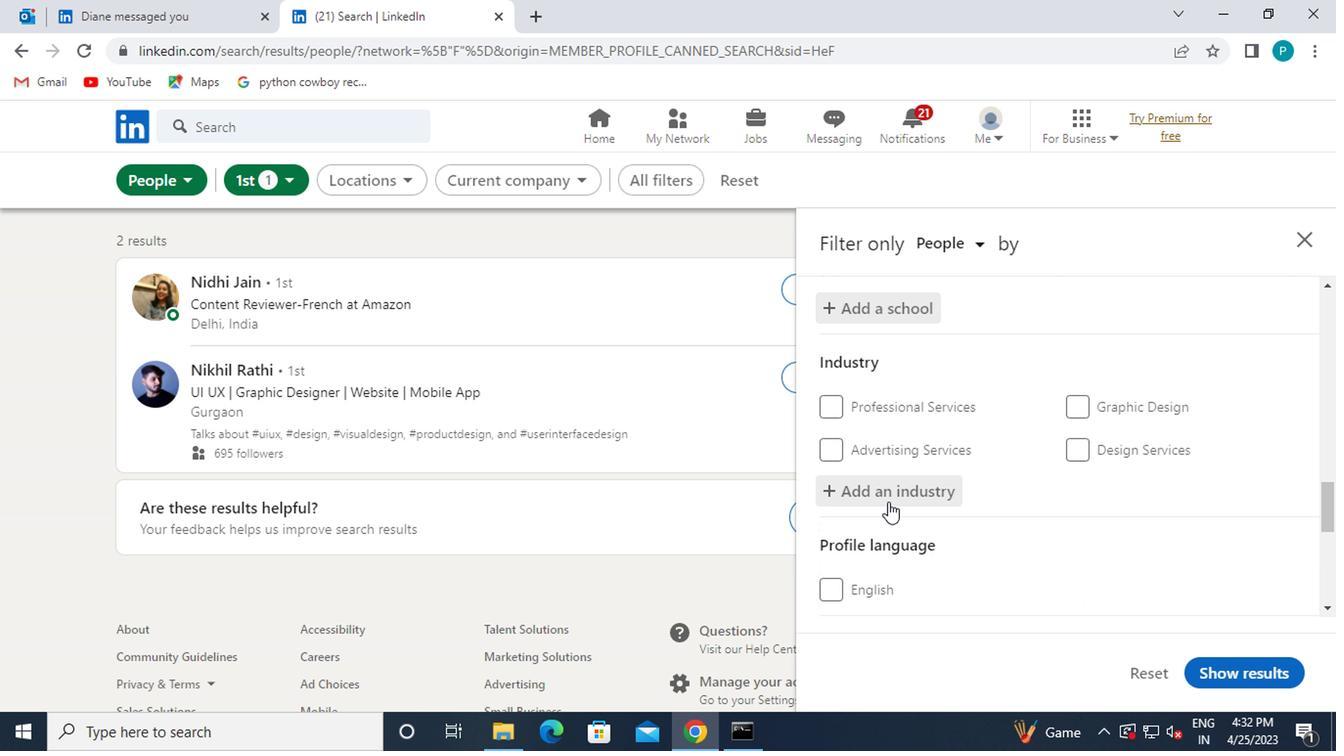 
Action: Key pressed MOBILE<Key.space>
Screenshot: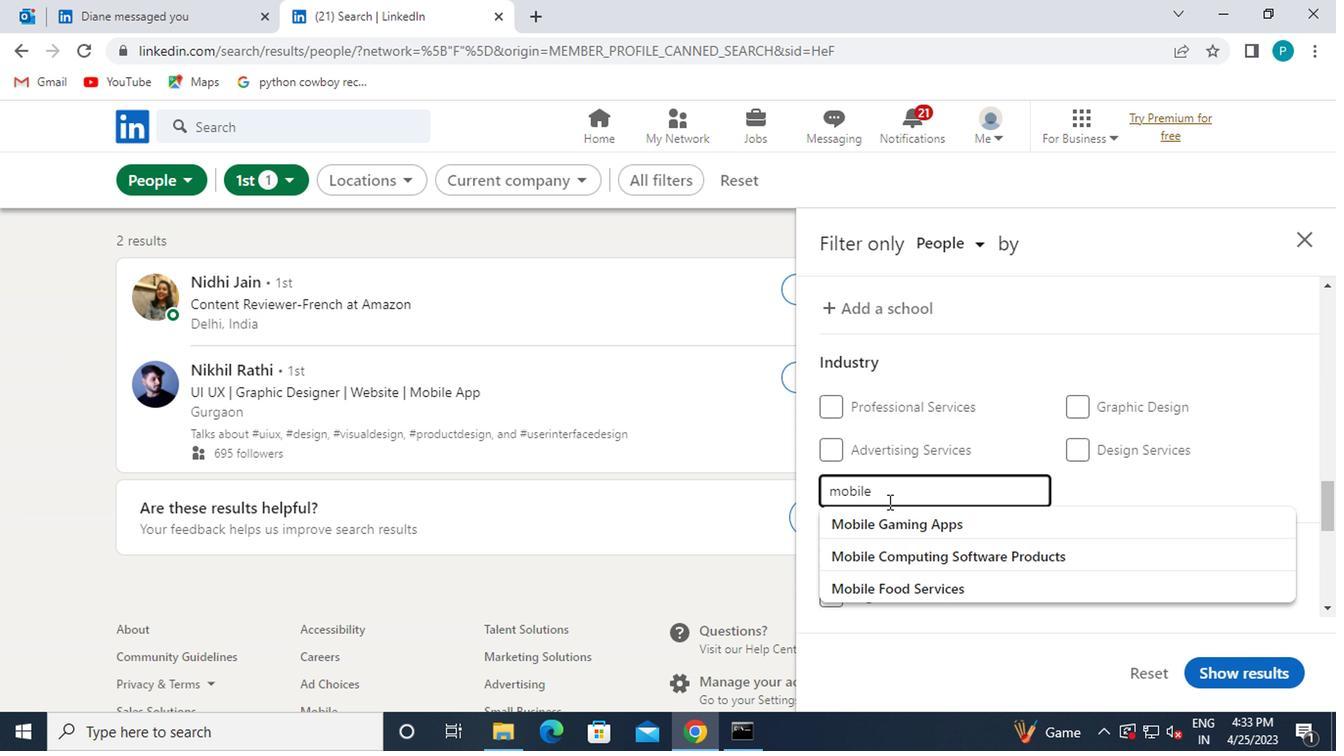 
Action: Mouse moved to (913, 568)
Screenshot: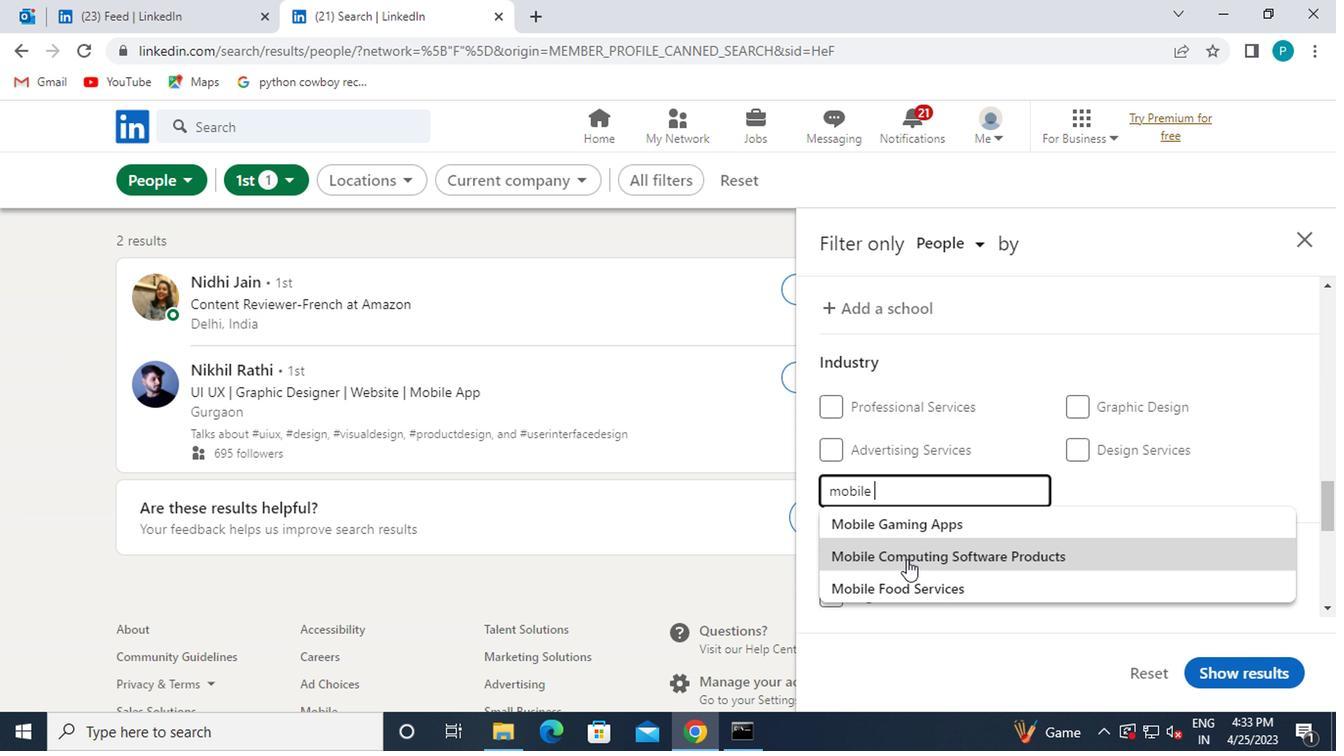 
Action: Mouse pressed left at (913, 568)
Screenshot: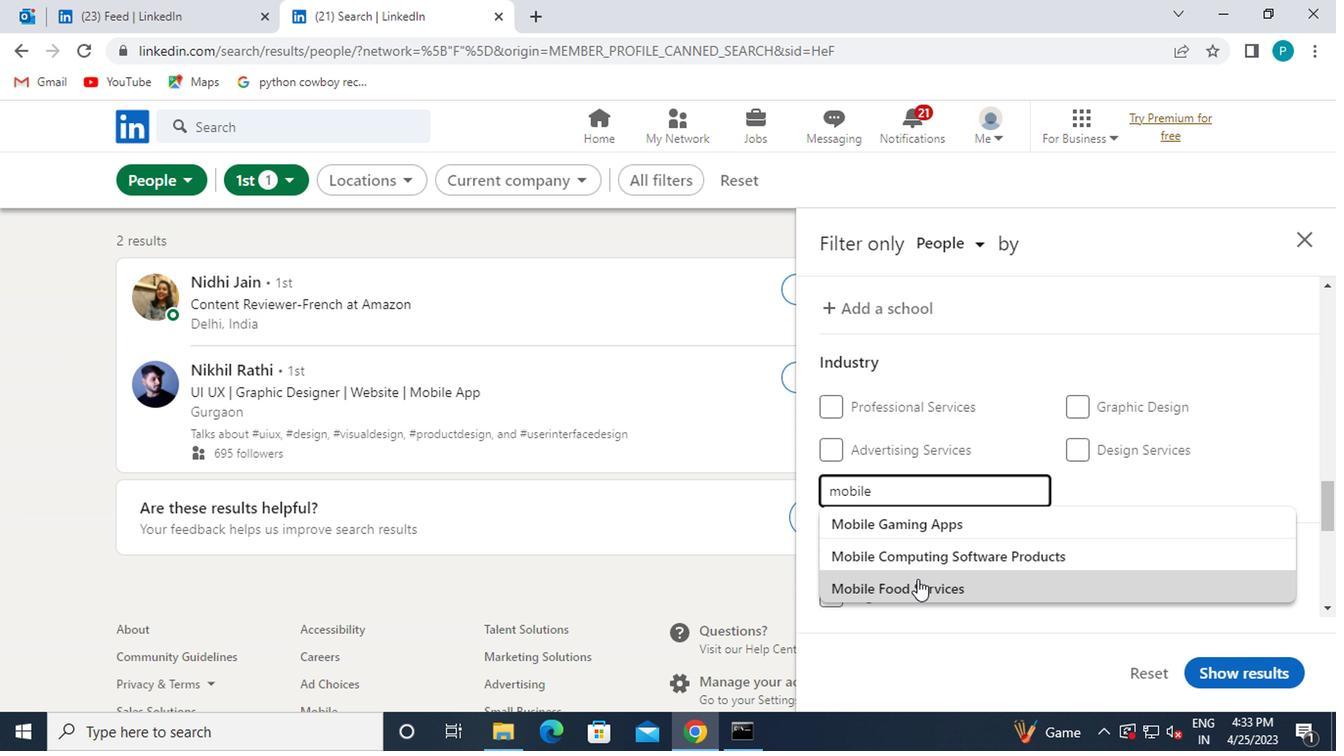 
Action: Mouse moved to (920, 565)
Screenshot: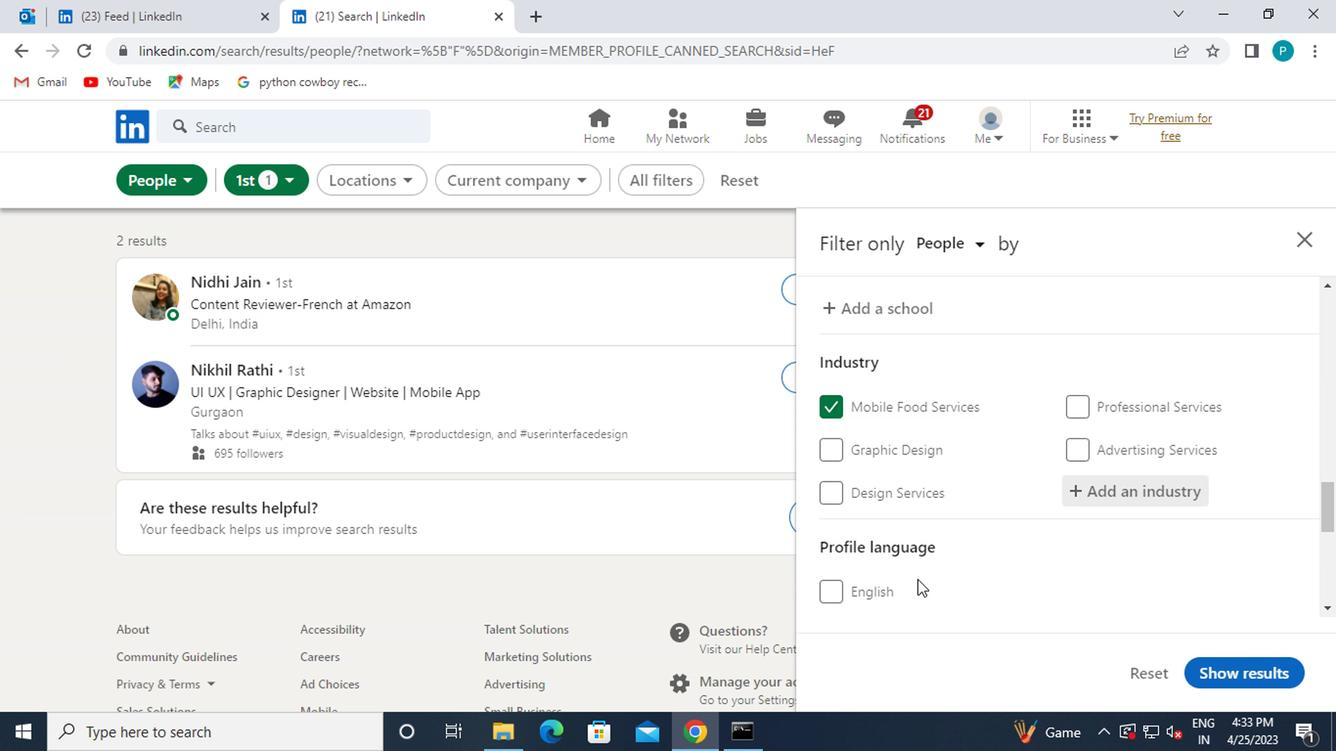 
Action: Mouse scrolled (920, 565) with delta (0, 0)
Screenshot: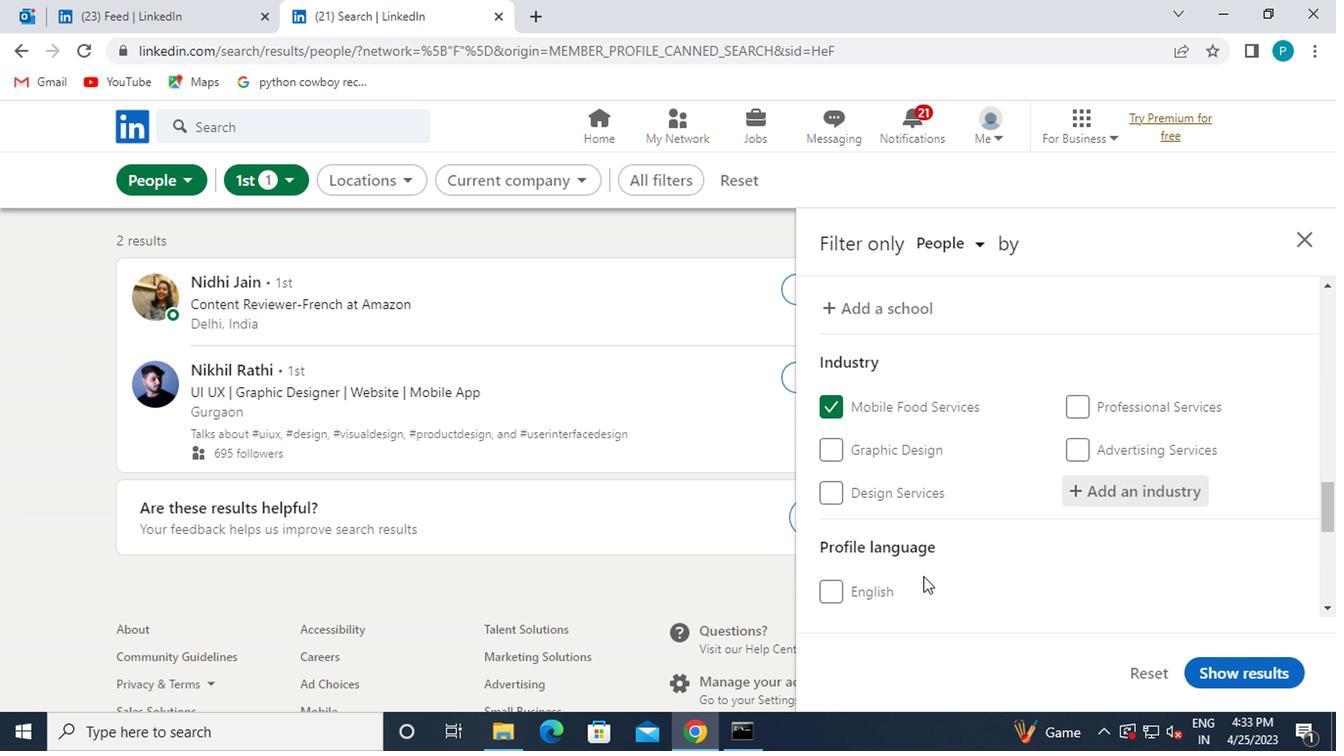 
Action: Mouse scrolled (920, 565) with delta (0, 0)
Screenshot: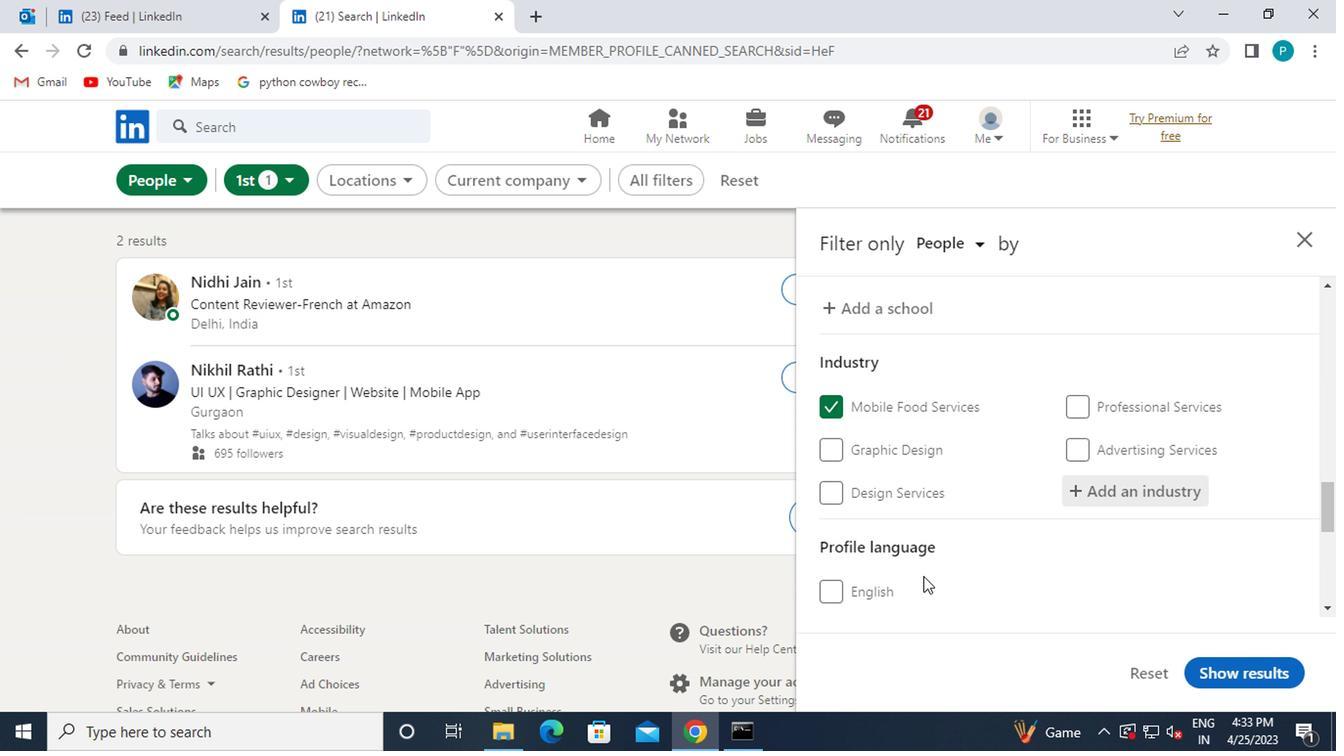 
Action: Mouse moved to (853, 545)
Screenshot: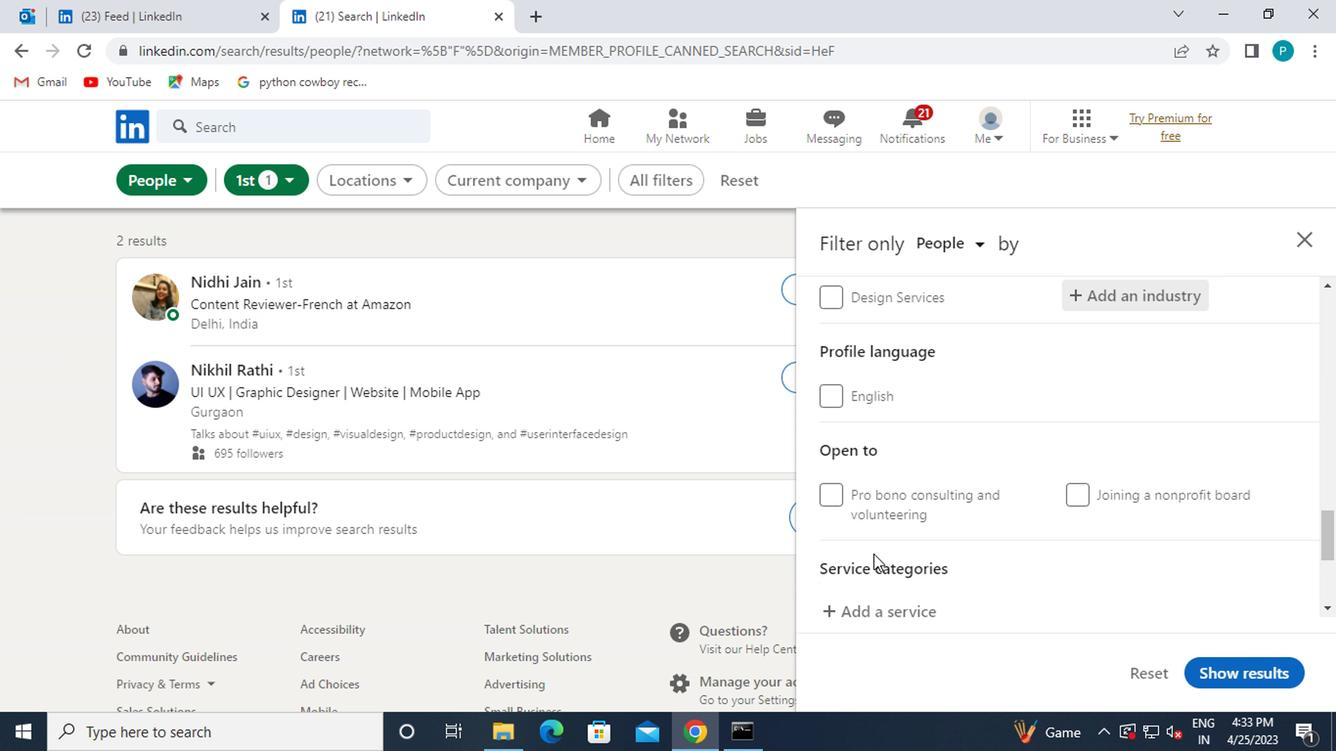 
Action: Mouse scrolled (853, 544) with delta (0, 0)
Screenshot: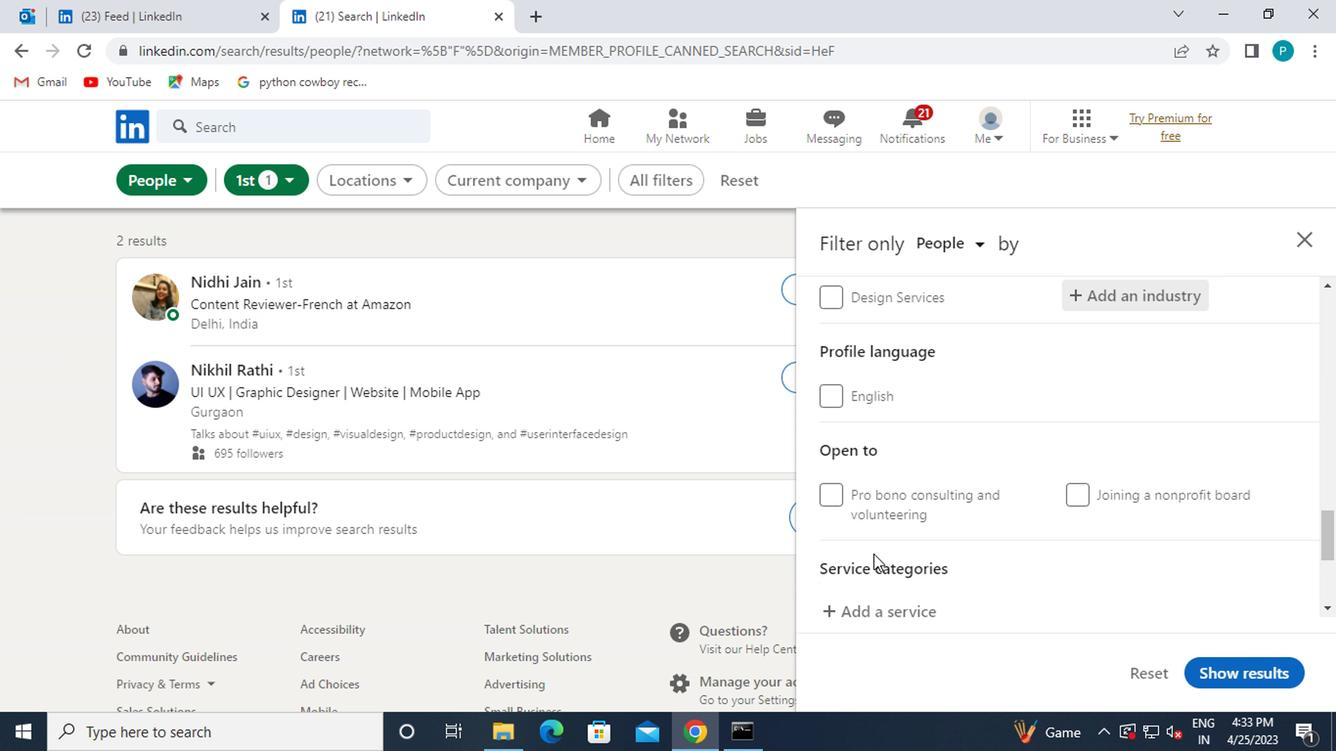 
Action: Mouse moved to (850, 520)
Screenshot: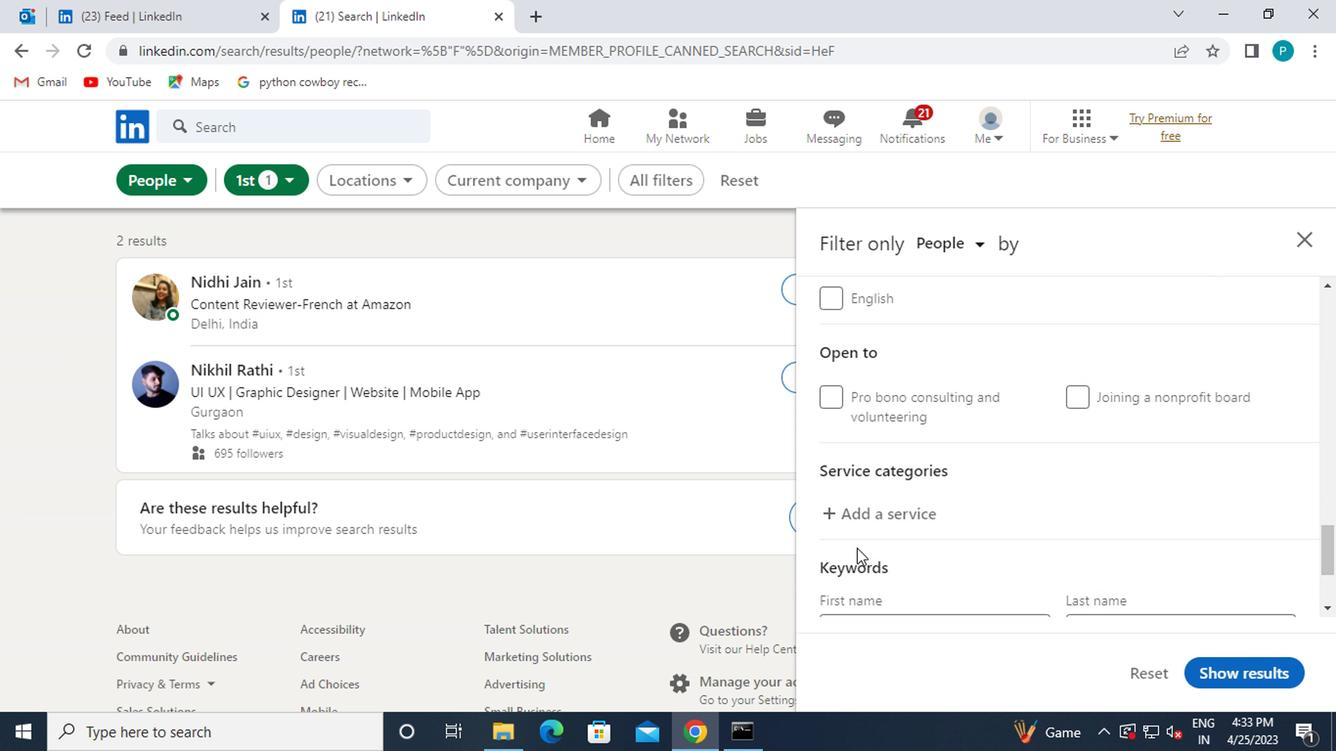 
Action: Mouse pressed left at (850, 520)
Screenshot: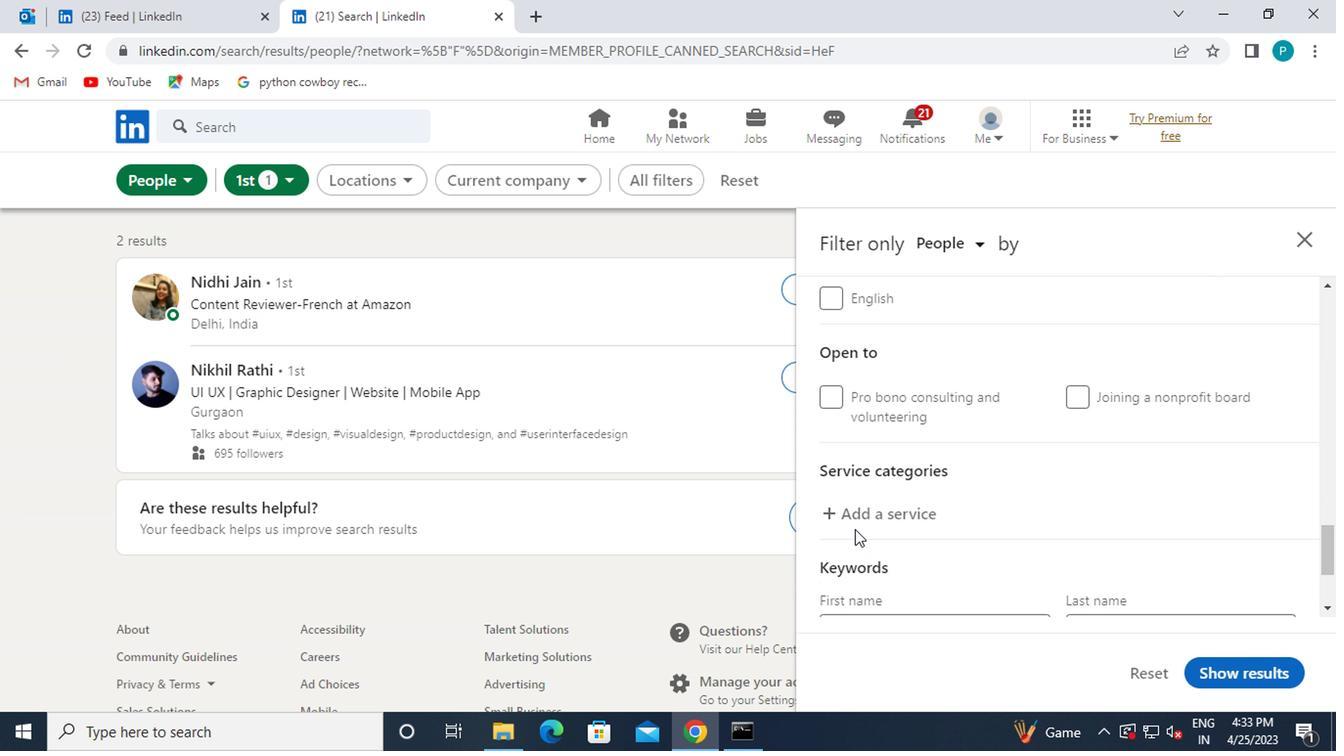 
Action: Mouse moved to (850, 519)
Screenshot: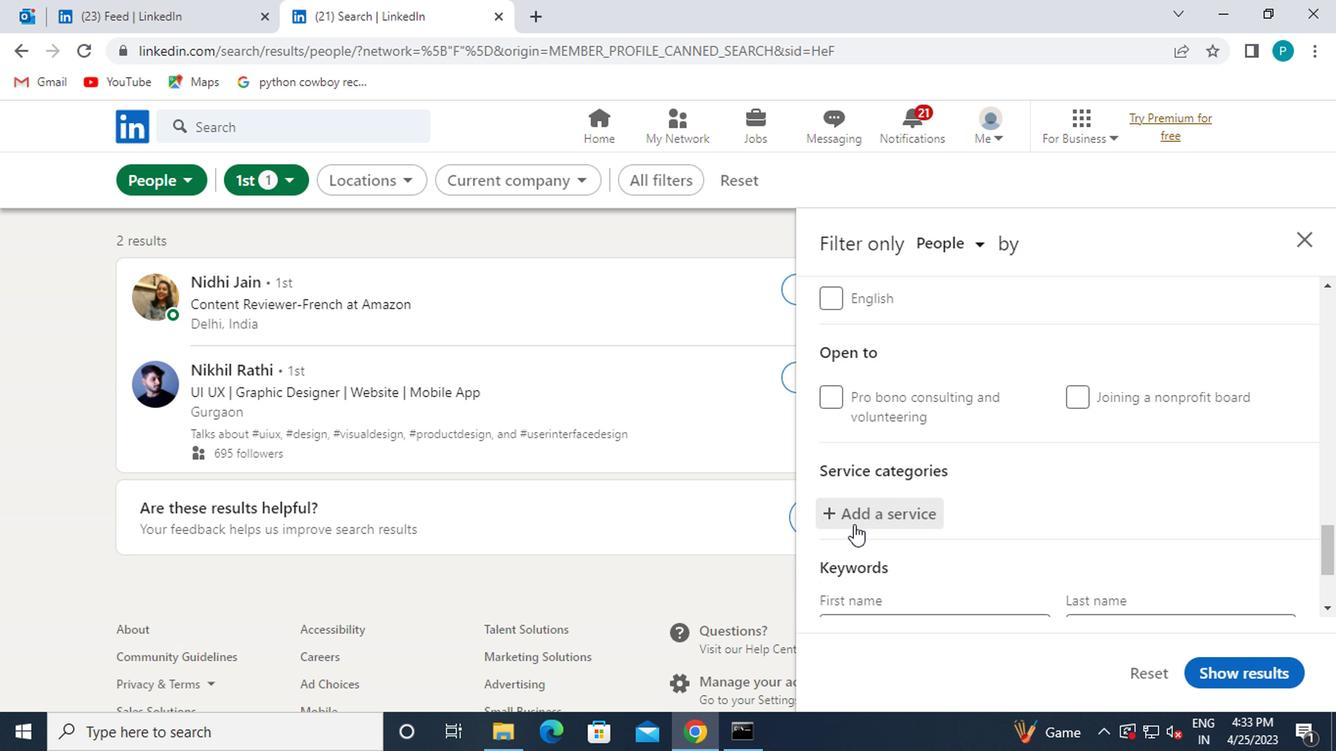 
Action: Key pressed EMAIL
Screenshot: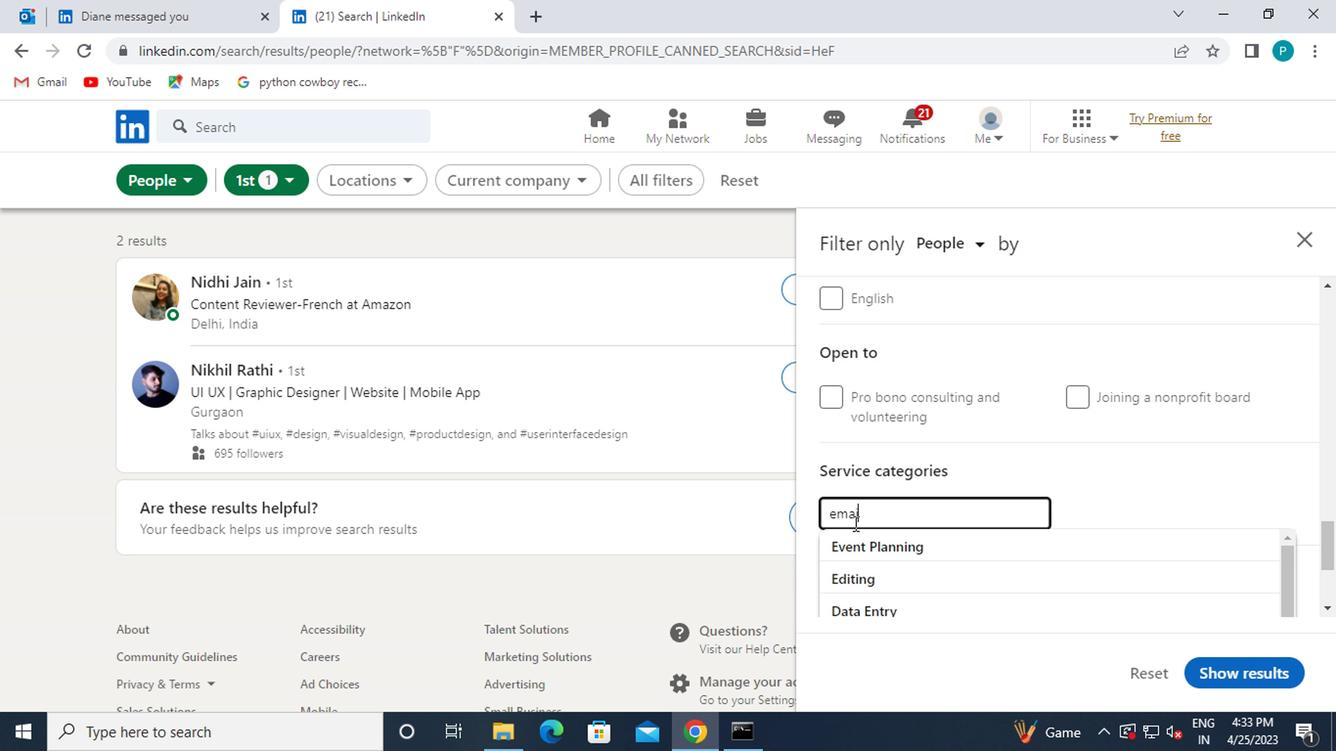 
Action: Mouse moved to (881, 535)
Screenshot: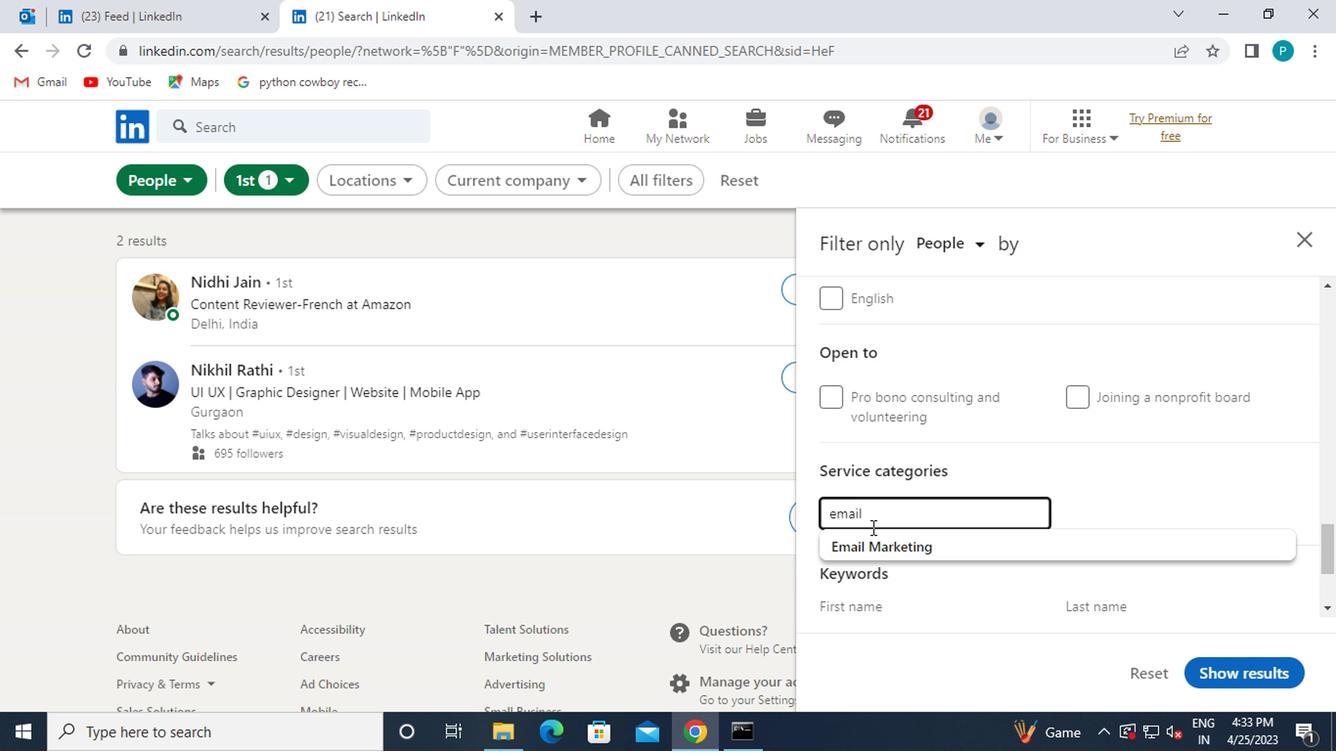 
Action: Mouse pressed left at (881, 535)
Screenshot: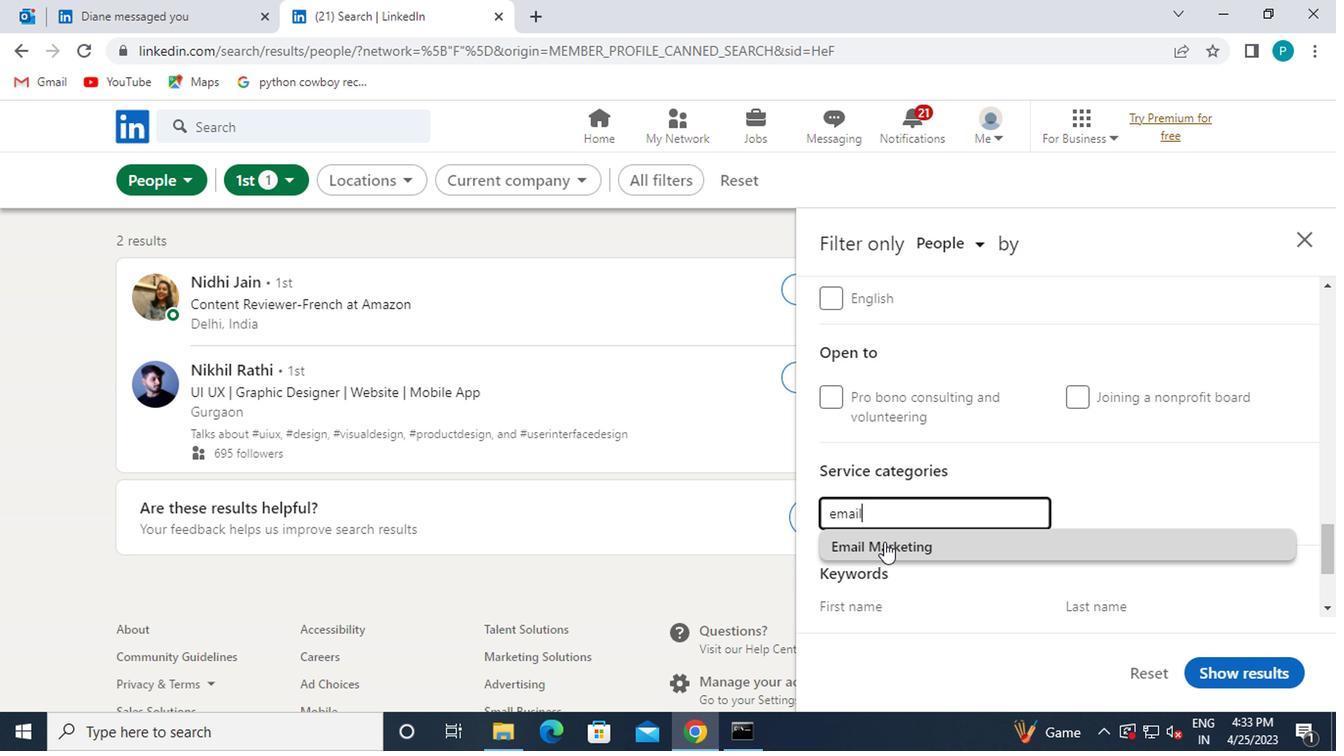 
Action: Mouse scrolled (881, 535) with delta (0, 0)
Screenshot: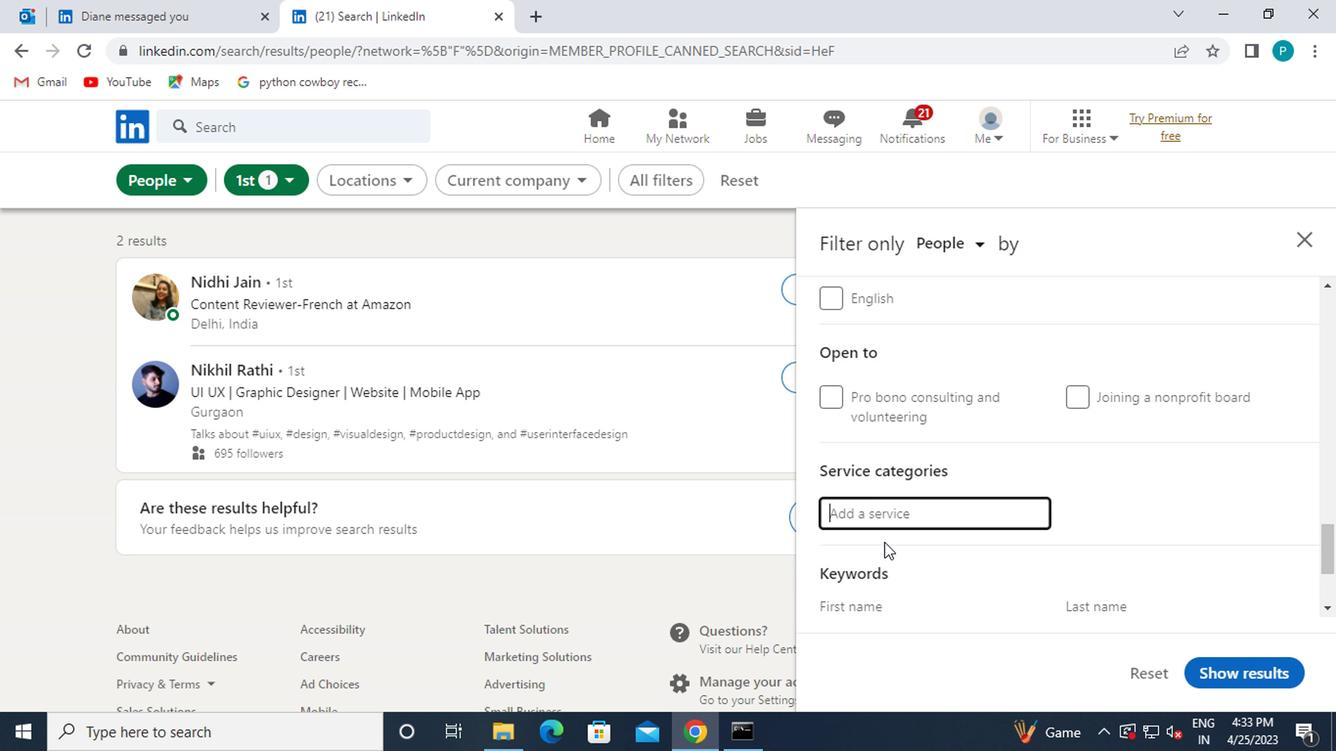 
Action: Mouse scrolled (881, 535) with delta (0, 0)
Screenshot: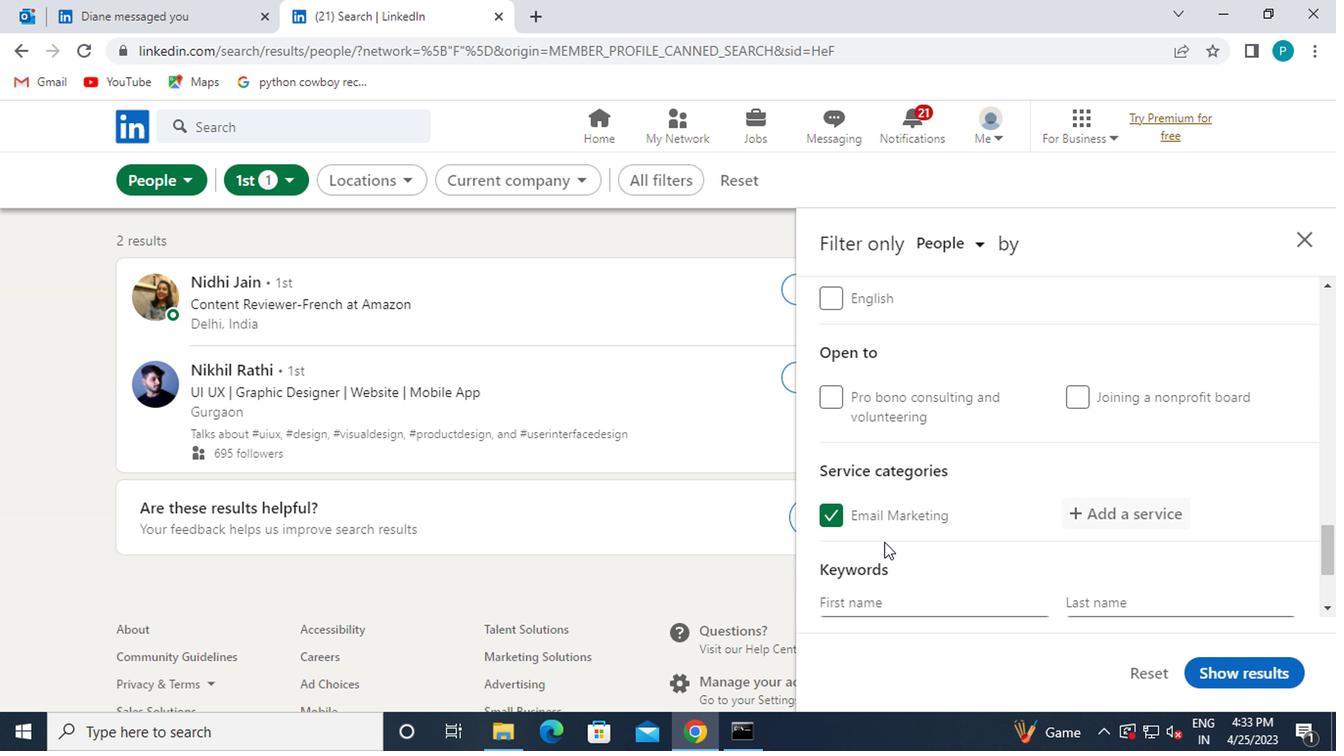 
Action: Mouse moved to (862, 516)
Screenshot: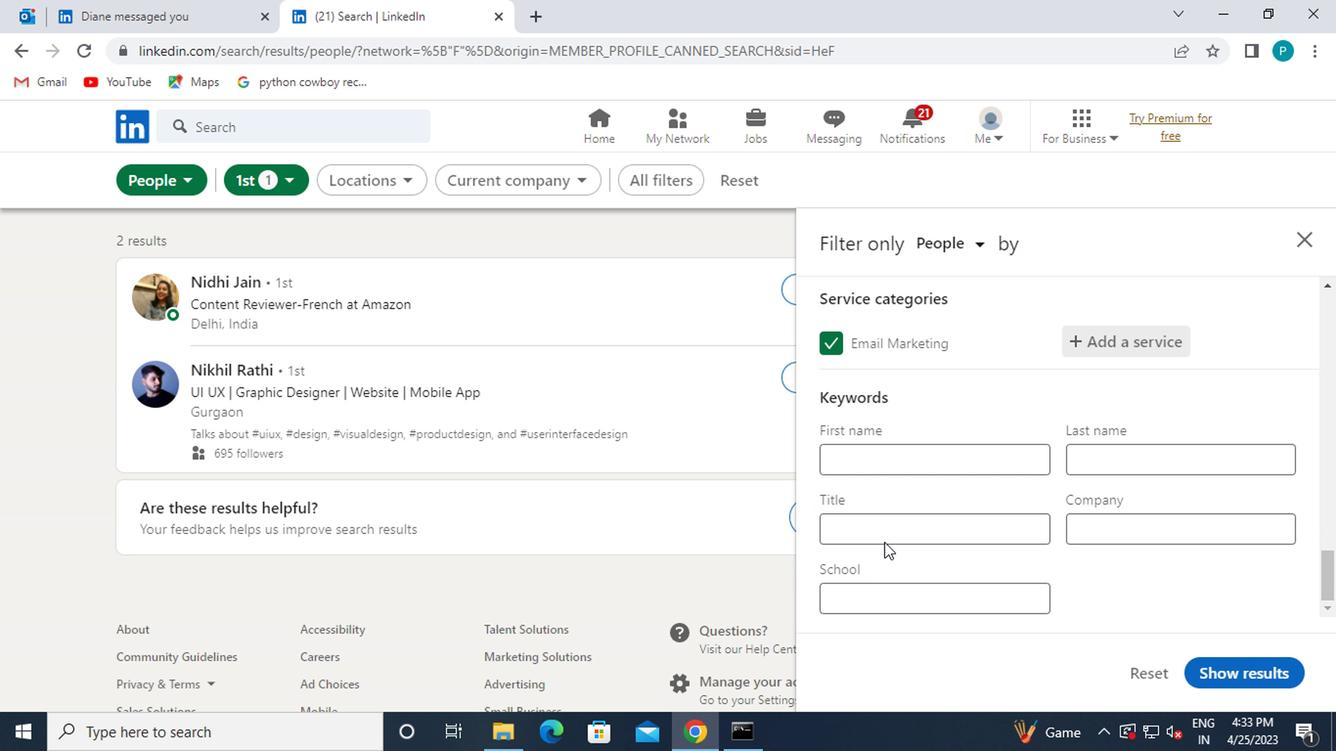 
Action: Mouse pressed left at (862, 516)
Screenshot: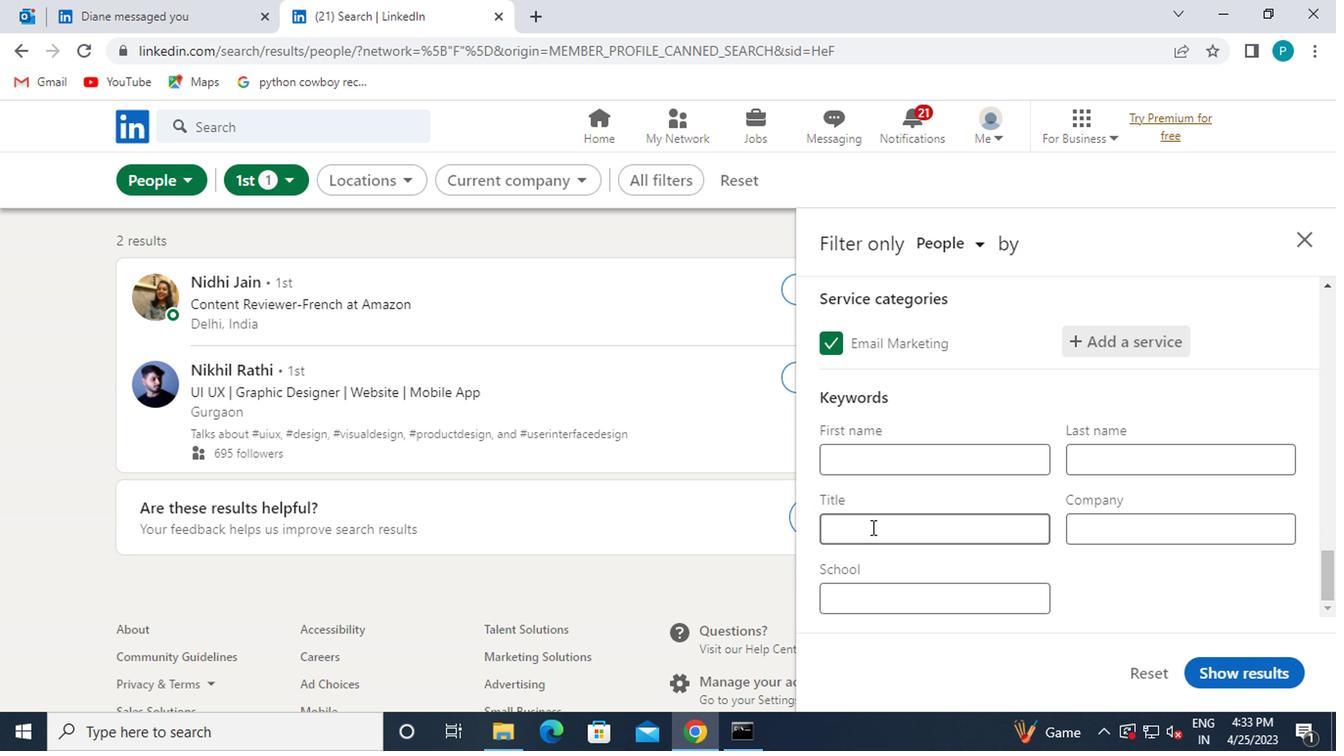 
Action: Key pressed <Key.caps_lock>M<Key.caps_lock>ANAGEMENT<Key.space><Key.caps_lock>C<Key.caps_lock>ONSULTANT
Screenshot: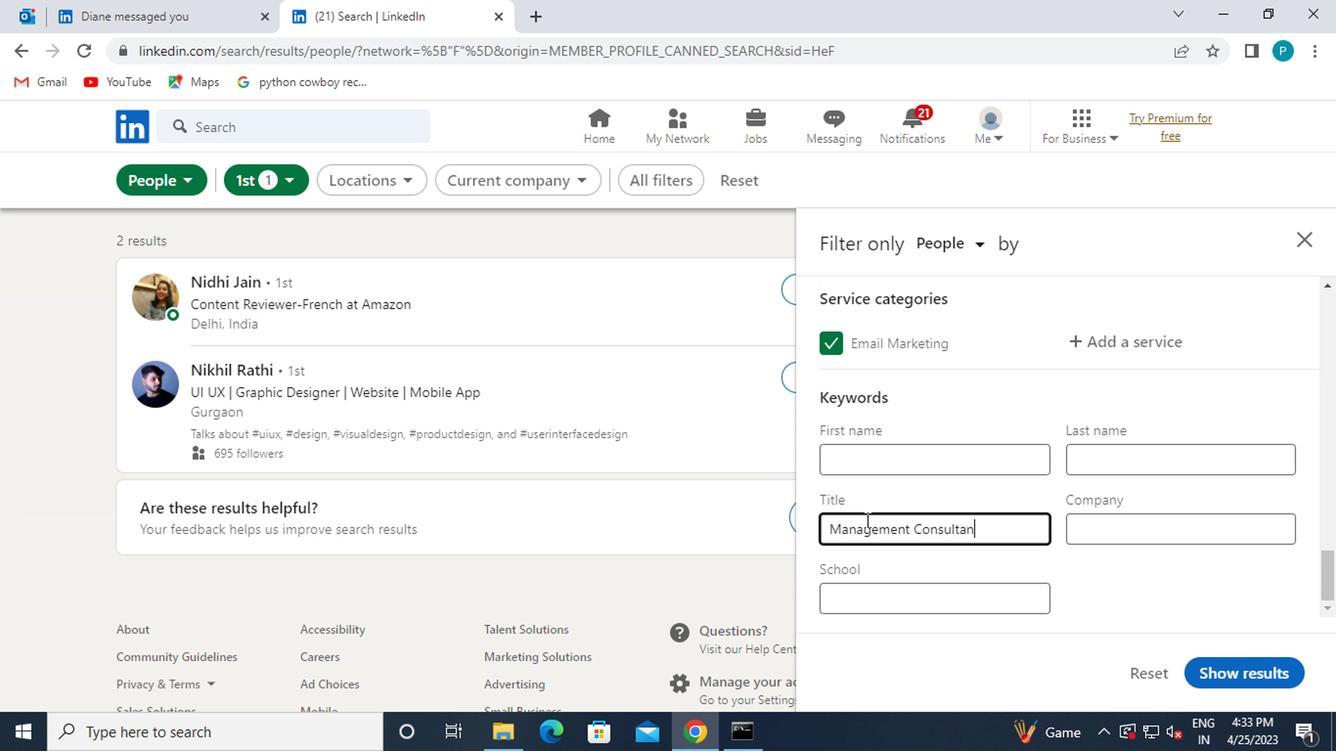 
Action: Mouse moved to (1240, 657)
Screenshot: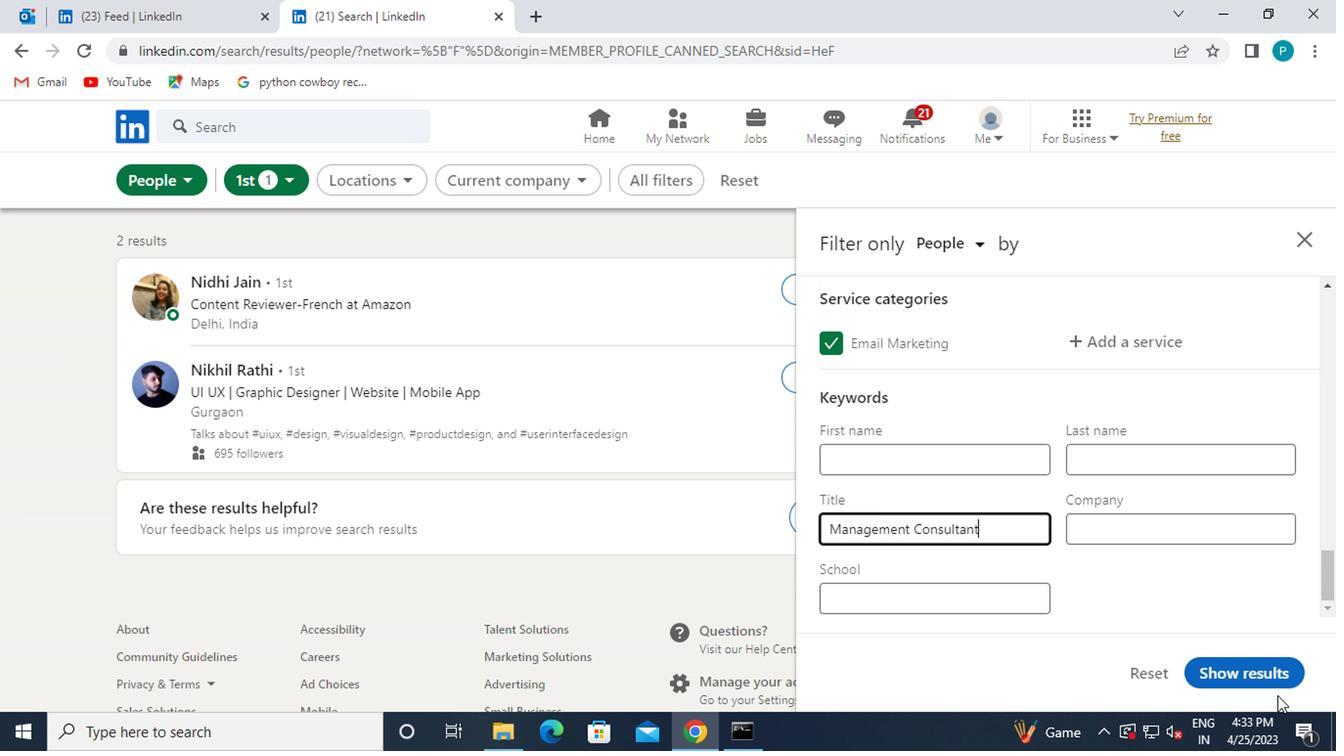 
Action: Mouse pressed left at (1240, 657)
Screenshot: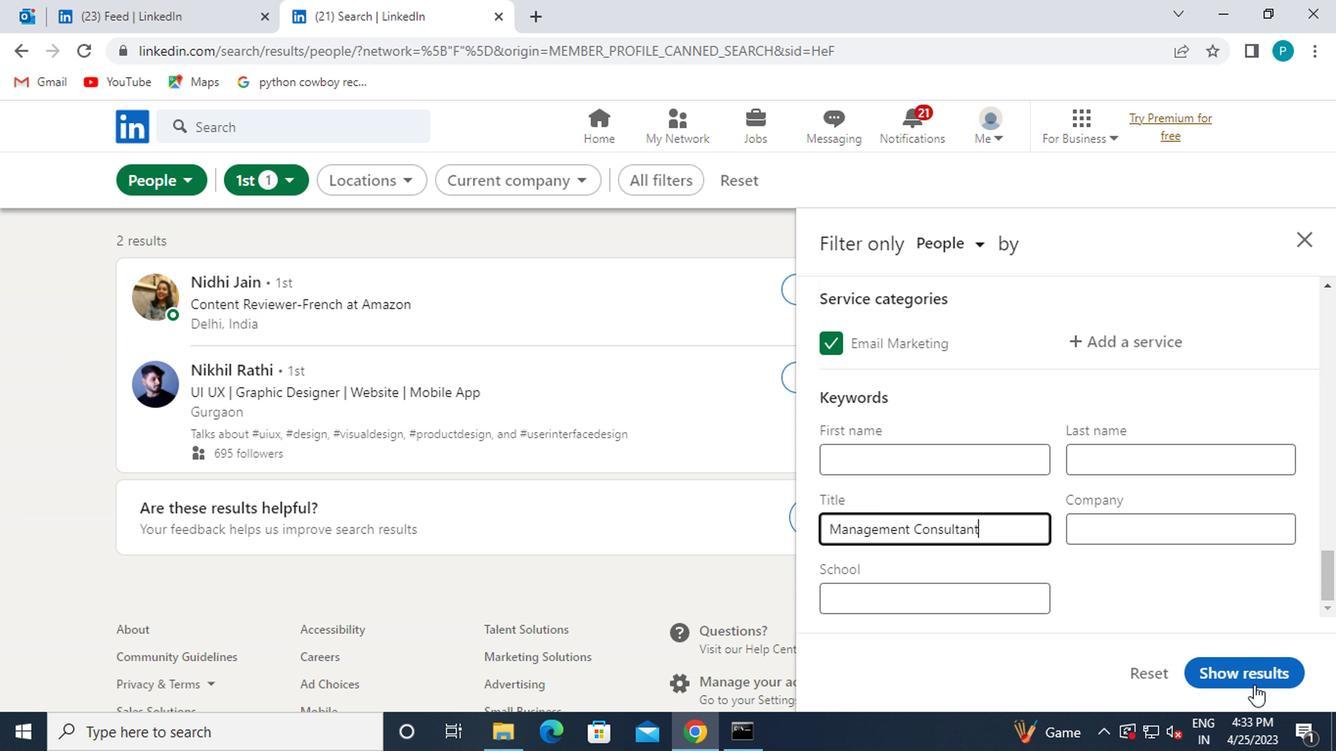 
Action: Mouse moved to (1238, 657)
Screenshot: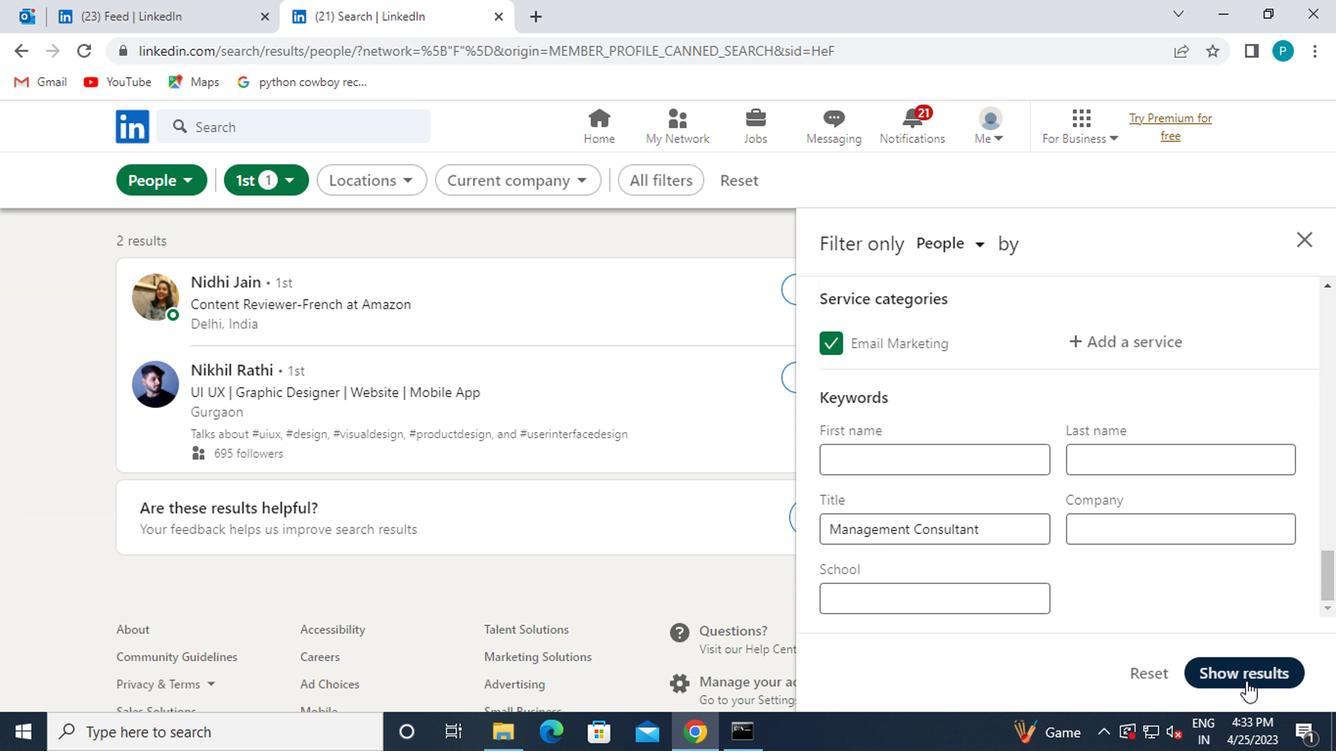 
